 Task: Create visa object.
Action: Mouse moved to (642, 53)
Screenshot: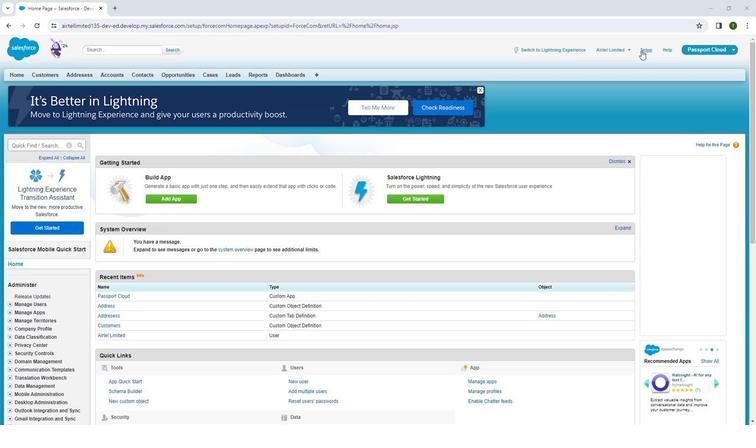 
Action: Mouse pressed left at (642, 53)
Screenshot: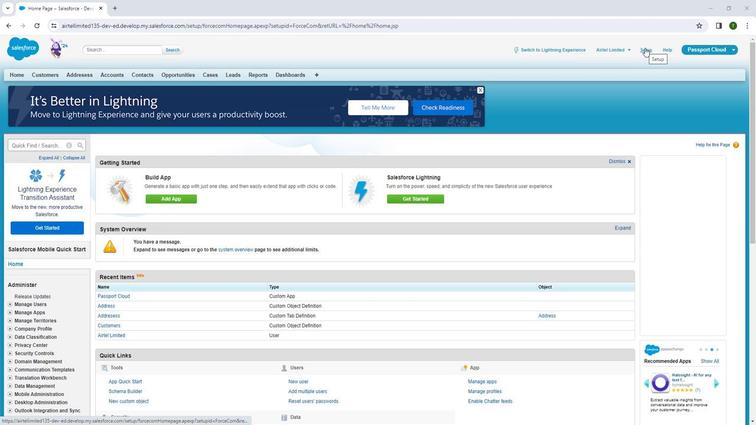 
Action: Mouse moved to (42, 149)
Screenshot: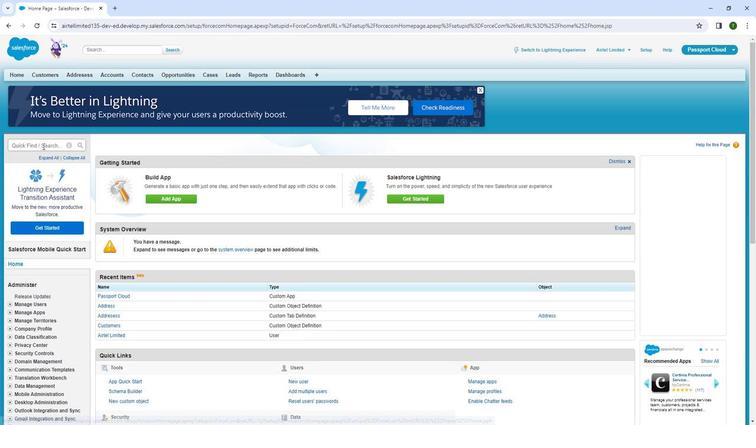 
Action: Mouse pressed left at (42, 149)
Screenshot: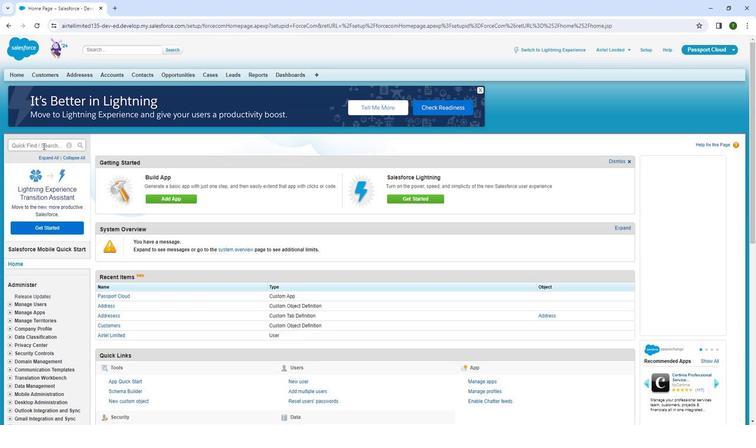 
Action: Mouse moved to (43, 147)
Screenshot: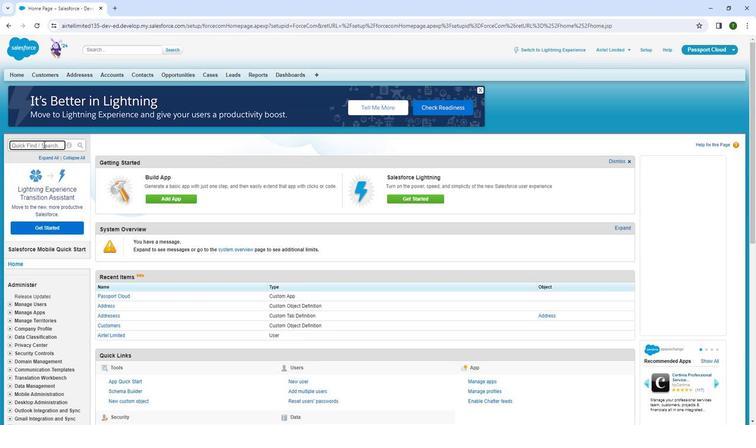 
Action: Key pressed o
Screenshot: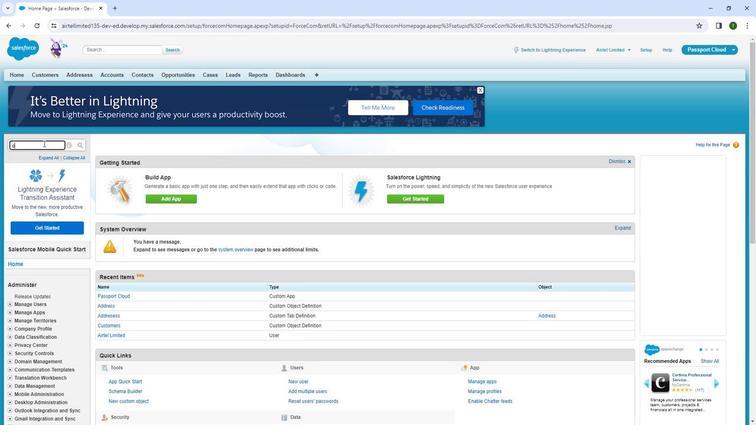 
Action: Mouse moved to (55, 135)
Screenshot: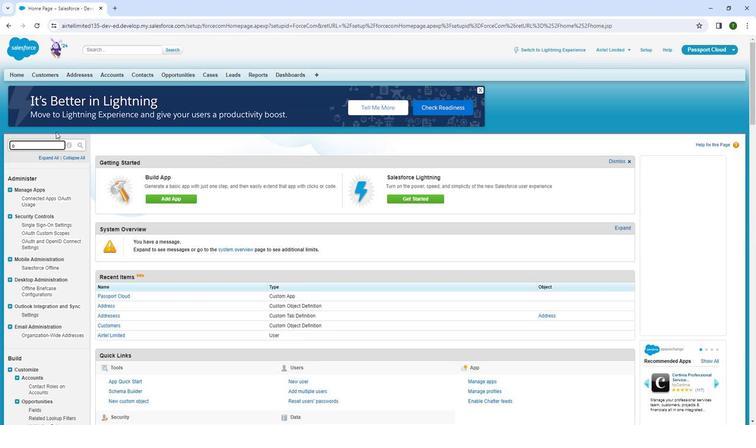 
Action: Key pressed b
Screenshot: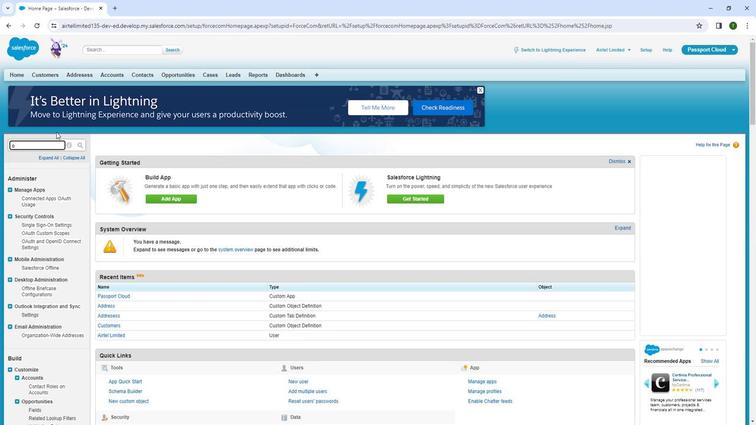 
Action: Mouse moved to (57, 133)
Screenshot: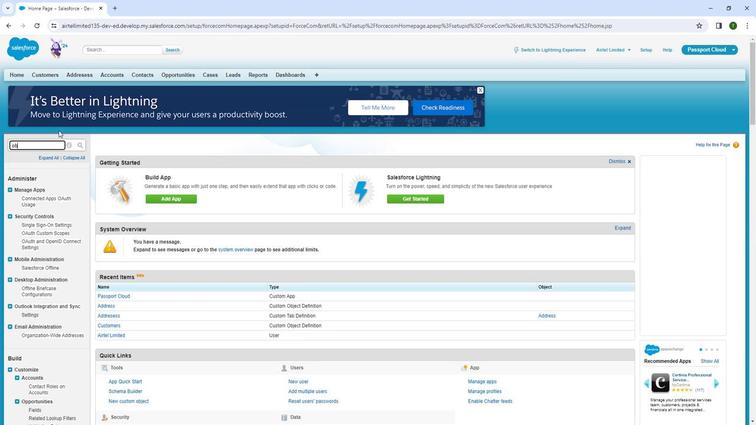 
Action: Key pressed ject
Screenshot: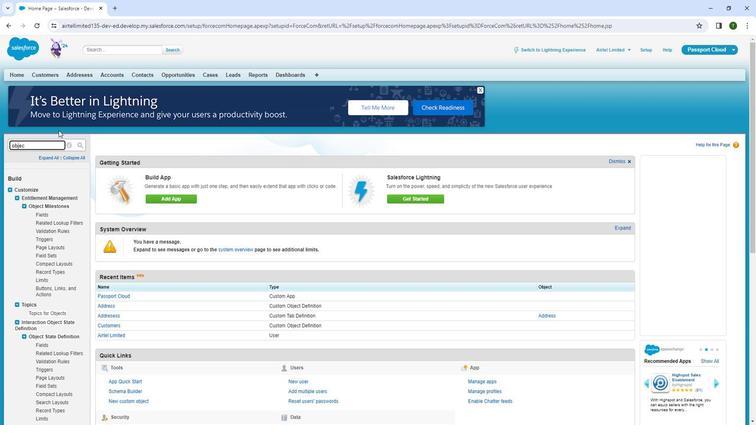 
Action: Mouse moved to (63, 164)
Screenshot: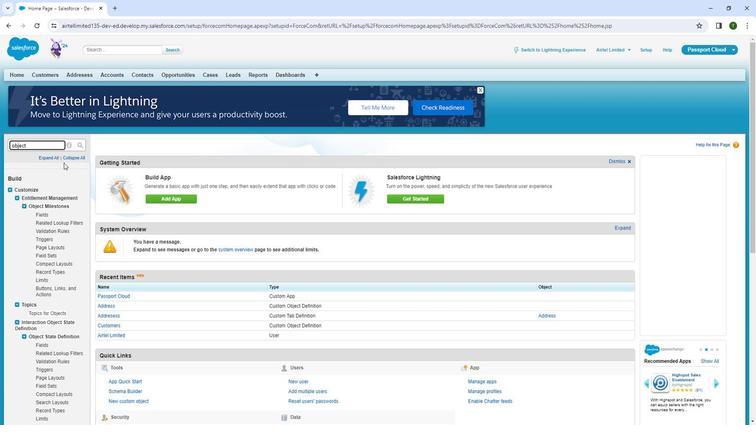 
Action: Mouse scrolled (63, 164) with delta (0, 0)
Screenshot: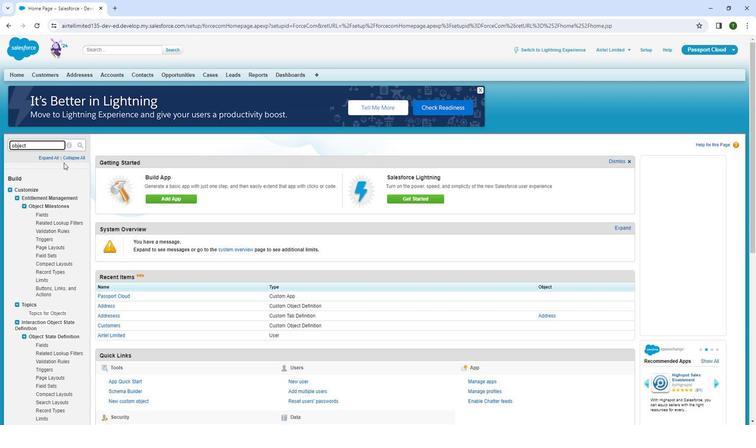 
Action: Mouse scrolled (63, 164) with delta (0, 0)
Screenshot: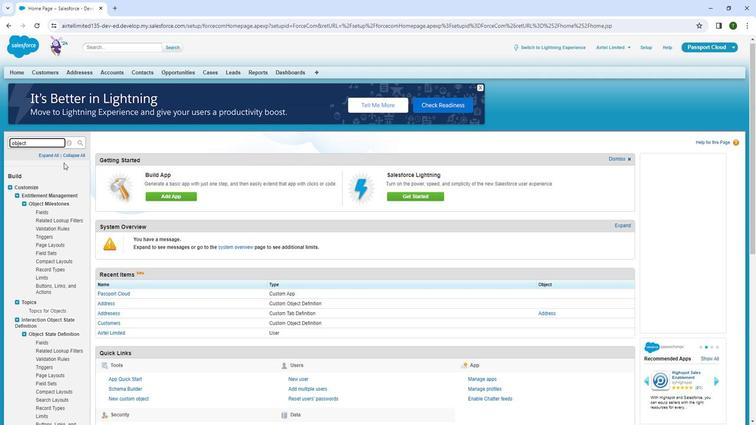 
Action: Mouse moved to (63, 164)
Screenshot: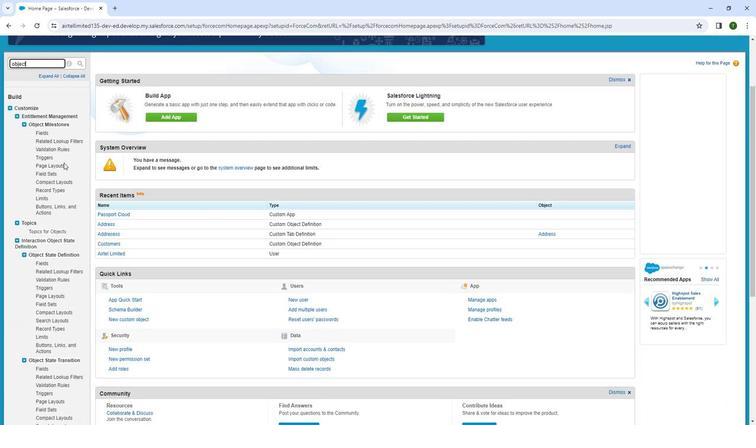 
Action: Mouse scrolled (63, 164) with delta (0, 0)
Screenshot: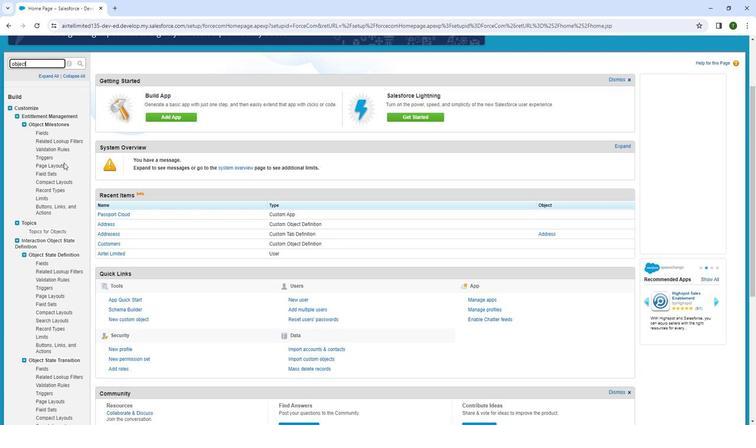 
Action: Mouse scrolled (63, 164) with delta (0, 0)
Screenshot: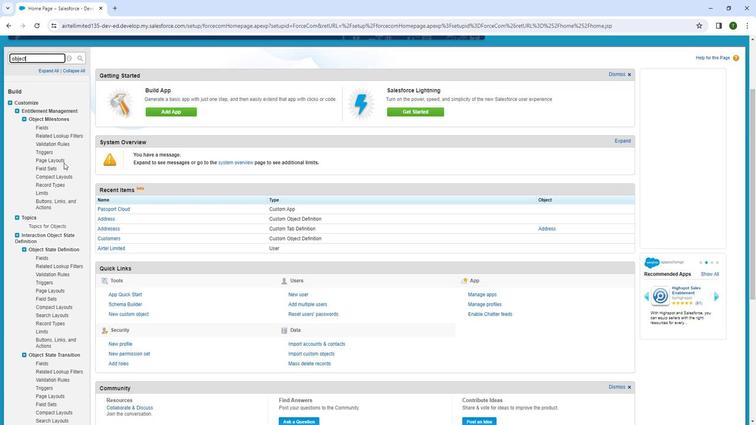 
Action: Mouse scrolled (63, 164) with delta (0, 0)
Screenshot: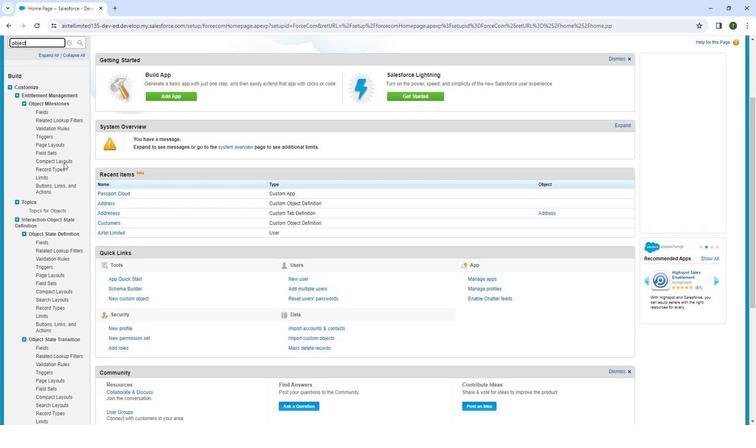 
Action: Mouse scrolled (63, 164) with delta (0, 0)
Screenshot: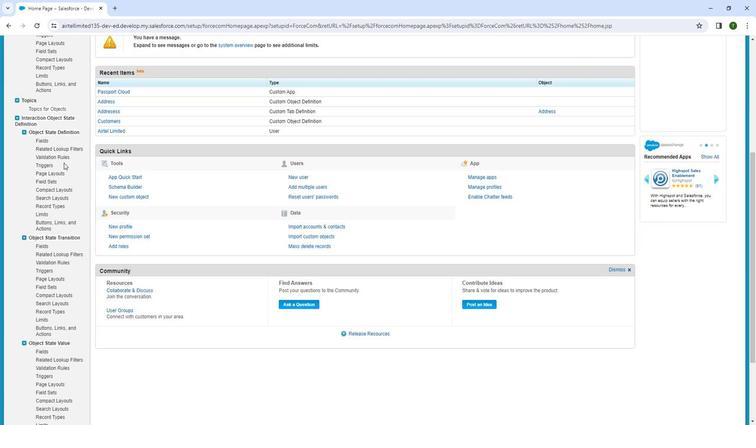 
Action: Mouse scrolled (63, 164) with delta (0, 0)
Screenshot: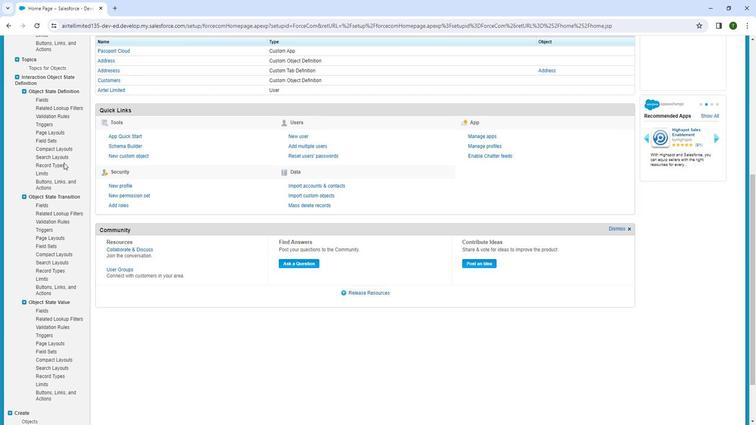 
Action: Mouse scrolled (63, 164) with delta (0, 0)
Screenshot: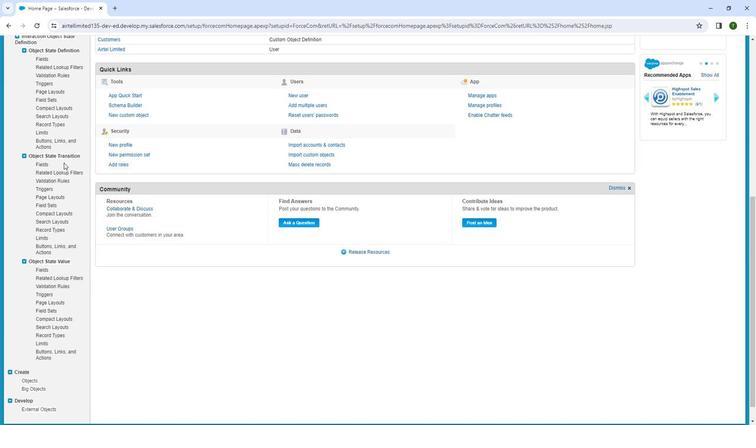 
Action: Mouse moved to (56, 173)
Screenshot: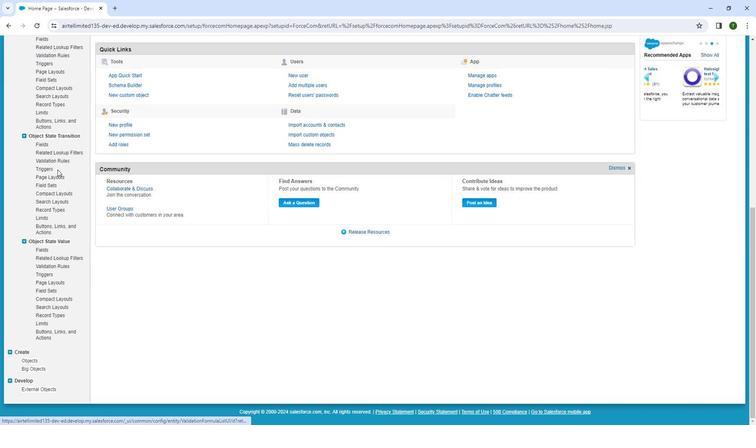 
Action: Mouse scrolled (56, 172) with delta (0, 0)
Screenshot: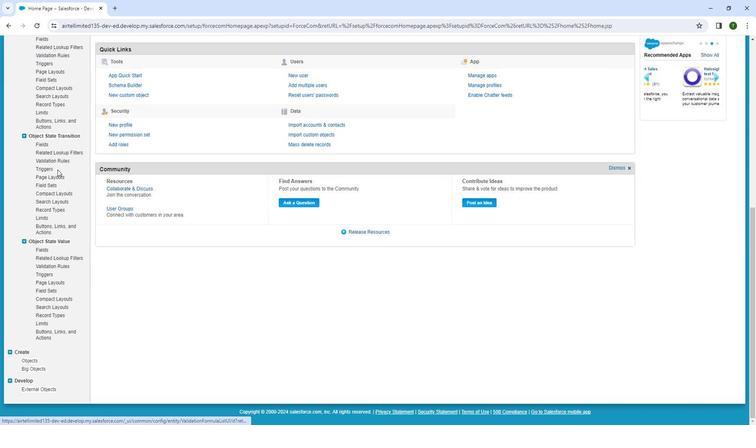 
Action: Mouse moved to (26, 355)
Screenshot: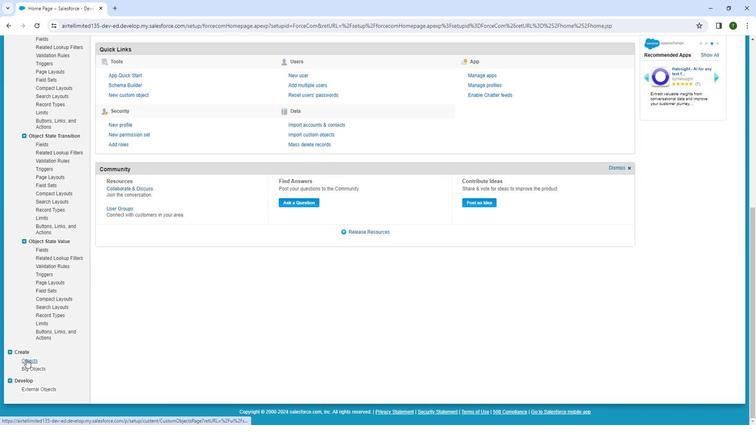 
Action: Mouse pressed left at (26, 355)
Screenshot: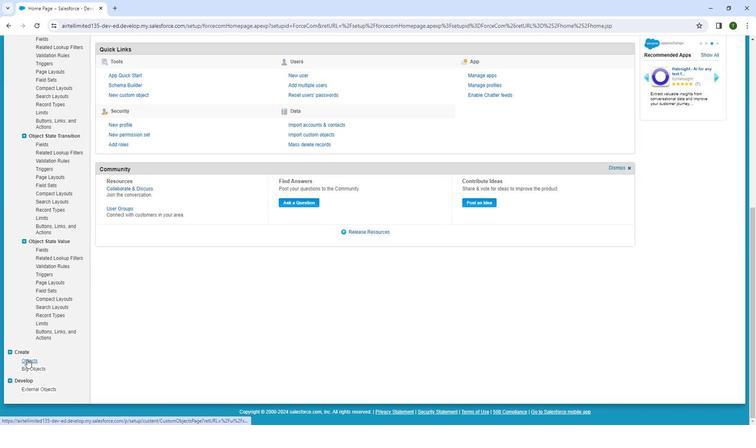 
Action: Mouse moved to (302, 192)
Screenshot: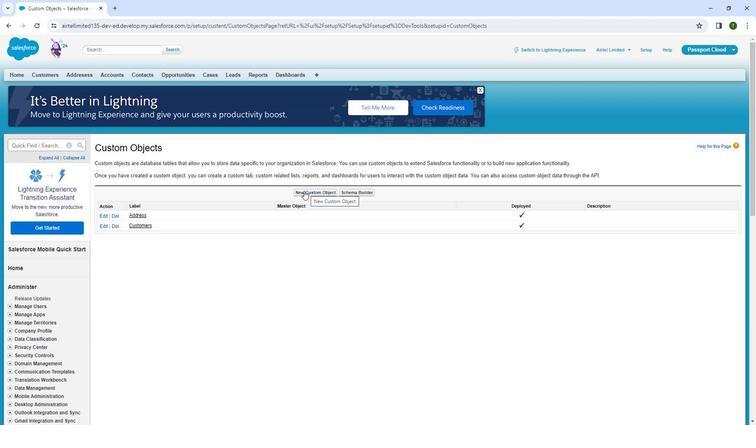 
Action: Mouse pressed left at (302, 192)
Screenshot: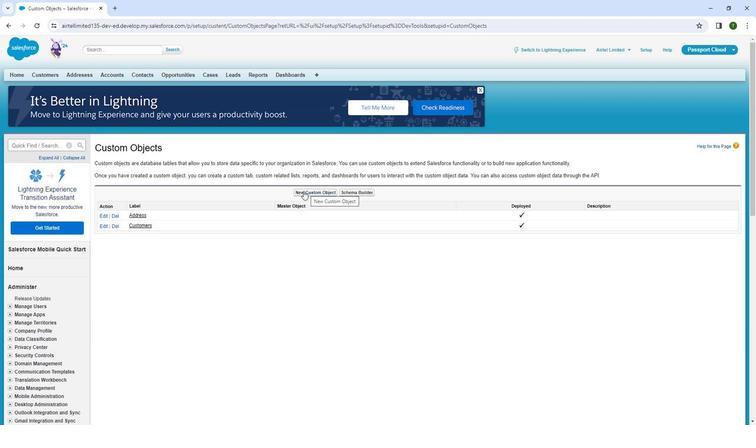 
Action: Mouse moved to (246, 219)
Screenshot: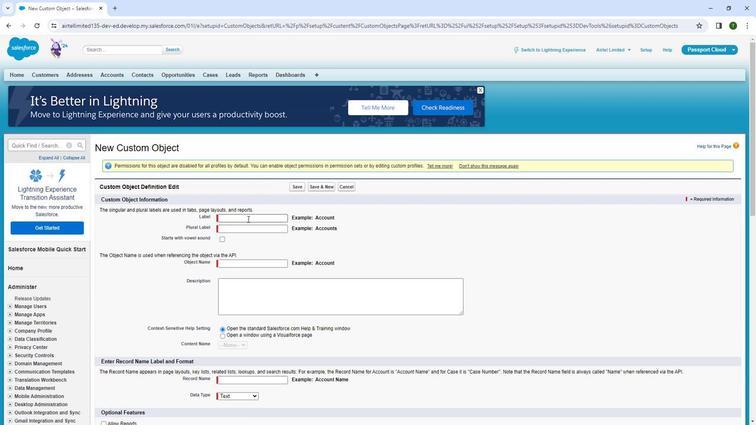 
Action: Mouse pressed left at (246, 219)
Screenshot: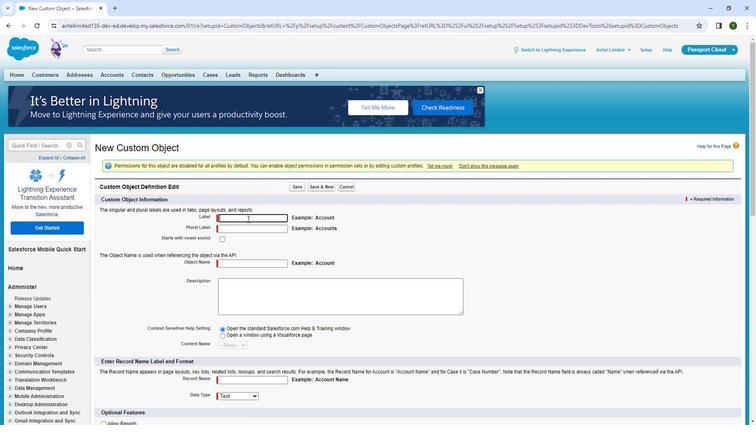 
Action: Mouse moved to (248, 214)
Screenshot: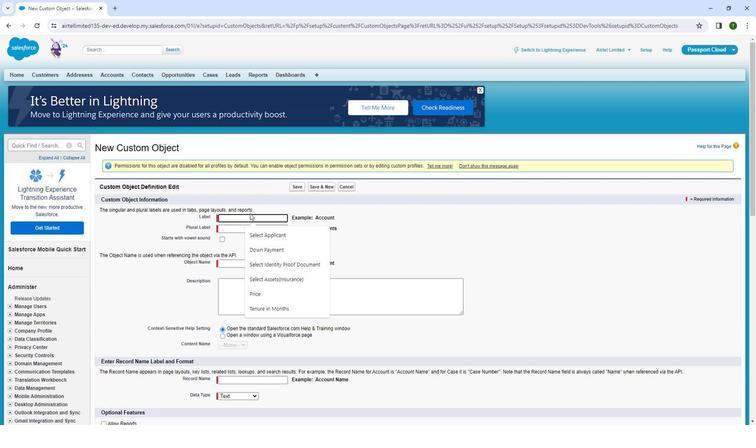 
Action: Key pressed <Key.shift>
Screenshot: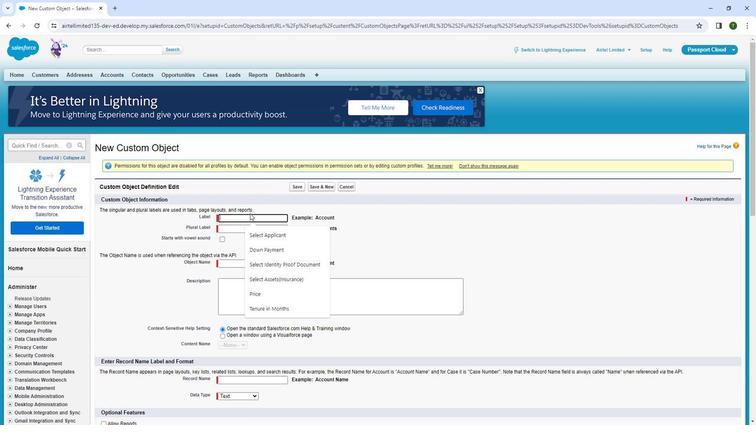 
Action: Mouse moved to (245, 211)
Screenshot: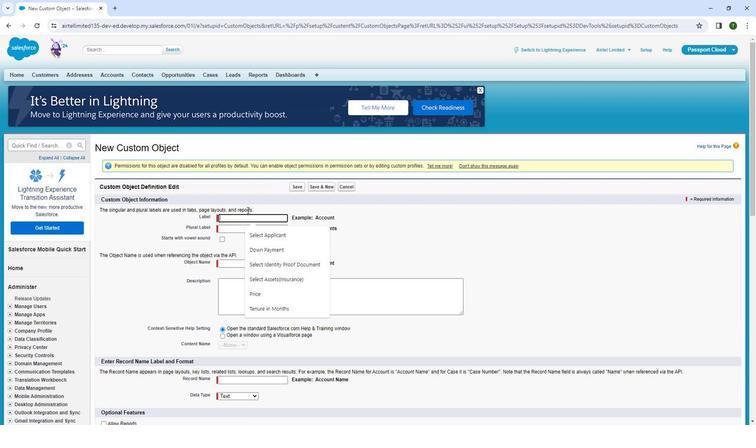 
Action: Key pressed V
Screenshot: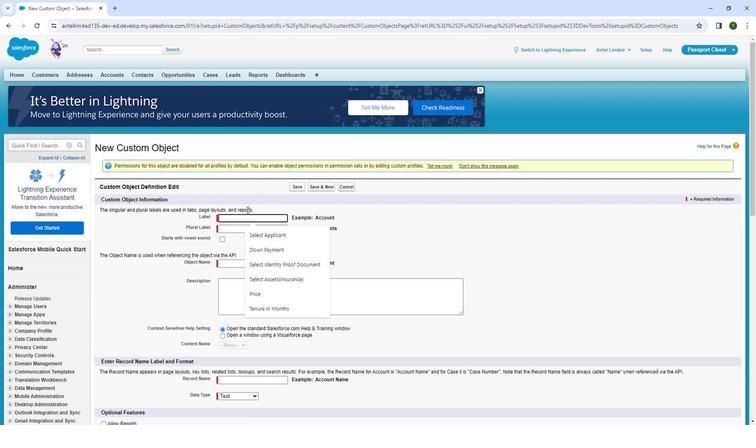
Action: Mouse moved to (247, 197)
Screenshot: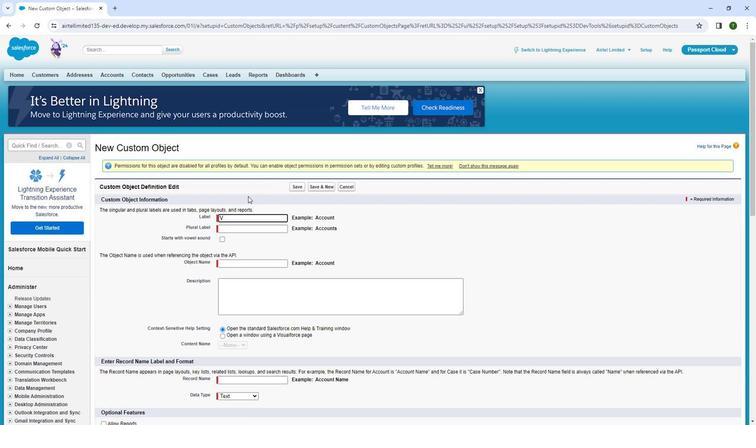 
Action: Key pressed i
Screenshot: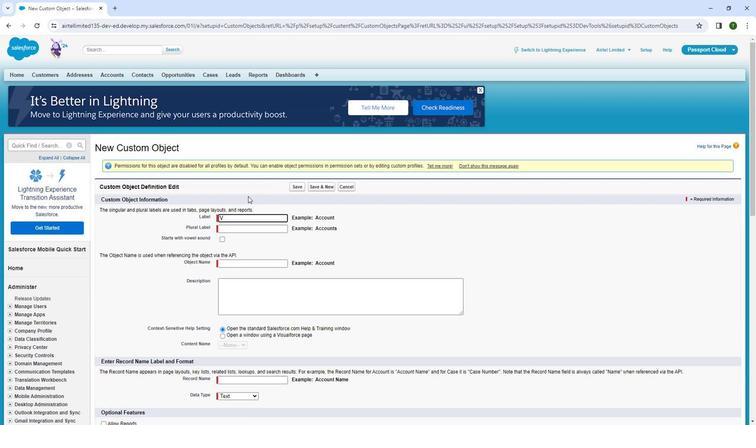 
Action: Mouse moved to (250, 192)
Screenshot: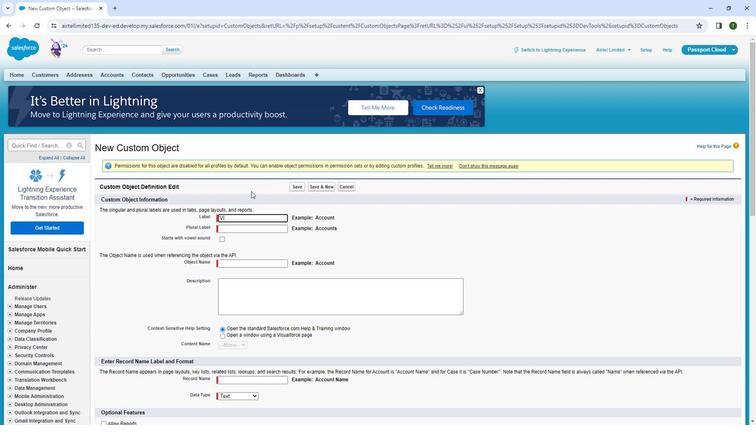 
Action: Key pressed s
Screenshot: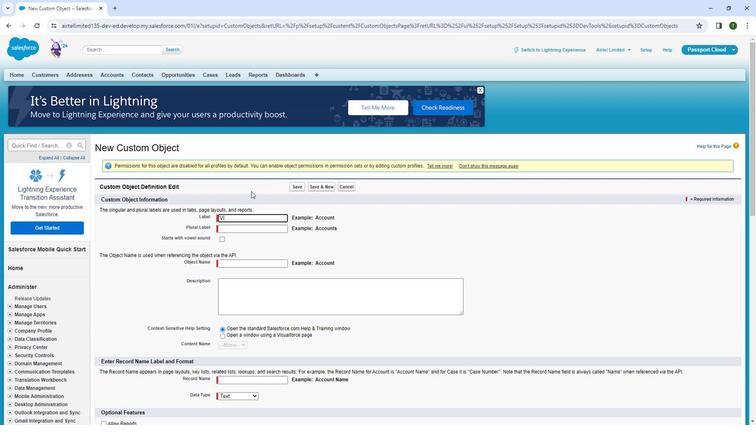 
Action: Mouse moved to (250, 192)
Screenshot: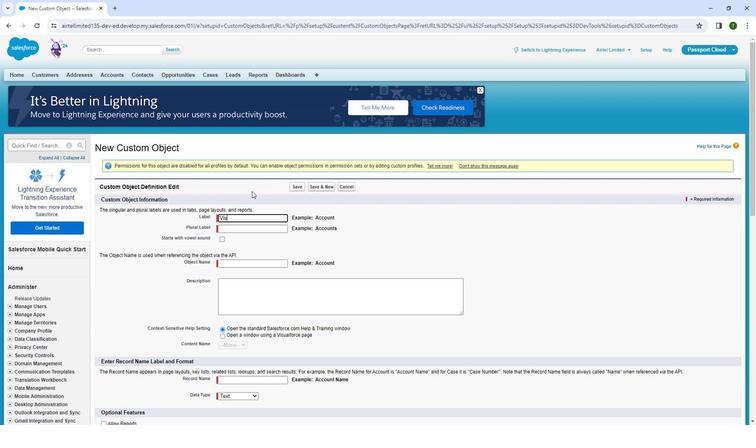 
Action: Key pressed a
Screenshot: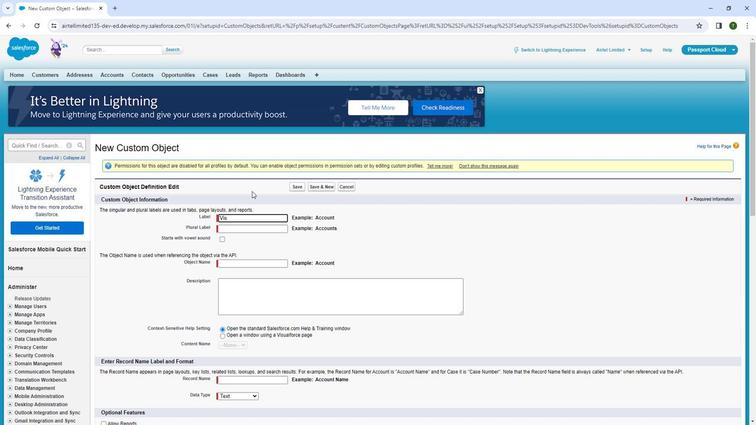 
Action: Mouse moved to (242, 243)
Screenshot: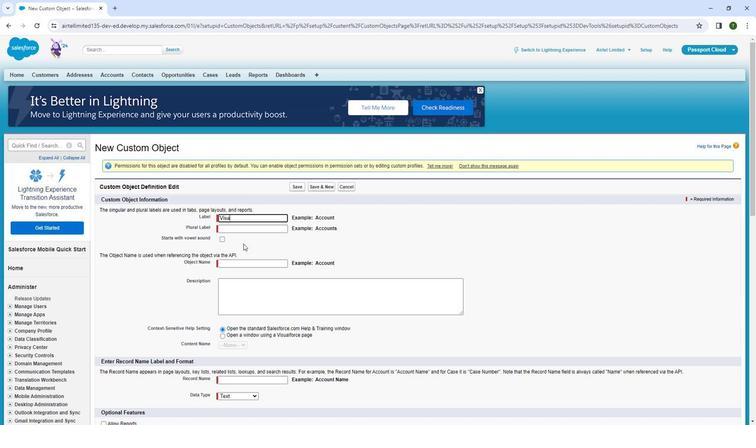 
Action: Mouse pressed left at (242, 243)
Screenshot: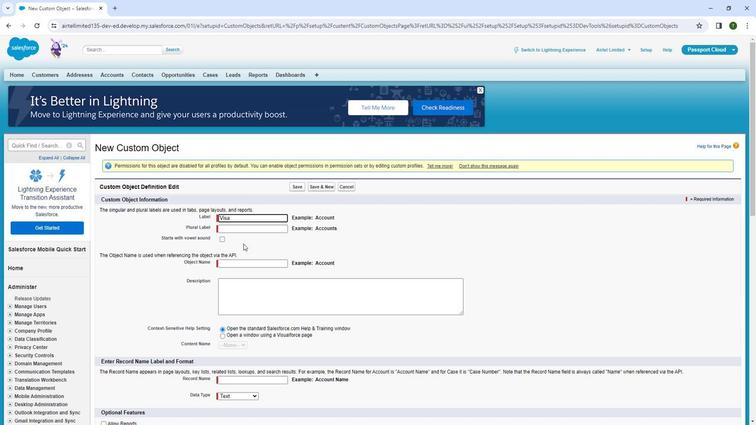 
Action: Mouse moved to (245, 228)
Screenshot: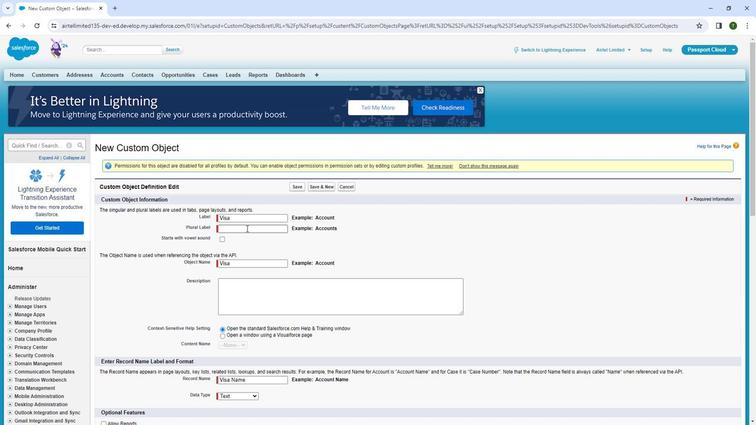 
Action: Mouse pressed left at (245, 228)
Screenshot: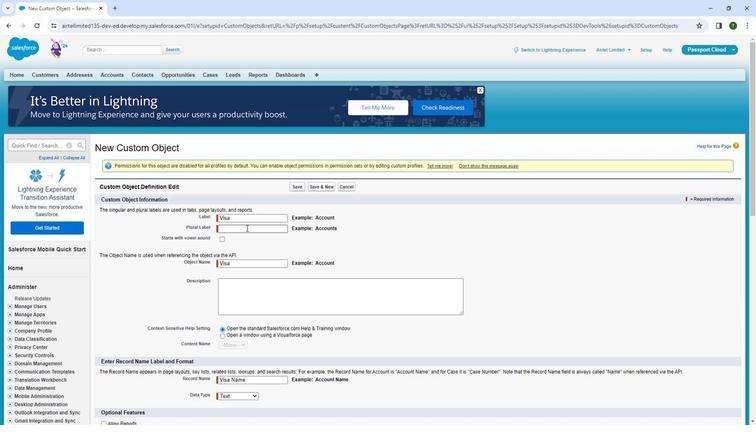 
Action: Key pressed <Key.shift>
Screenshot: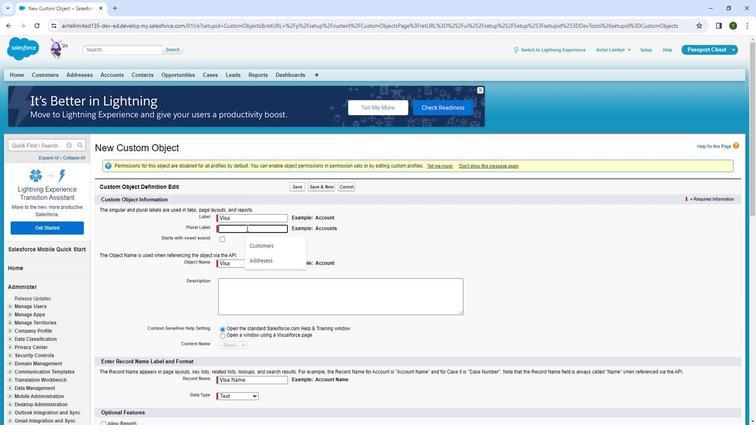 
Action: Mouse moved to (243, 226)
Screenshot: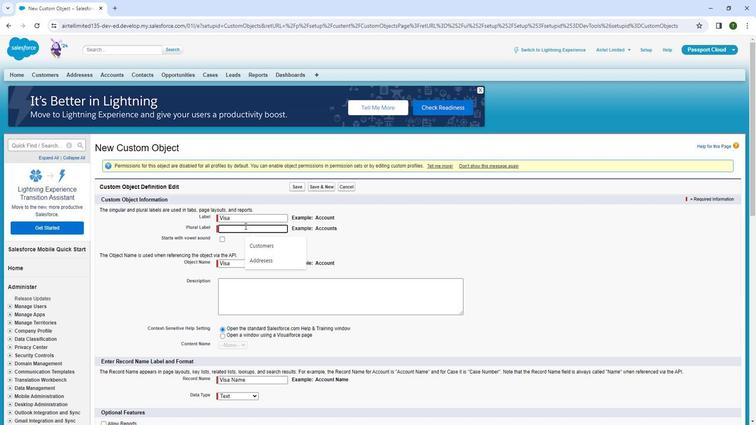 
Action: Key pressed V
Screenshot: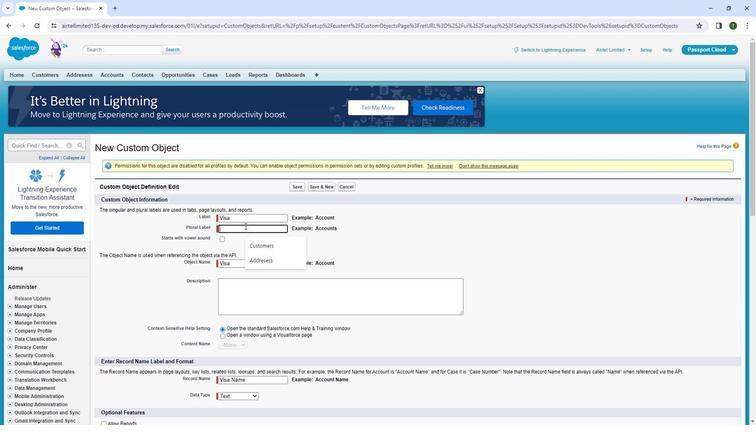 
Action: Mouse moved to (235, 216)
Screenshot: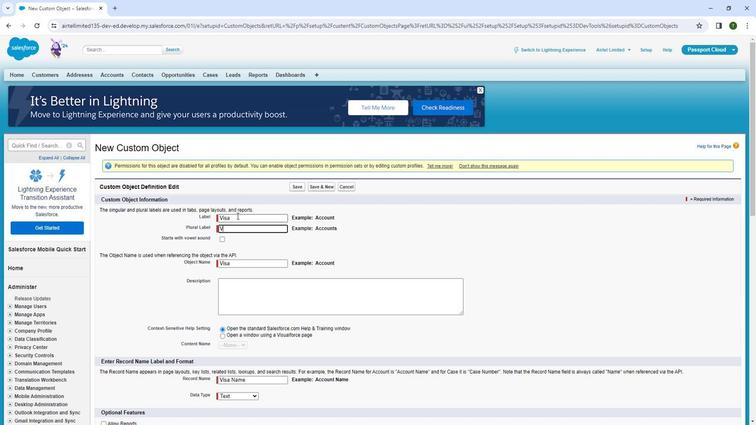 
Action: Key pressed i
Screenshot: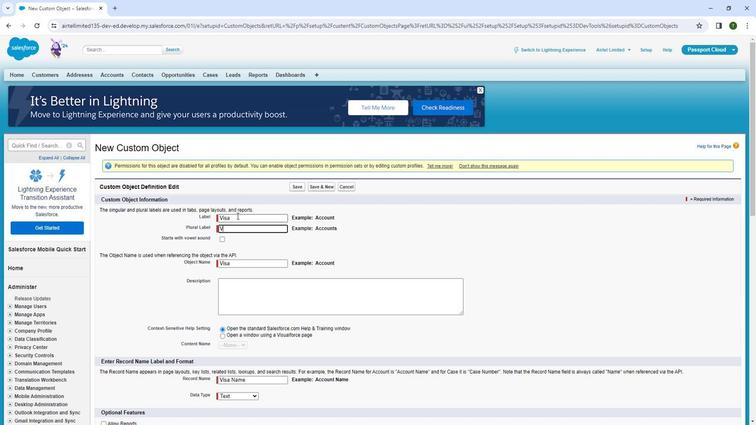 
Action: Mouse moved to (241, 216)
Screenshot: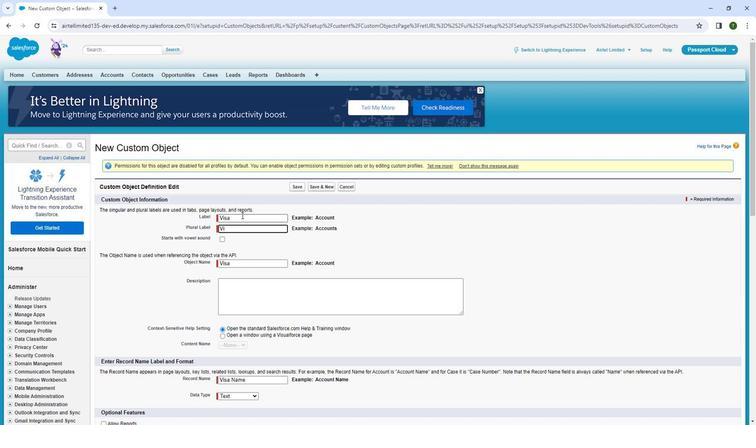 
Action: Key pressed sa
Screenshot: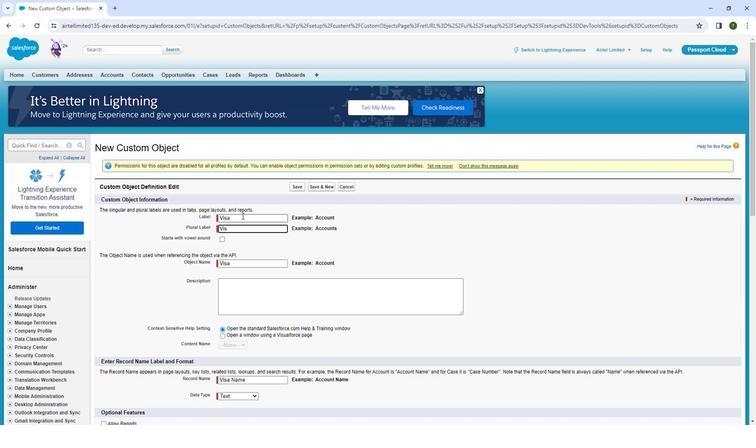 
Action: Mouse moved to (219, 284)
Screenshot: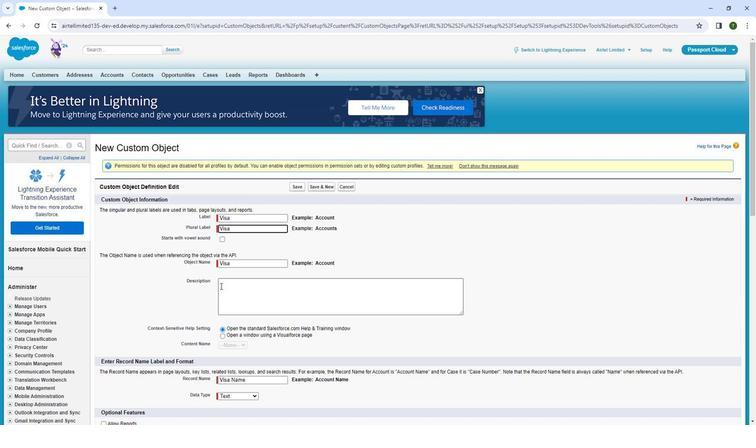 
Action: Mouse pressed left at (219, 284)
Screenshot: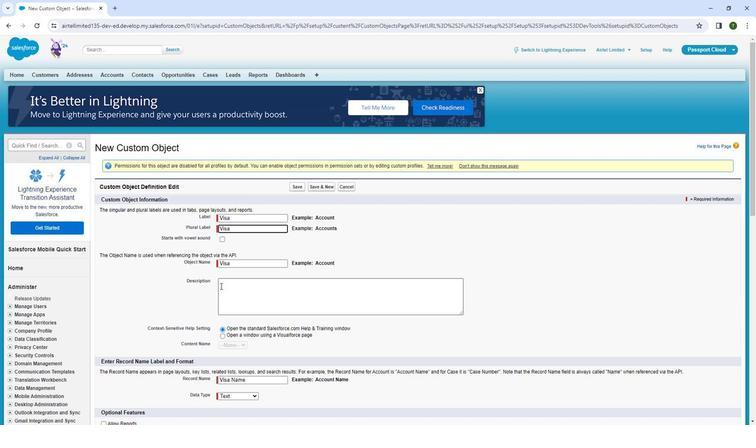 
Action: Mouse moved to (249, 256)
Screenshot: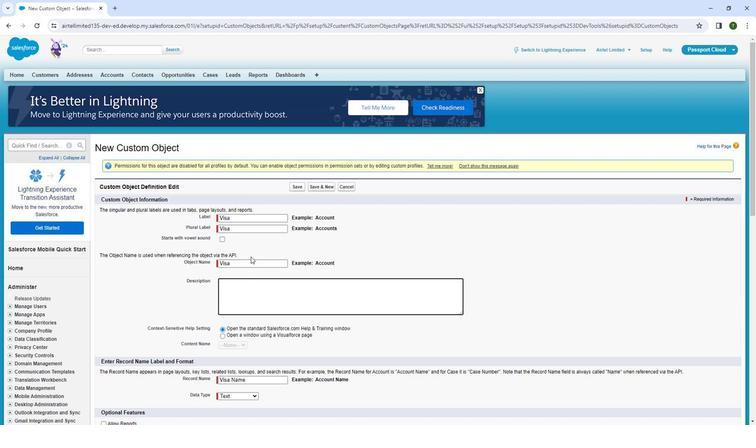 
Action: Mouse scrolled (249, 256) with delta (0, 0)
Screenshot: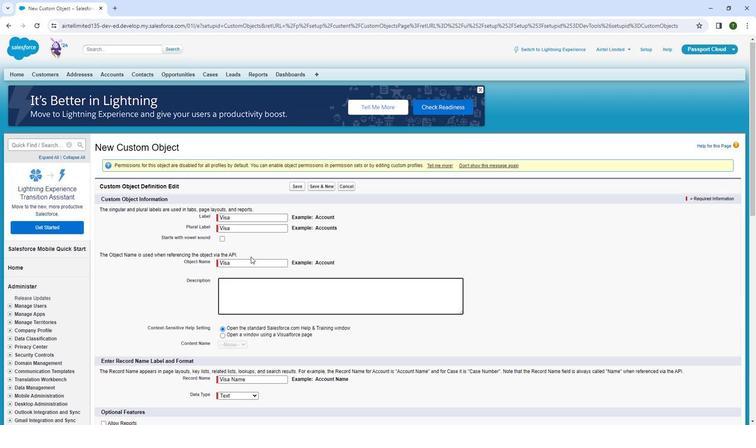 
Action: Mouse moved to (250, 256)
Screenshot: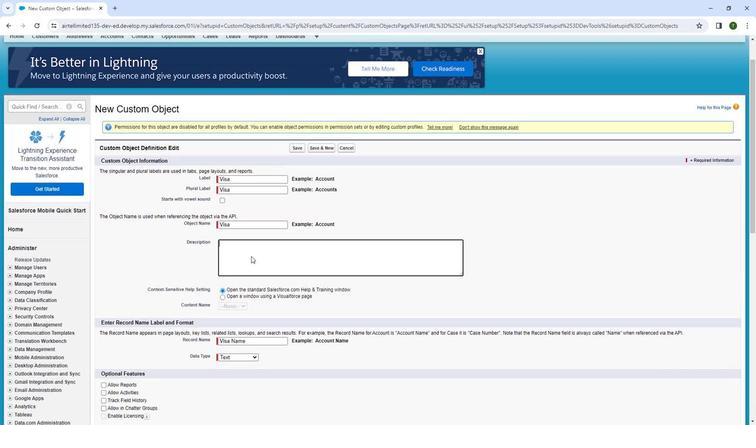 
Action: Mouse scrolled (250, 255) with delta (0, 0)
Screenshot: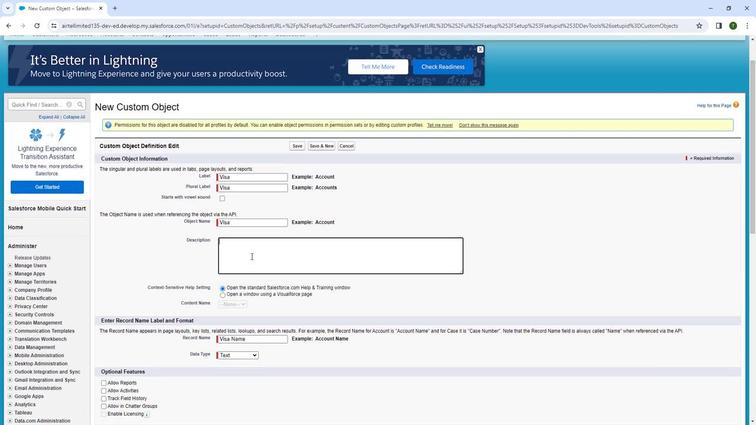 
Action: Mouse moved to (235, 312)
Screenshot: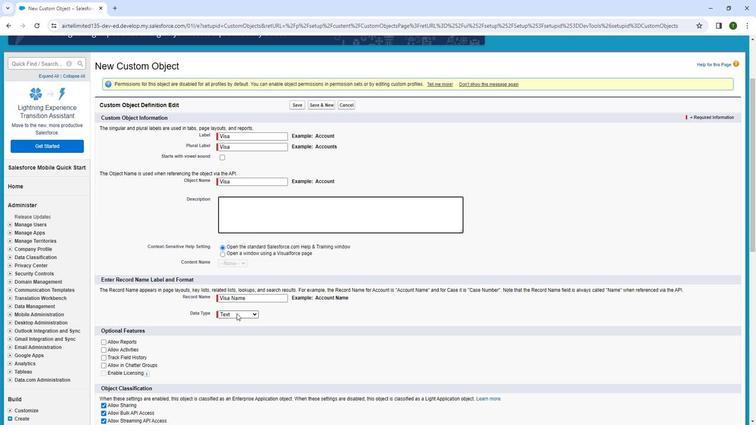 
Action: Mouse pressed left at (235, 312)
Screenshot: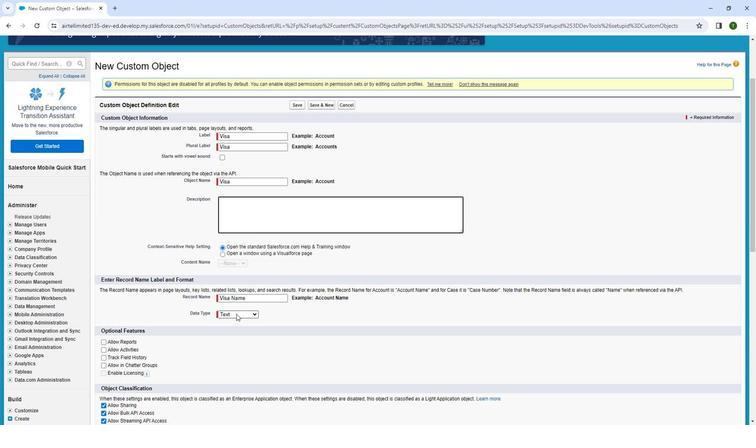 
Action: Mouse moved to (242, 325)
Screenshot: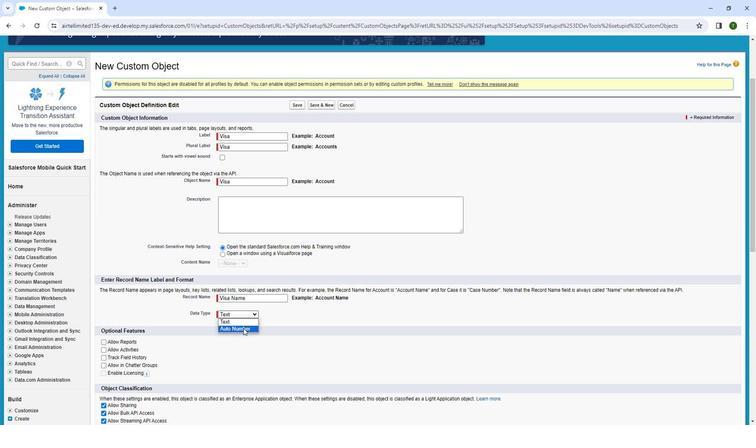 
Action: Mouse pressed left at (242, 325)
Screenshot: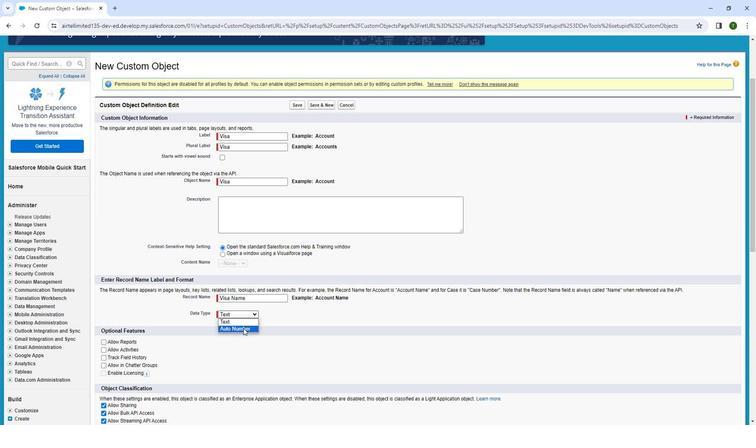 
Action: Mouse moved to (242, 324)
Screenshot: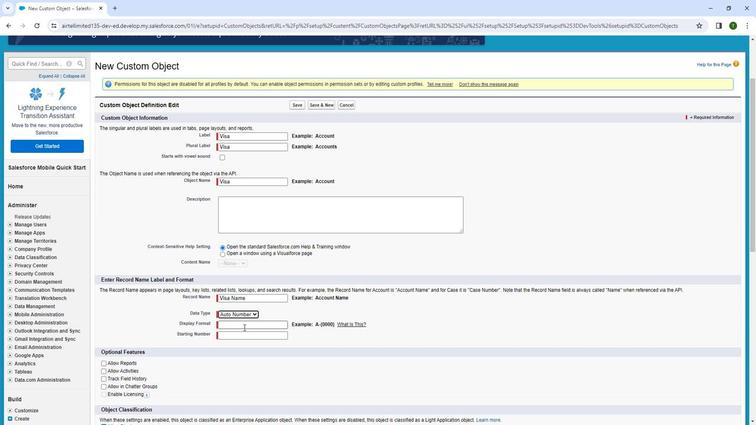
Action: Mouse pressed left at (242, 324)
Screenshot: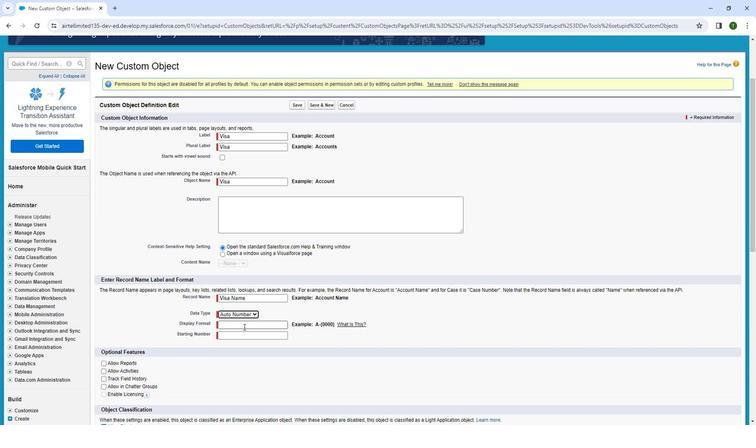 
Action: Mouse moved to (230, 295)
Screenshot: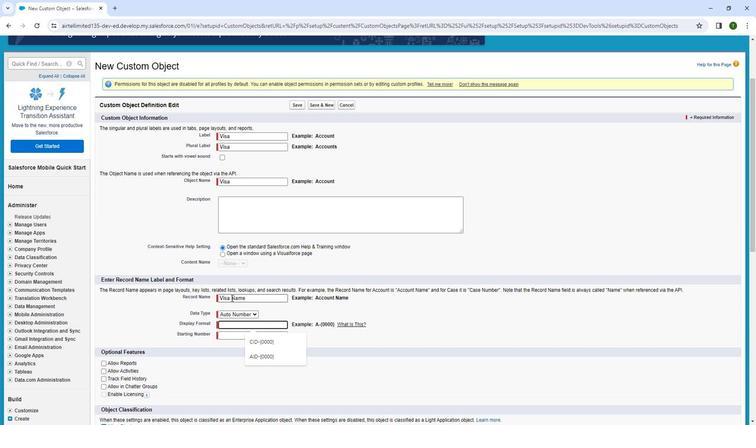 
Action: Key pressed <Key.shift>
Screenshot: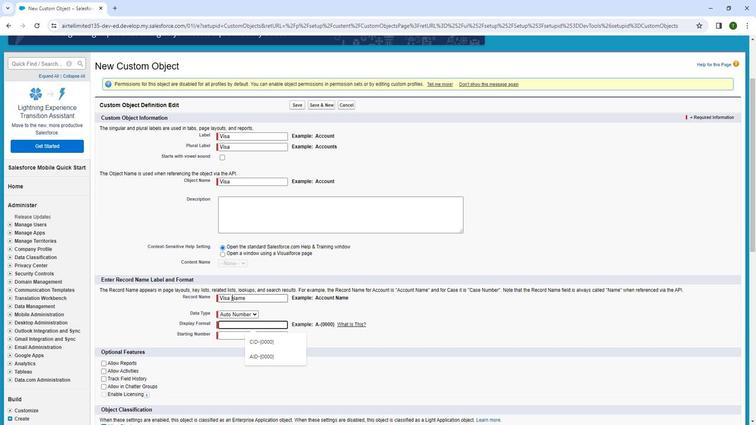 
Action: Mouse moved to (226, 292)
Screenshot: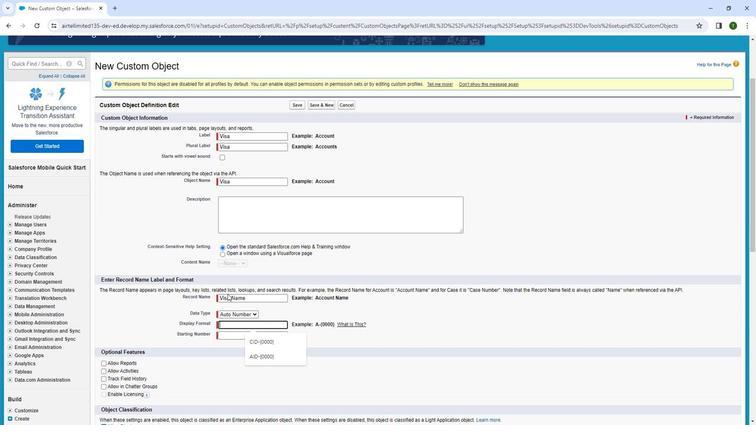 
Action: Key pressed <Key.shift>V
Screenshot: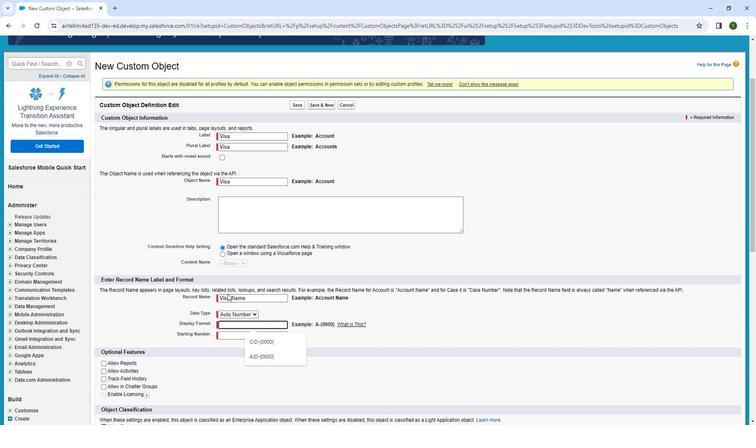 
Action: Mouse moved to (224, 290)
Screenshot: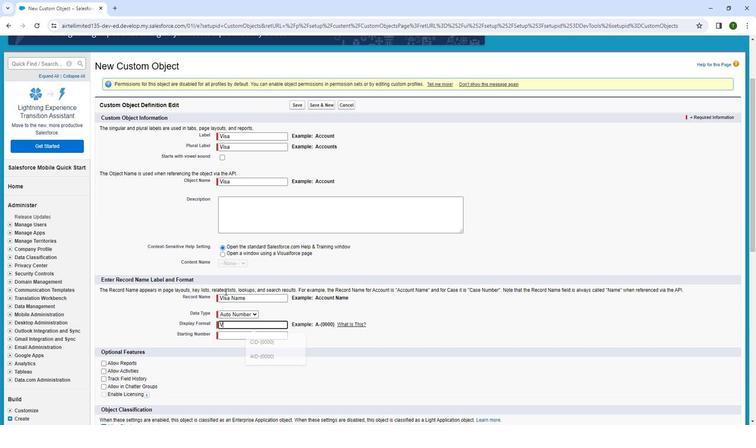 
Action: Key pressed ID-<Key.shift_r>{<Key.shift_r><Key.shift_r><Key.shift_r><Key.shift_r><Key.shift_r><Key.shift_r><Key.shift_r><Key.shift_r><Key.shift_r><Key.shift_r>}<Key.down><Key.left>0000
Screenshot: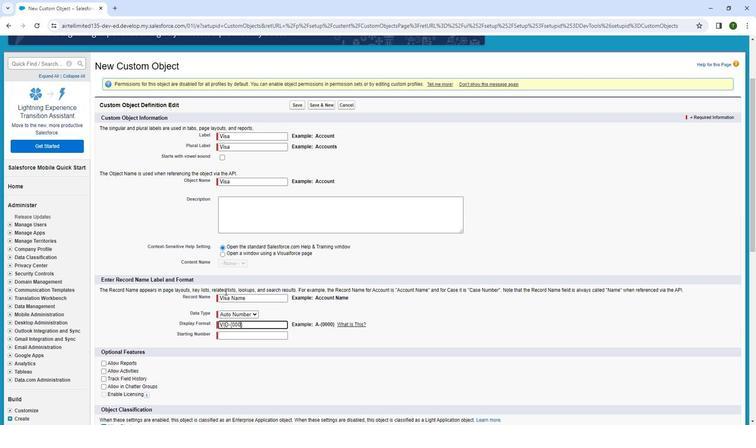 
Action: Mouse moved to (263, 327)
Screenshot: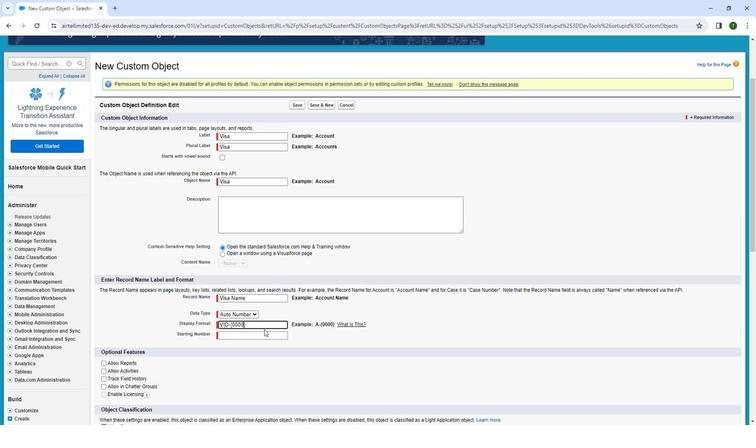 
Action: Mouse scrolled (263, 326) with delta (0, 0)
Screenshot: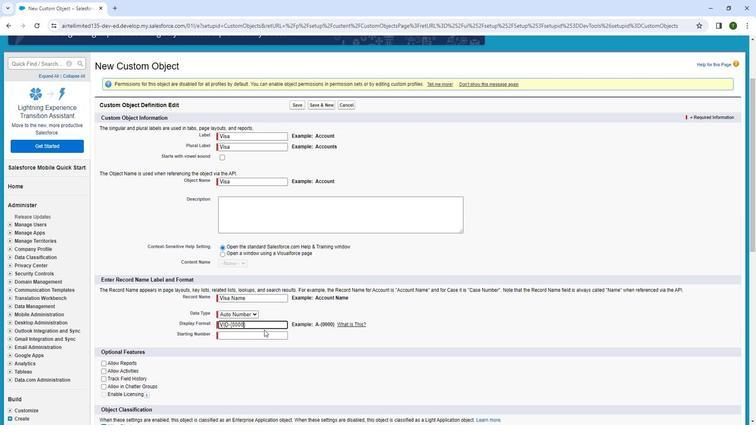 
Action: Mouse moved to (248, 290)
Screenshot: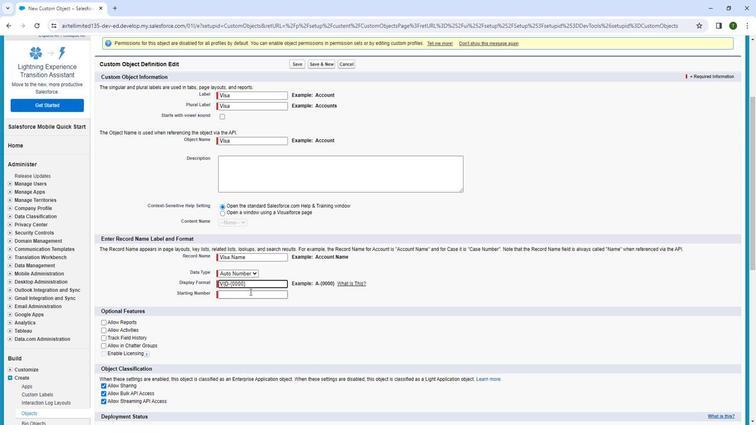 
Action: Mouse pressed left at (248, 290)
Screenshot: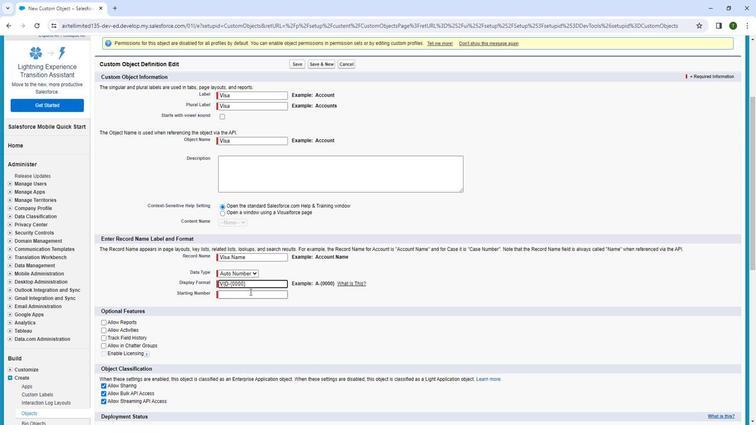 
Action: Key pressed 1
Screenshot: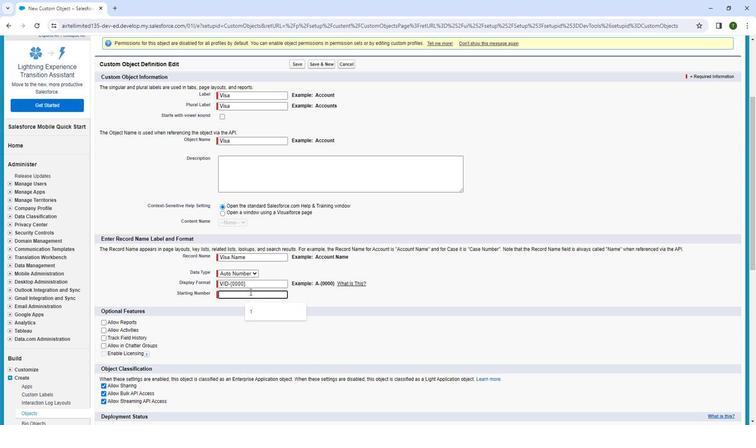 
Action: Mouse moved to (232, 319)
Screenshot: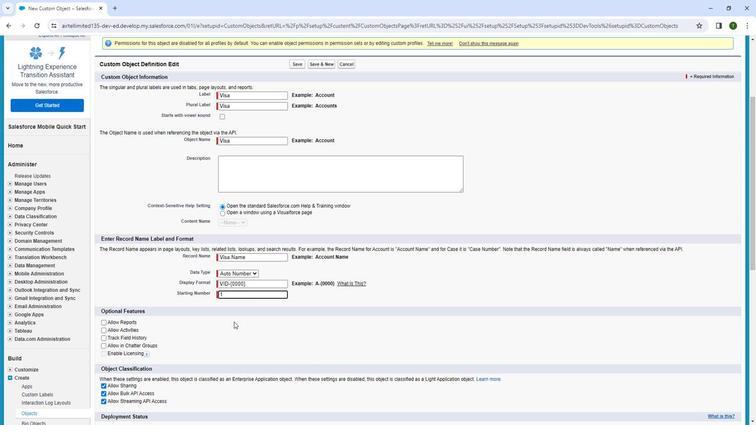 
Action: Mouse pressed left at (232, 319)
Screenshot: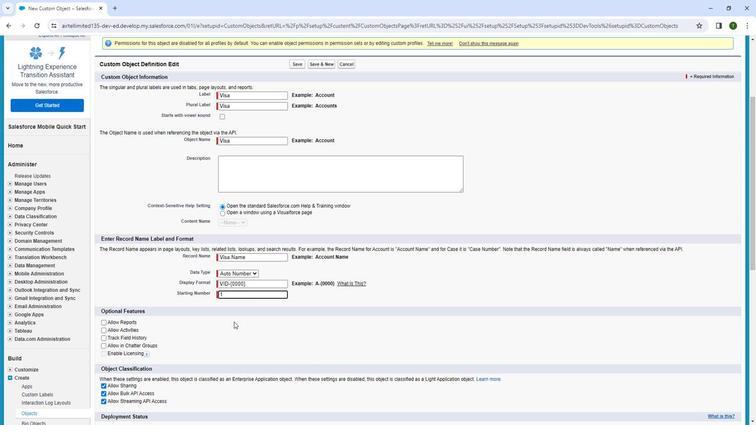 
Action: Mouse moved to (231, 313)
Screenshot: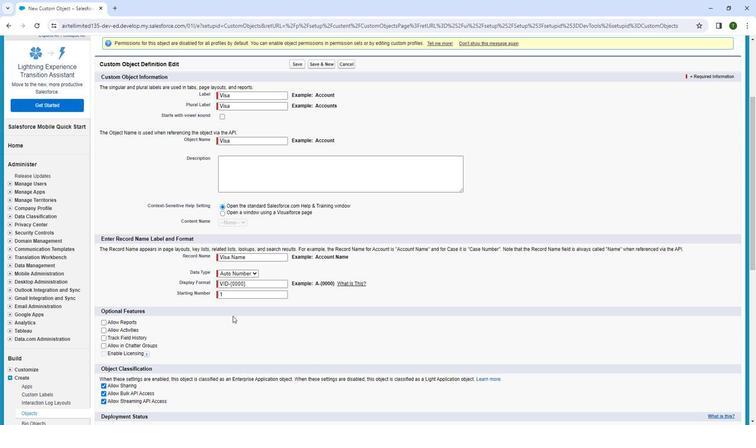 
Action: Mouse scrolled (231, 313) with delta (0, 0)
Screenshot: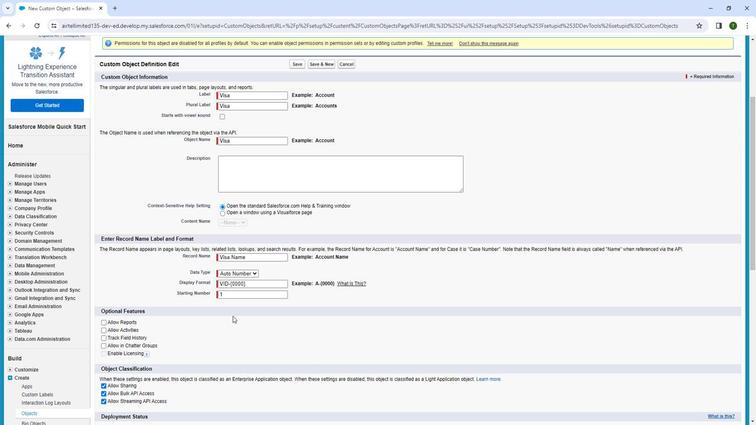 
Action: Mouse scrolled (231, 313) with delta (0, 0)
Screenshot: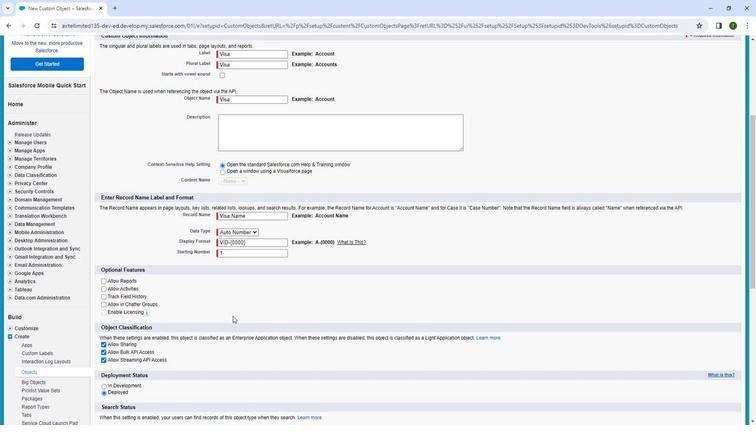
Action: Mouse moved to (102, 240)
Screenshot: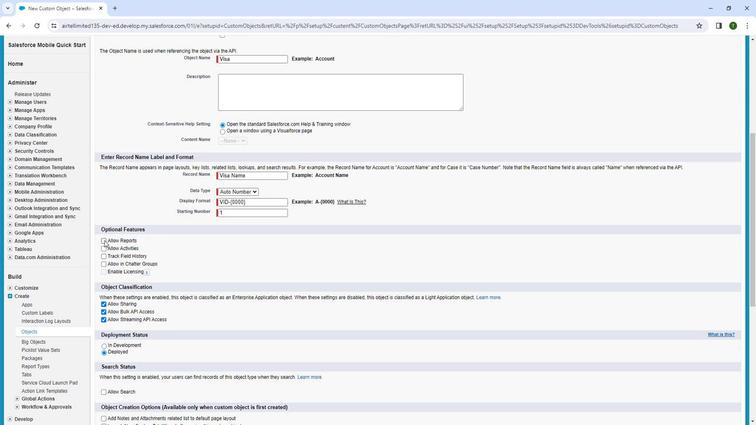 
Action: Mouse pressed left at (102, 240)
Screenshot: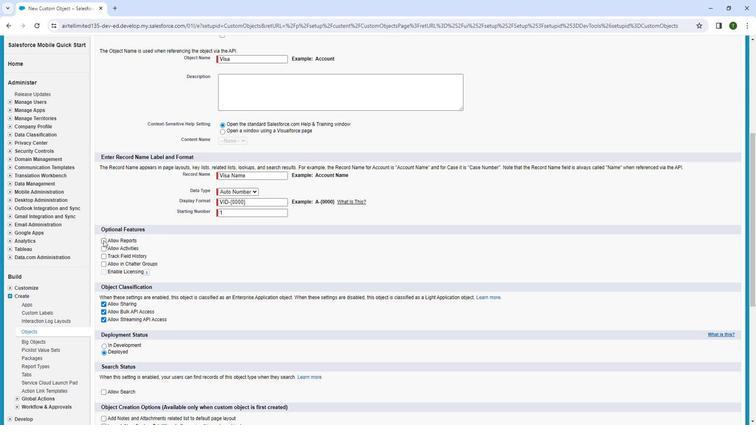 
Action: Mouse moved to (103, 250)
Screenshot: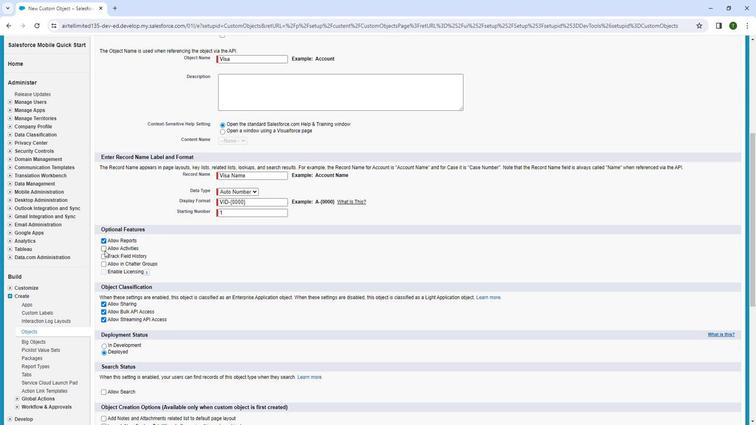 
Action: Mouse pressed left at (103, 250)
Screenshot: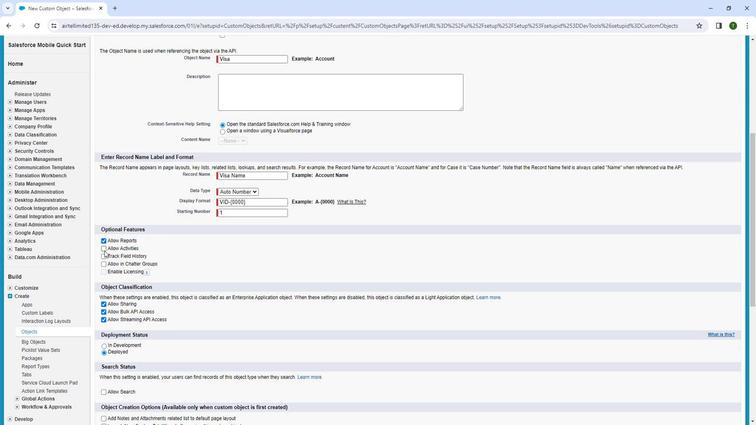
Action: Mouse moved to (102, 257)
Screenshot: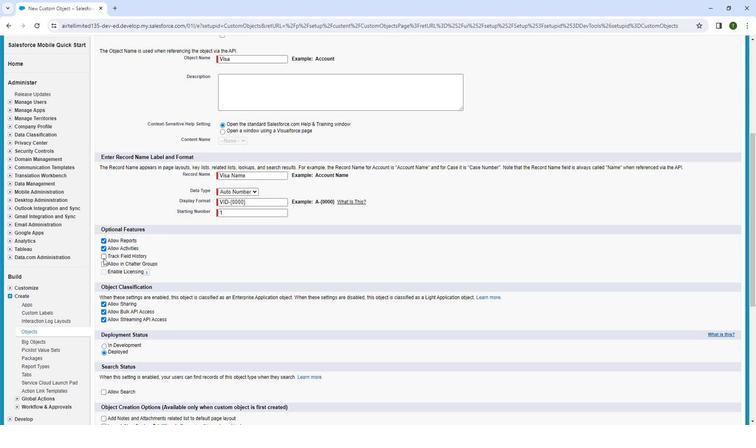 
Action: Mouse pressed left at (102, 257)
Screenshot: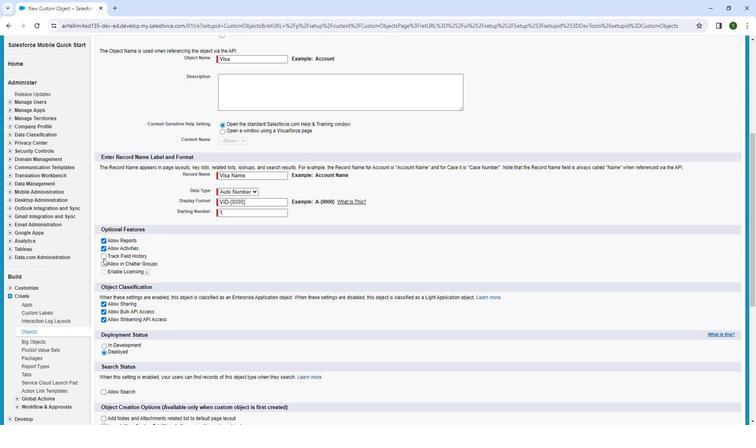 
Action: Mouse moved to (102, 264)
Screenshot: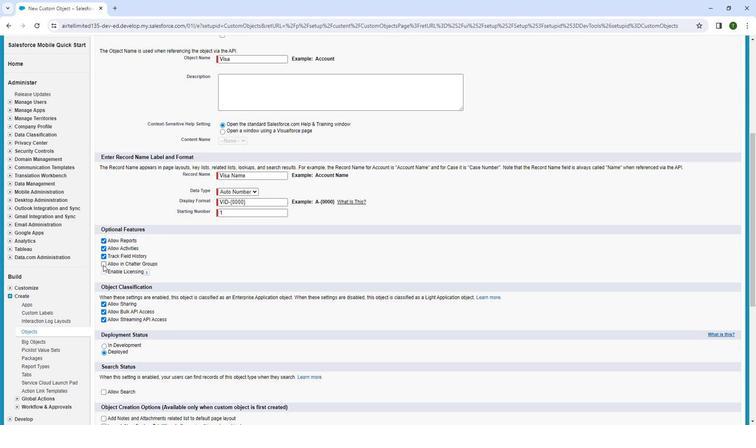 
Action: Mouse pressed left at (102, 264)
Screenshot: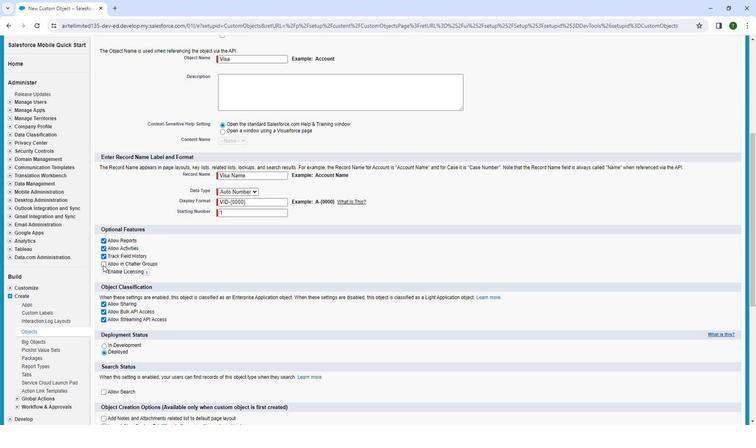 
Action: Mouse moved to (119, 267)
Screenshot: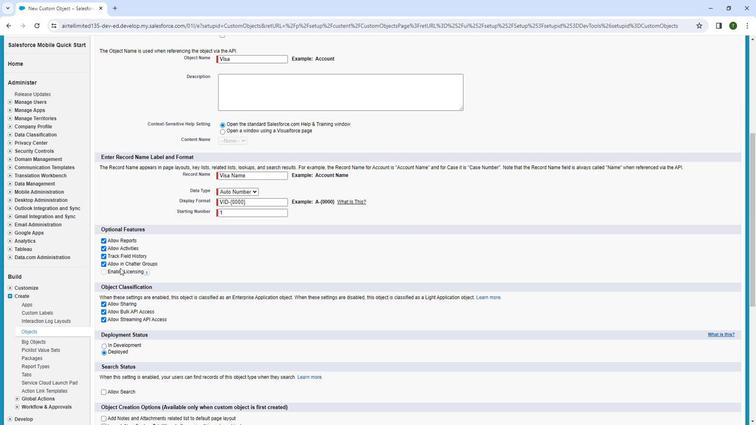 
Action: Mouse scrolled (119, 267) with delta (0, 0)
Screenshot: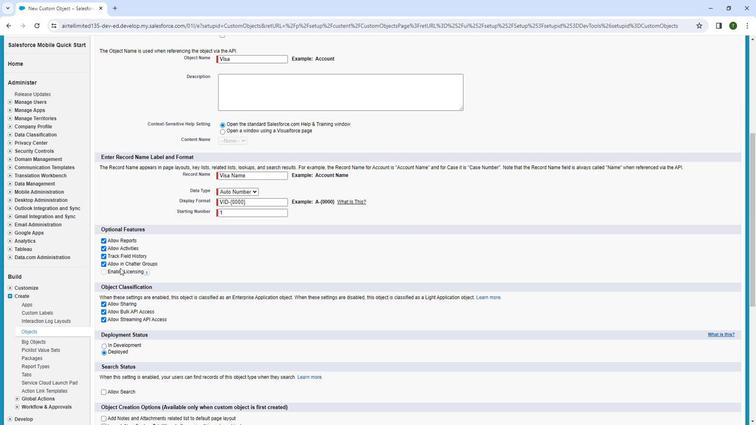 
Action: Mouse moved to (120, 267)
Screenshot: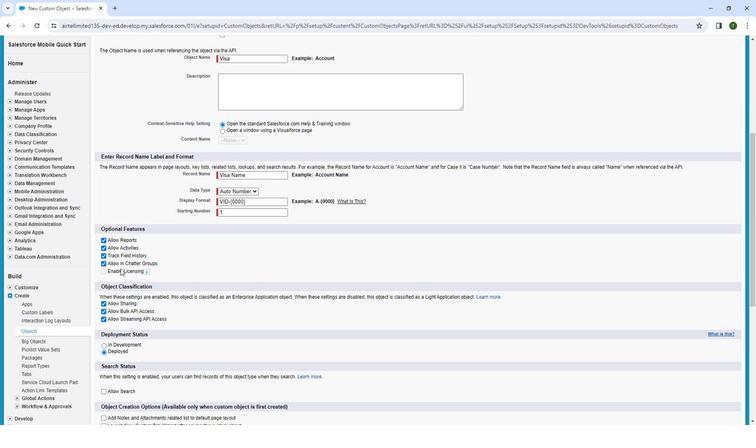 
Action: Mouse scrolled (120, 267) with delta (0, 0)
Screenshot: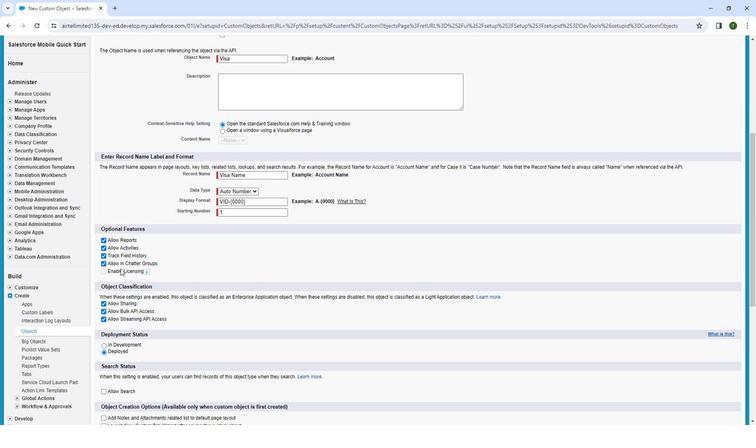 
Action: Mouse scrolled (120, 267) with delta (0, 0)
Screenshot: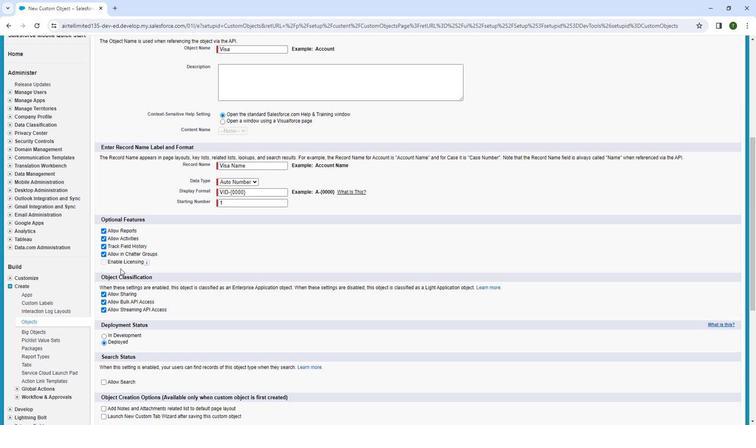 
Action: Mouse moved to (102, 269)
Screenshot: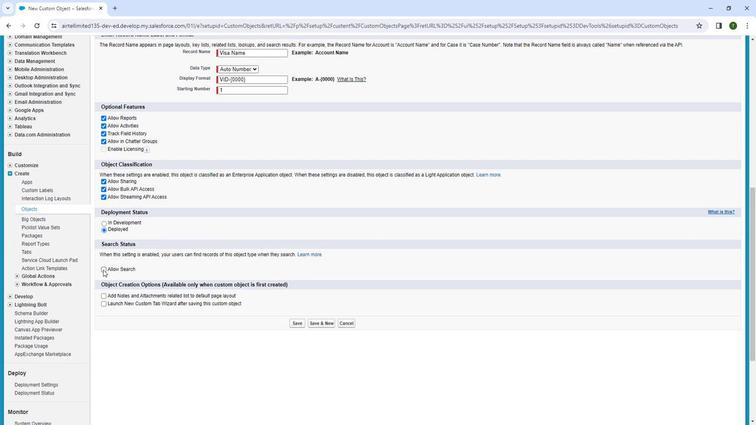 
Action: Mouse pressed left at (102, 269)
Screenshot: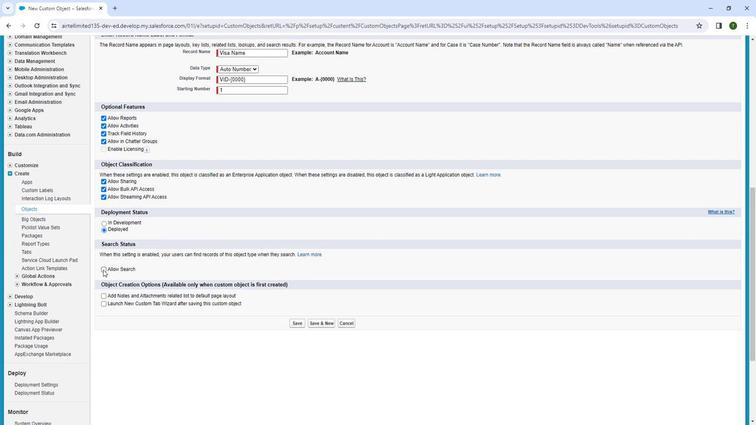 
Action: Mouse moved to (102, 295)
Screenshot: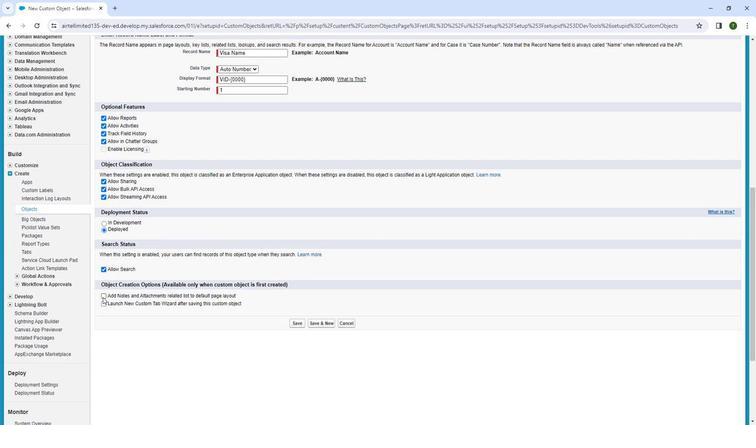 
Action: Mouse pressed left at (102, 295)
Screenshot: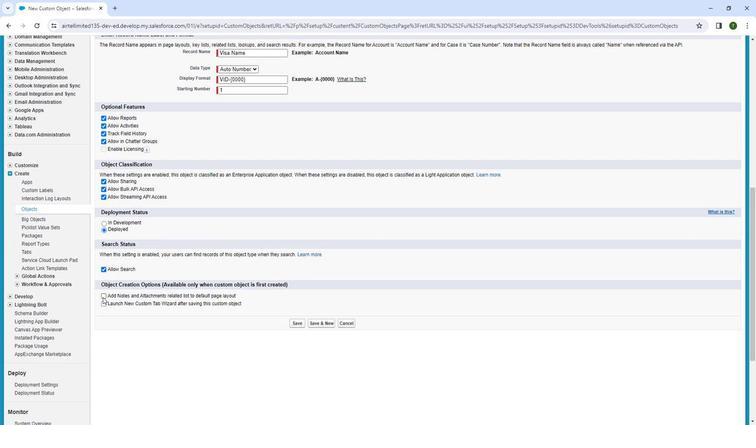 
Action: Mouse moved to (103, 300)
Screenshot: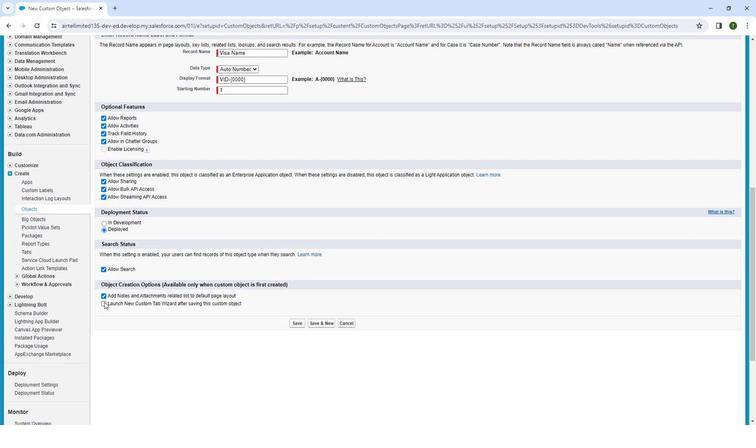 
Action: Mouse pressed left at (103, 300)
Screenshot: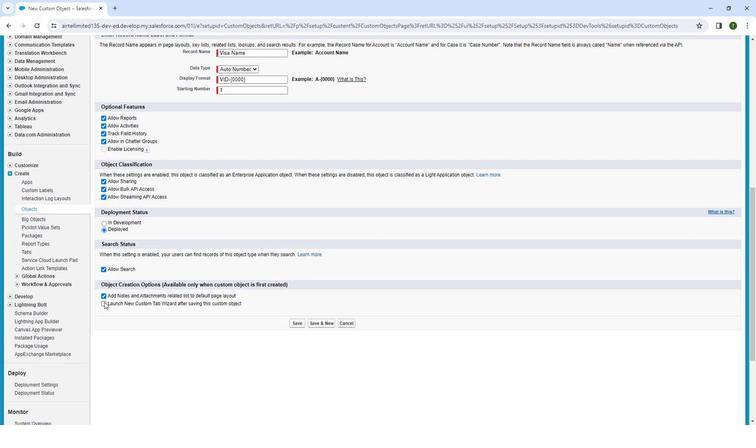 
Action: Mouse moved to (280, 328)
Screenshot: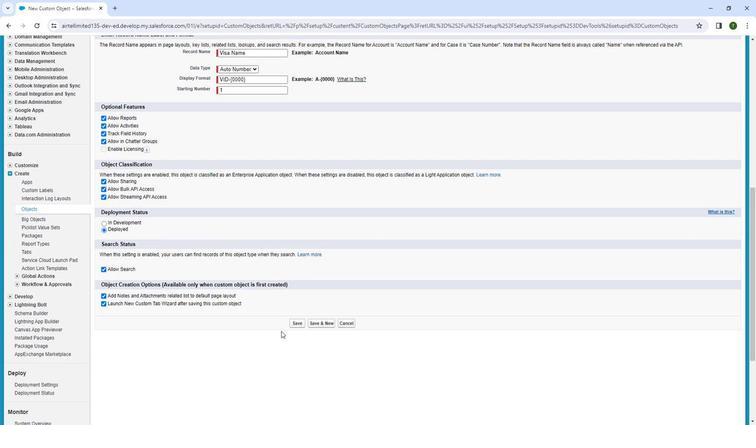 
Action: Mouse pressed left at (280, 328)
Screenshot: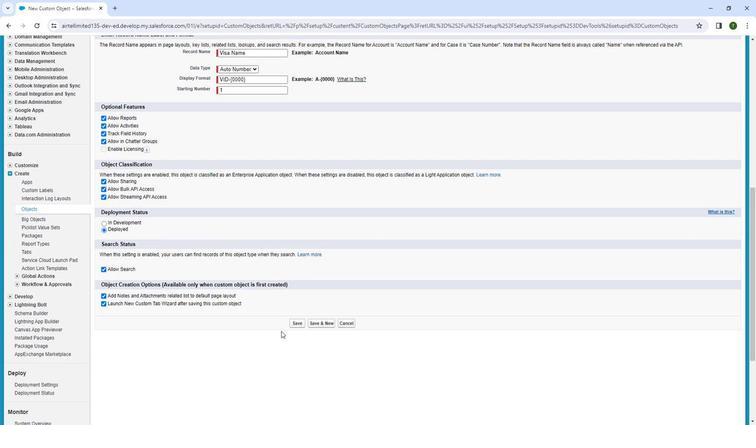 
Action: Mouse moved to (296, 321)
Screenshot: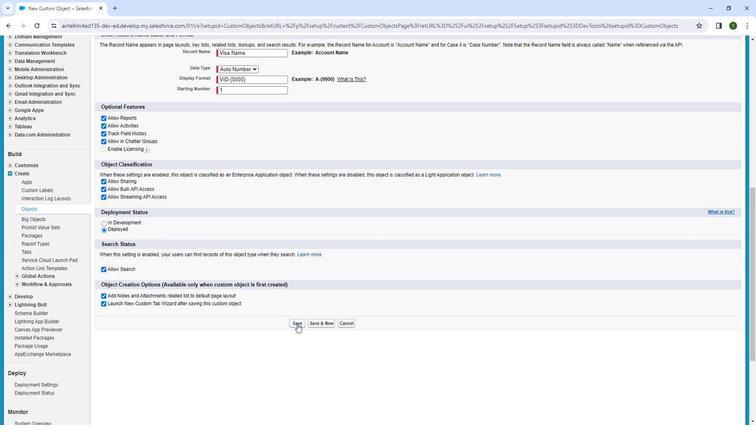 
Action: Mouse pressed left at (296, 321)
Screenshot: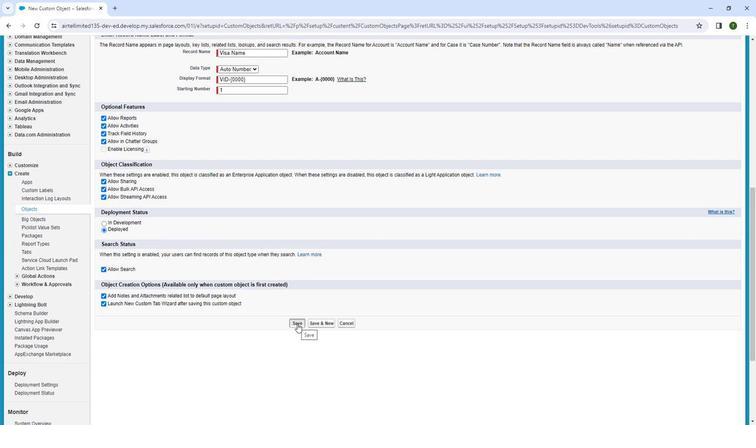 
Action: Mouse moved to (313, 256)
Screenshot: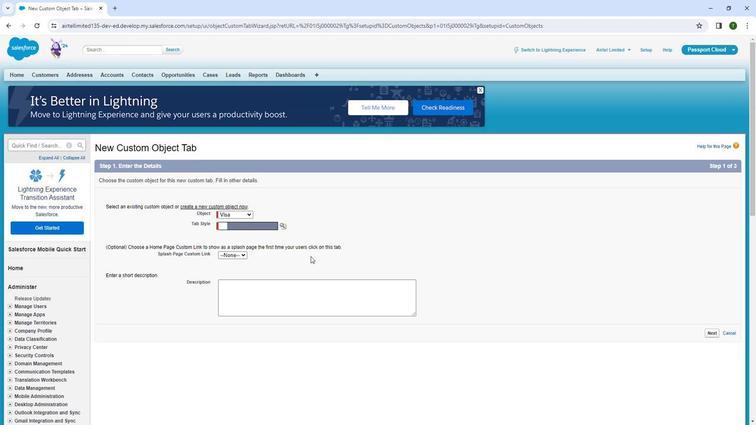 
Action: Mouse pressed left at (313, 256)
Screenshot: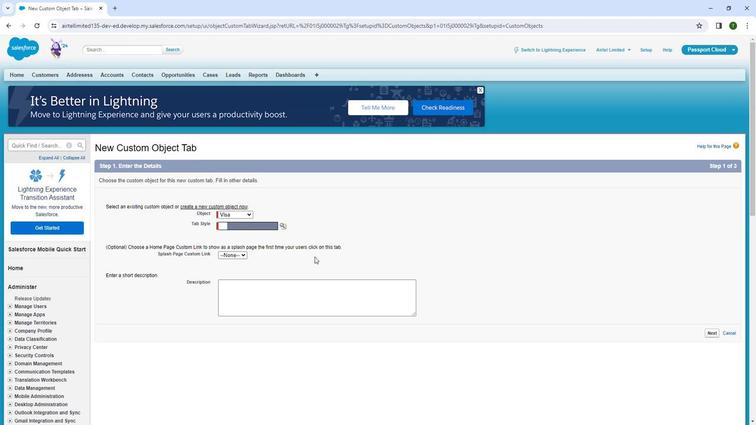 
Action: Mouse moved to (713, 332)
Screenshot: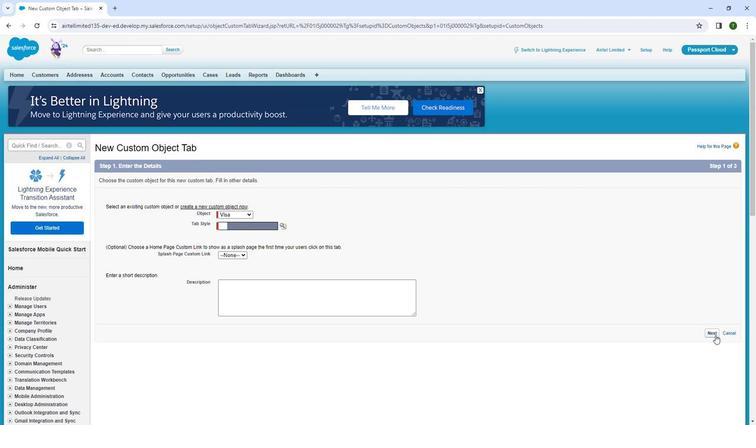 
Action: Mouse pressed left at (713, 332)
Screenshot: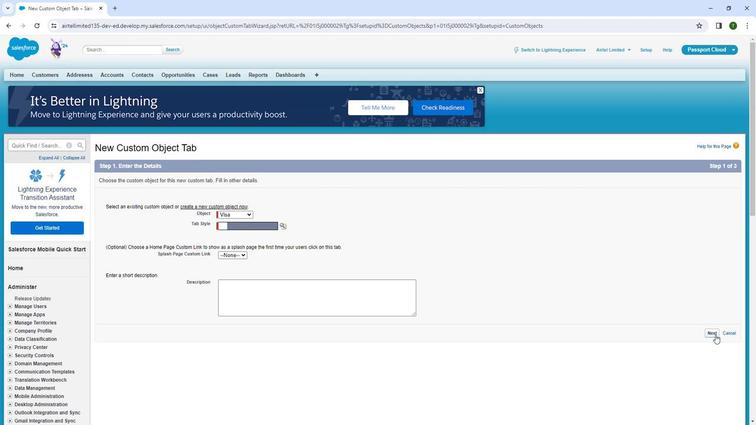 
Action: Mouse moved to (251, 240)
Screenshot: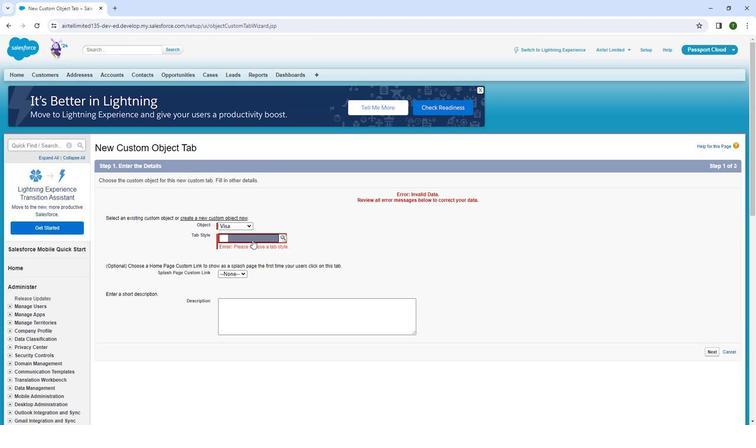 
Action: Mouse pressed left at (251, 240)
Screenshot: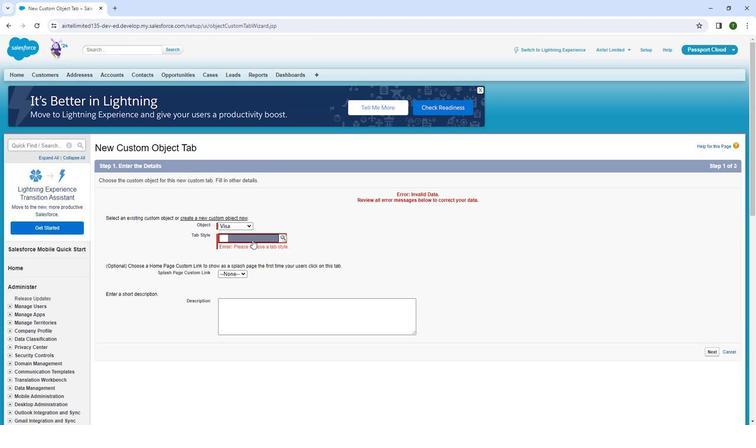 
Action: Mouse moved to (622, 217)
Screenshot: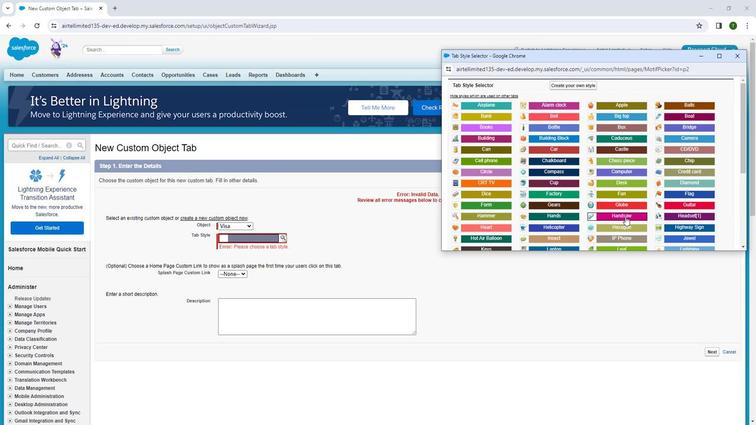 
Action: Mouse pressed left at (622, 217)
Screenshot: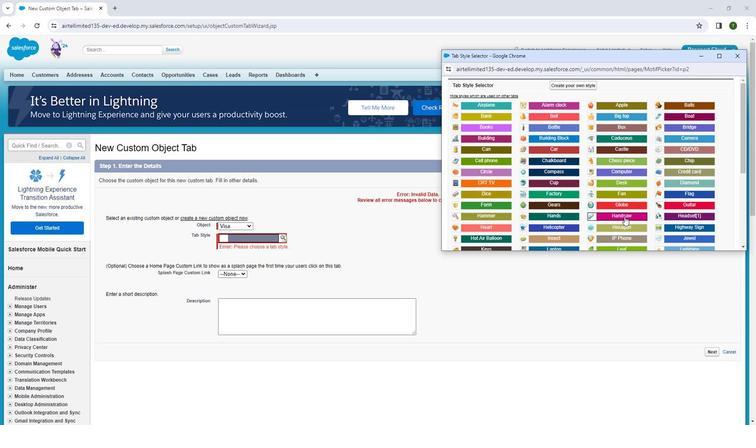 
Action: Mouse moved to (619, 321)
Screenshot: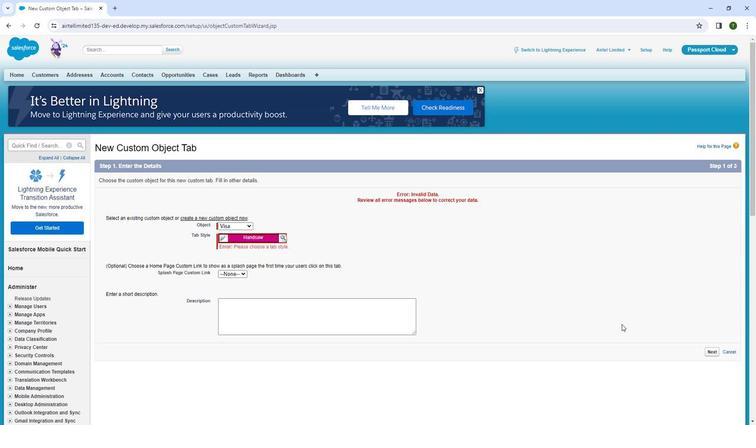 
Action: Mouse pressed left at (619, 321)
Screenshot: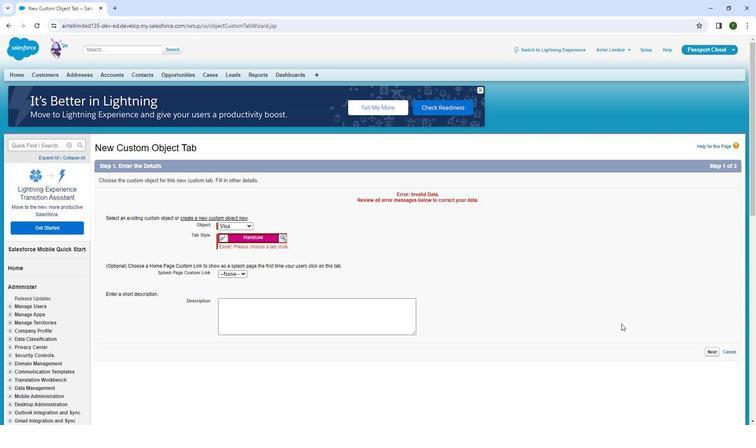
Action: Mouse moved to (710, 347)
Screenshot: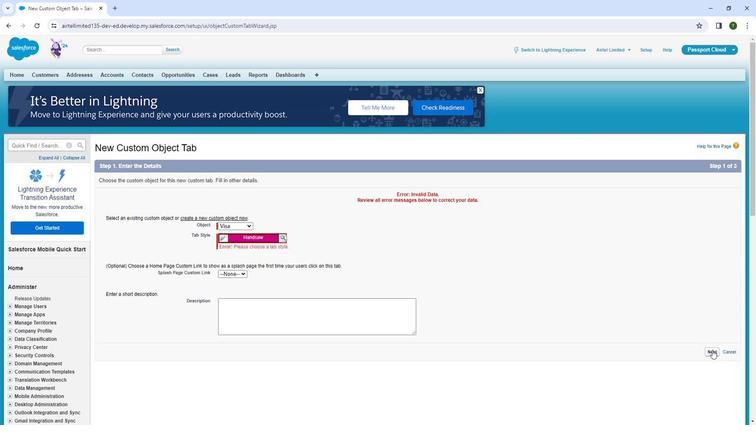 
Action: Mouse pressed left at (710, 347)
Screenshot: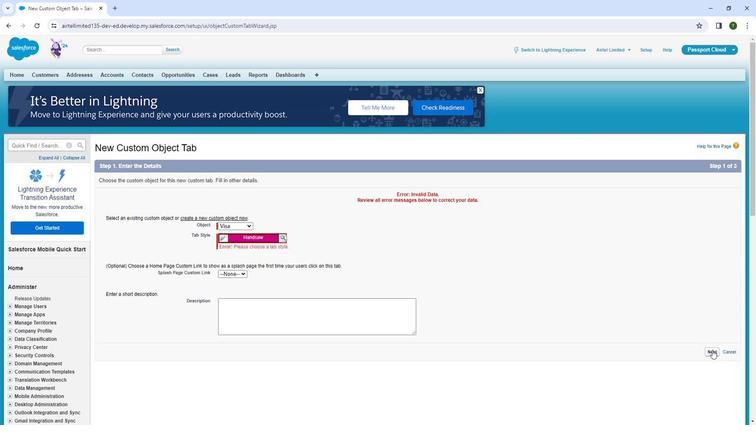 
Action: Mouse moved to (304, 212)
Screenshot: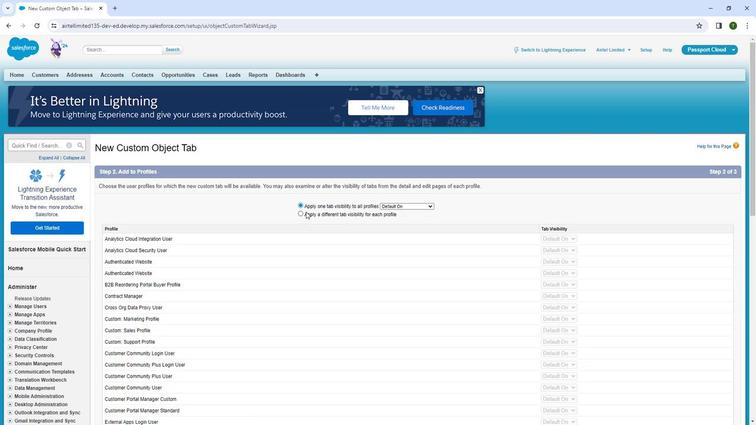 
Action: Mouse scrolled (304, 212) with delta (0, 0)
Screenshot: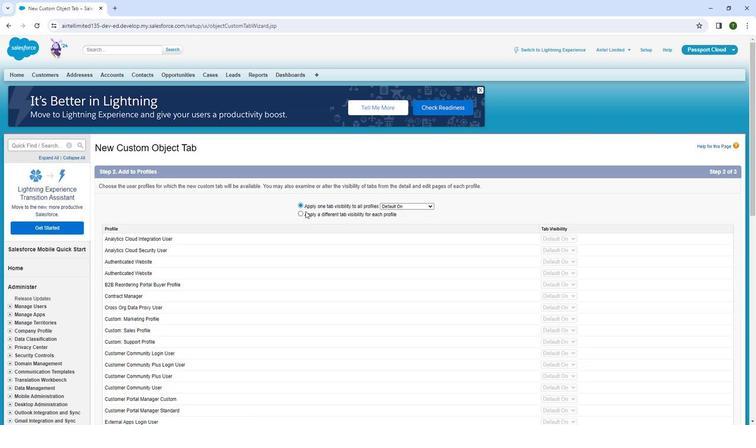 
Action: Mouse moved to (297, 204)
Screenshot: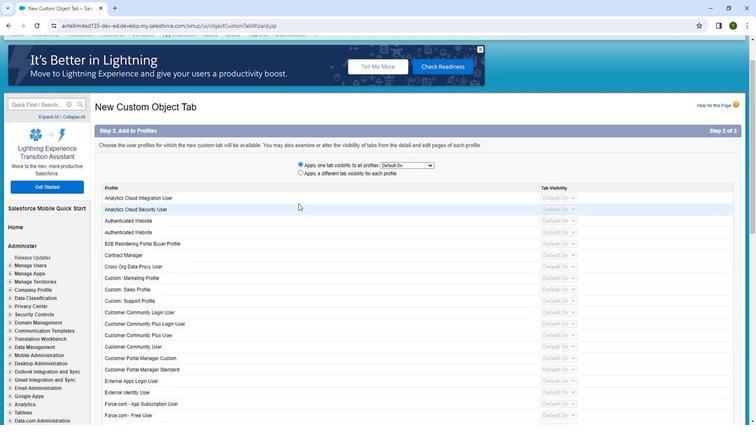 
Action: Mouse scrolled (297, 203) with delta (0, 0)
Screenshot: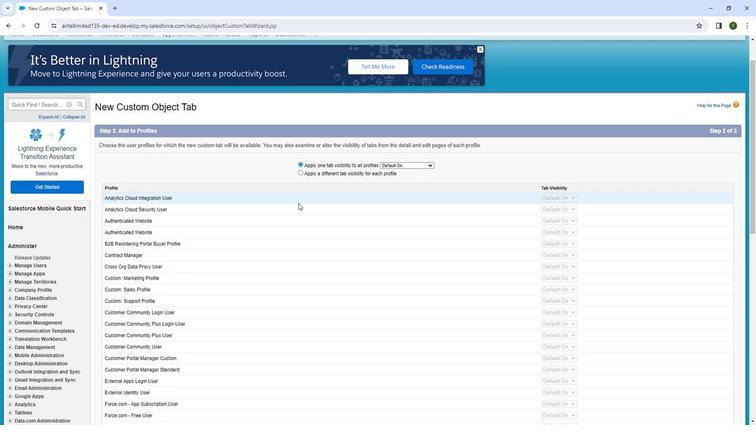 
Action: Mouse moved to (297, 202)
Screenshot: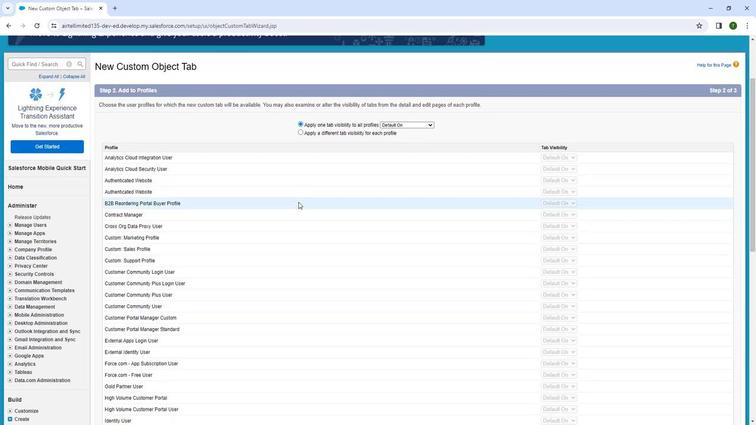 
Action: Mouse scrolled (297, 202) with delta (0, 0)
Screenshot: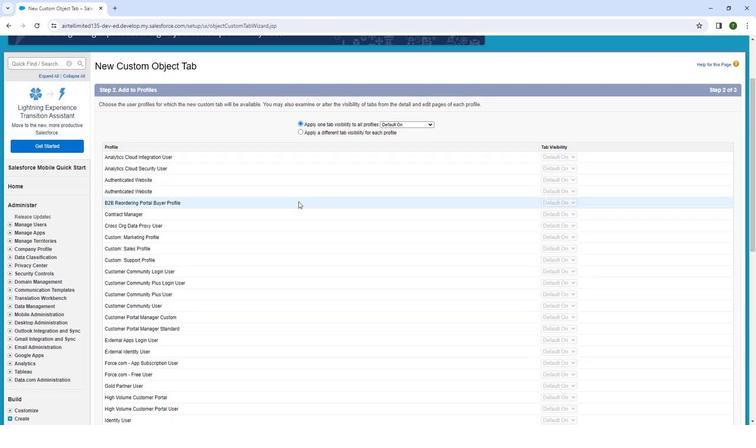 
Action: Mouse moved to (295, 199)
Screenshot: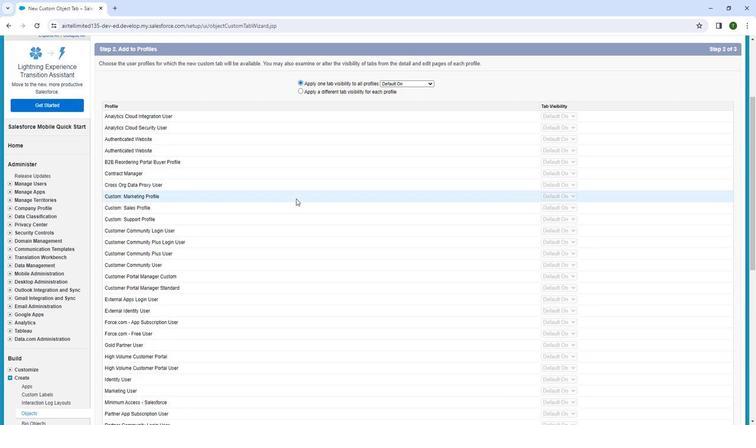
Action: Mouse scrolled (295, 198) with delta (0, 0)
Screenshot: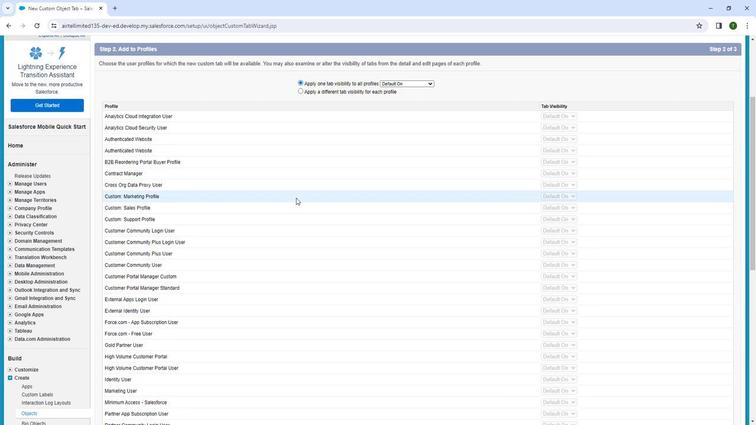 
Action: Mouse scrolled (295, 198) with delta (0, 0)
Screenshot: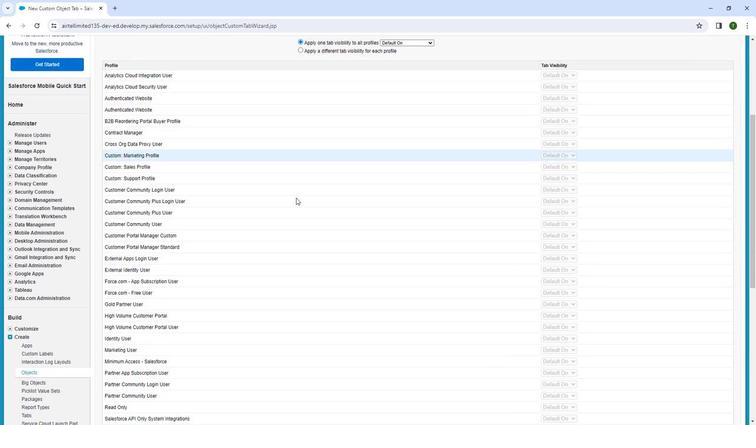
Action: Mouse scrolled (295, 198) with delta (0, 0)
Screenshot: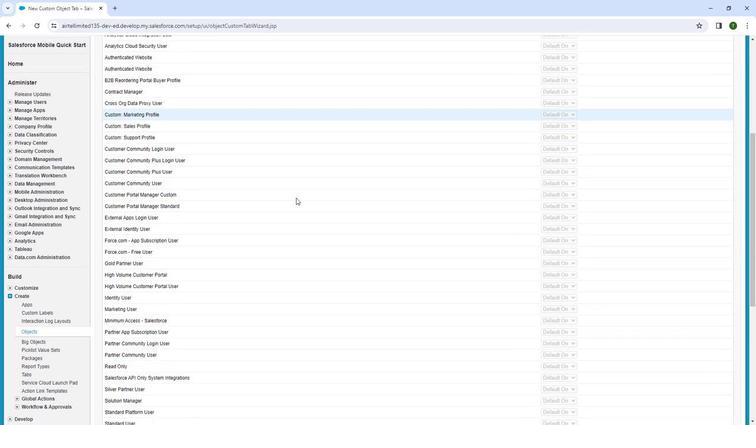 
Action: Mouse moved to (309, 162)
Screenshot: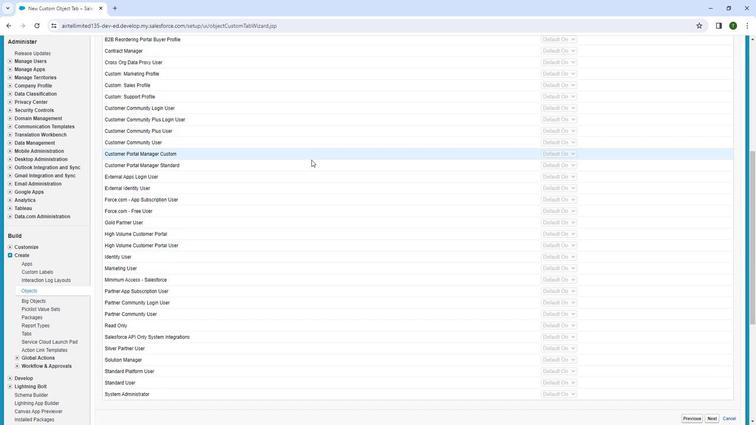
Action: Mouse scrolled (309, 162) with delta (0, 0)
Screenshot: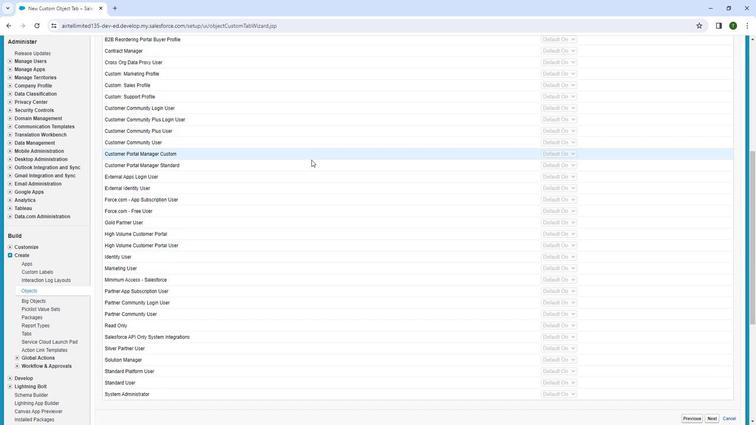 
Action: Mouse moved to (306, 164)
Screenshot: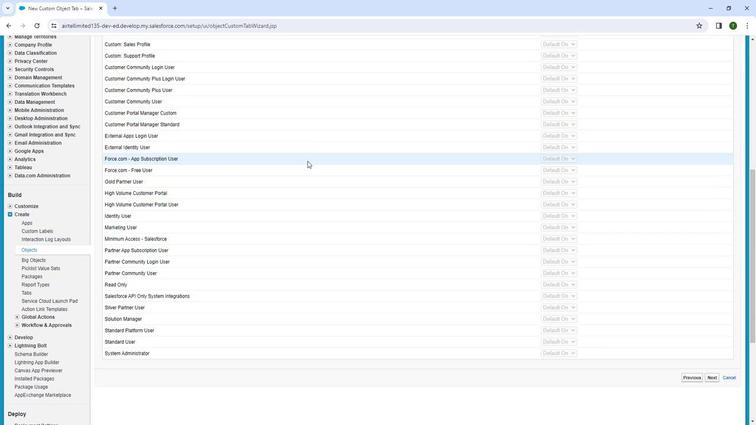 
Action: Mouse scrolled (306, 163) with delta (0, 0)
Screenshot: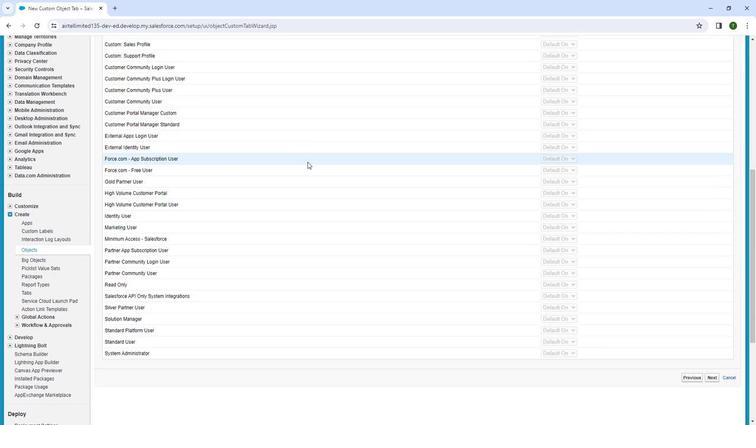 
Action: Mouse scrolled (306, 163) with delta (0, 0)
Screenshot: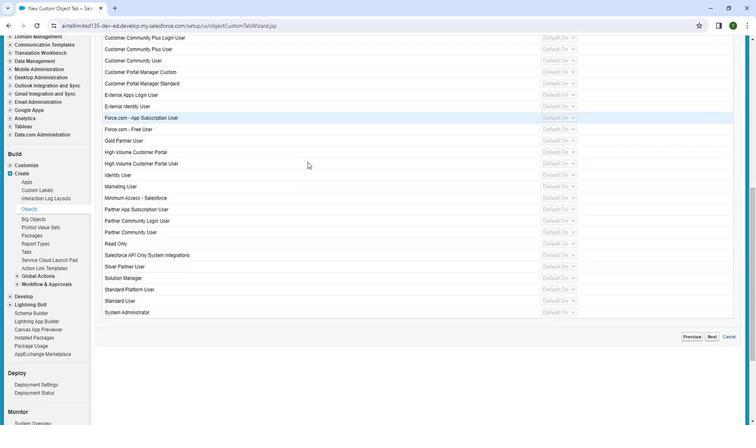 
Action: Mouse moved to (306, 164)
Screenshot: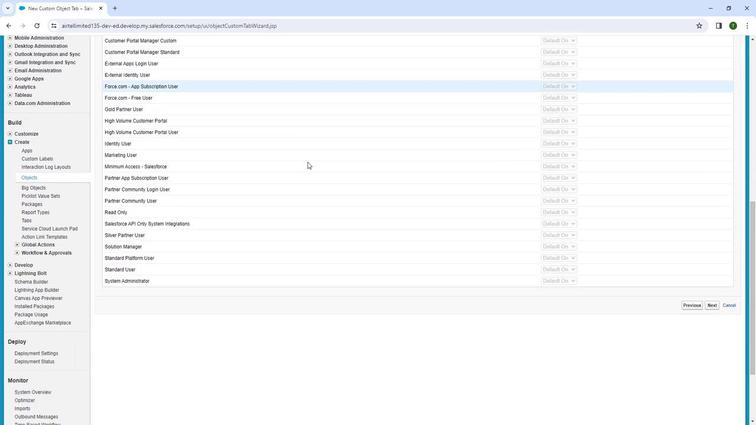 
Action: Mouse scrolled (306, 163) with delta (0, 0)
Screenshot: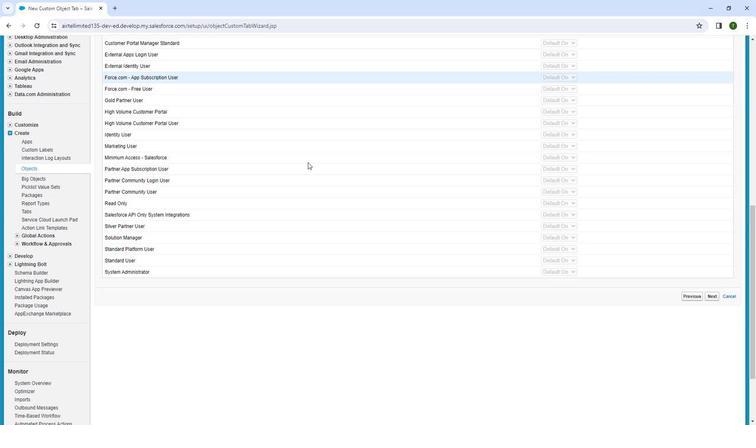 
Action: Mouse moved to (308, 167)
Screenshot: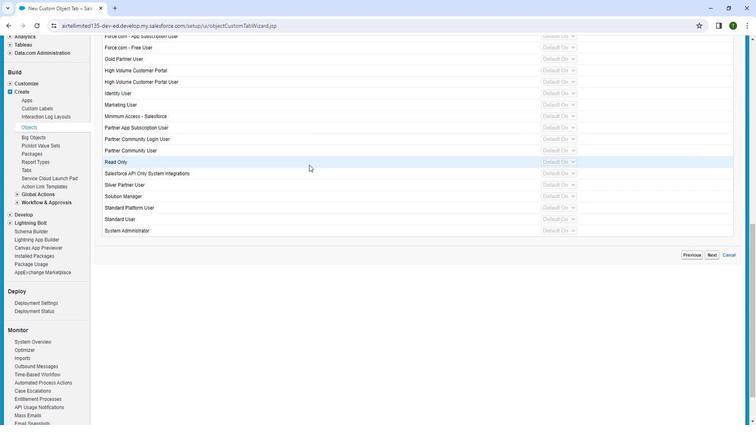 
Action: Mouse scrolled (308, 167) with delta (0, 0)
Screenshot: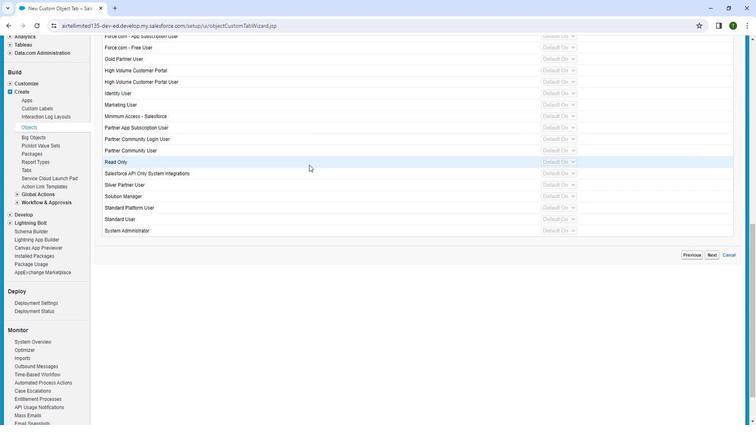 
Action: Mouse moved to (306, 169)
Screenshot: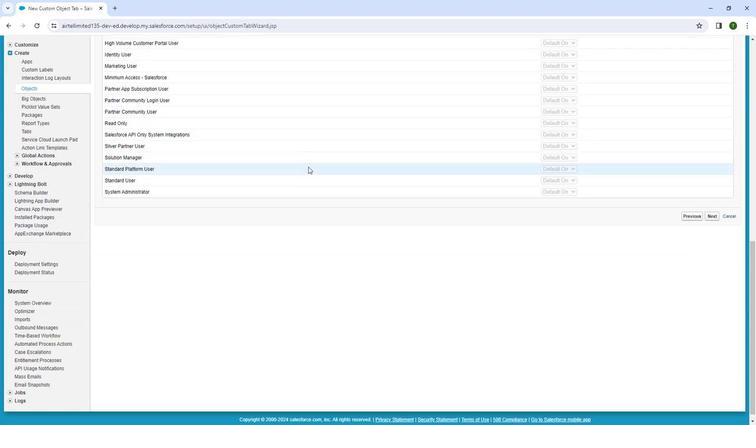 
Action: Mouse scrolled (306, 168) with delta (0, 0)
Screenshot: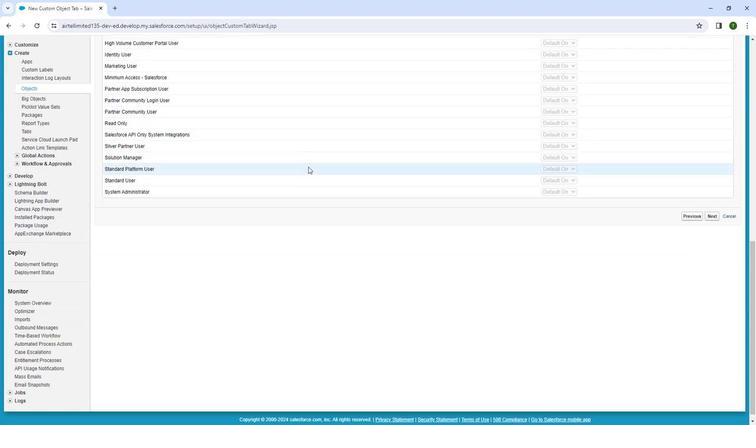 
Action: Mouse moved to (306, 170)
Screenshot: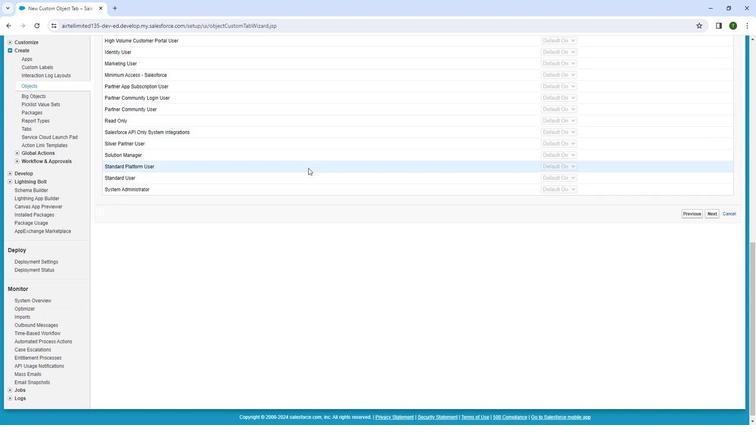 
Action: Mouse scrolled (306, 170) with delta (0, 0)
Screenshot: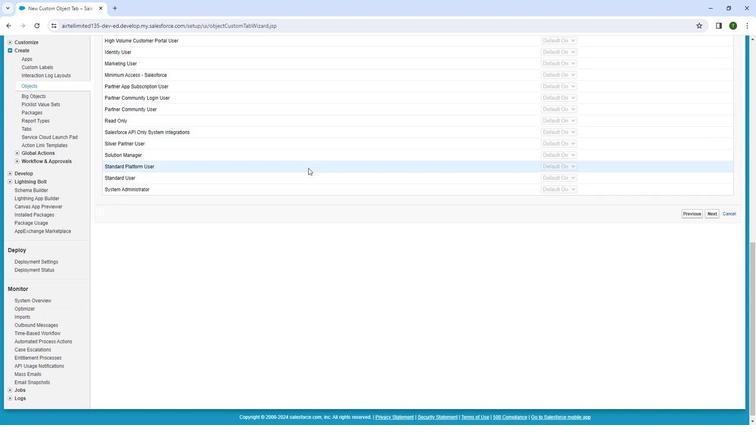 
Action: Mouse moved to (707, 212)
Screenshot: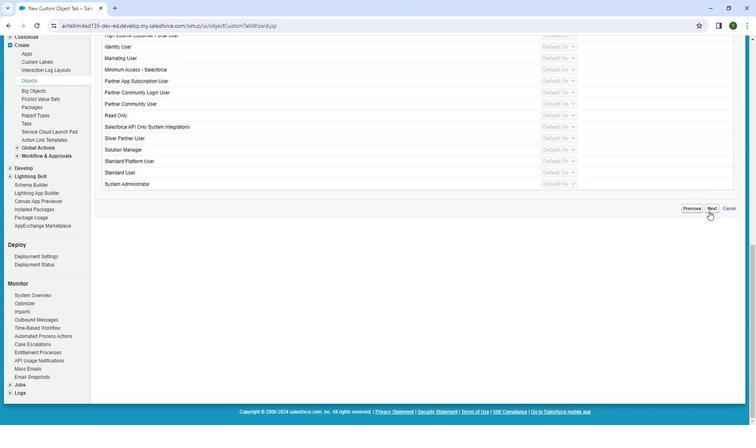 
Action: Mouse pressed left at (707, 212)
Screenshot: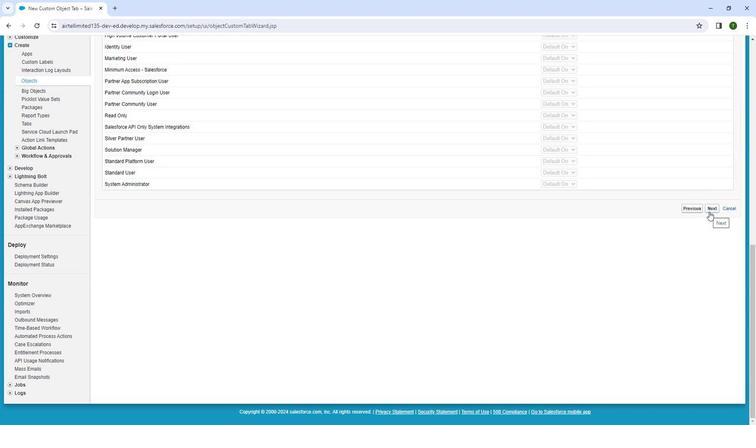 
Action: Mouse moved to (462, 194)
Screenshot: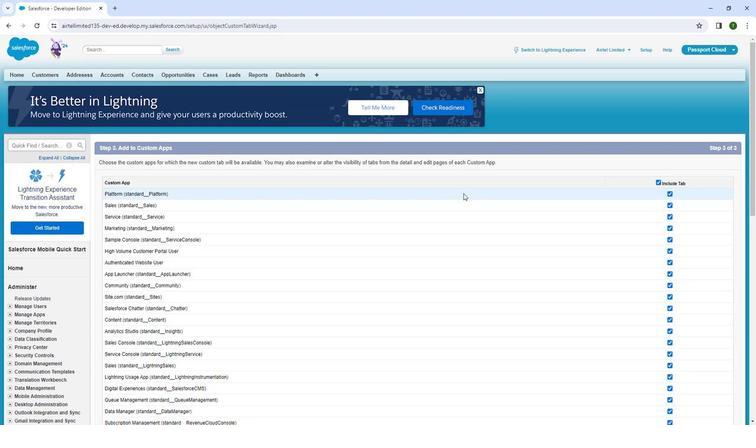 
Action: Mouse scrolled (462, 193) with delta (0, 0)
Screenshot: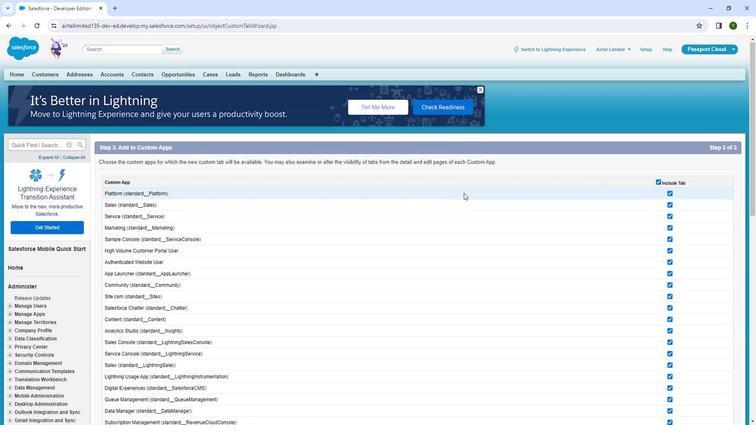 
Action: Mouse scrolled (462, 193) with delta (0, 0)
Screenshot: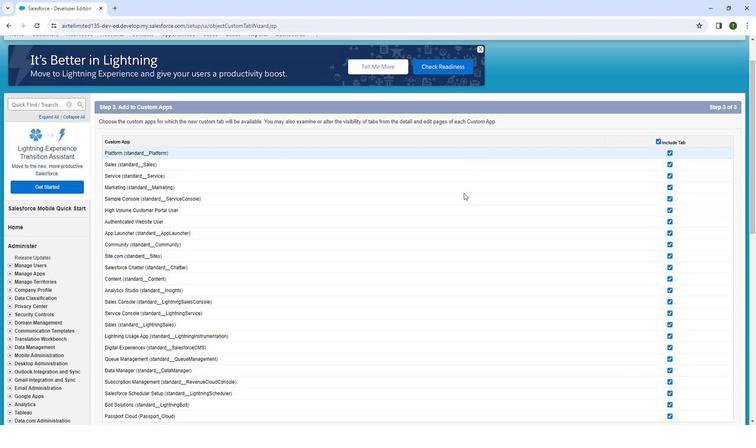 
Action: Mouse moved to (462, 192)
Screenshot: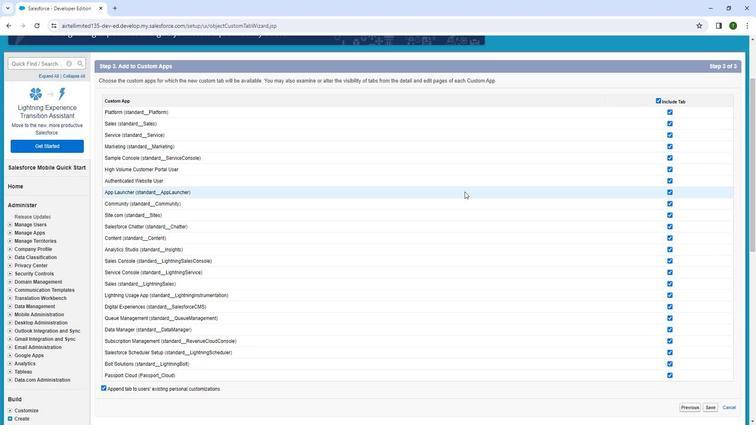 
Action: Mouse scrolled (462, 192) with delta (0, 0)
Screenshot: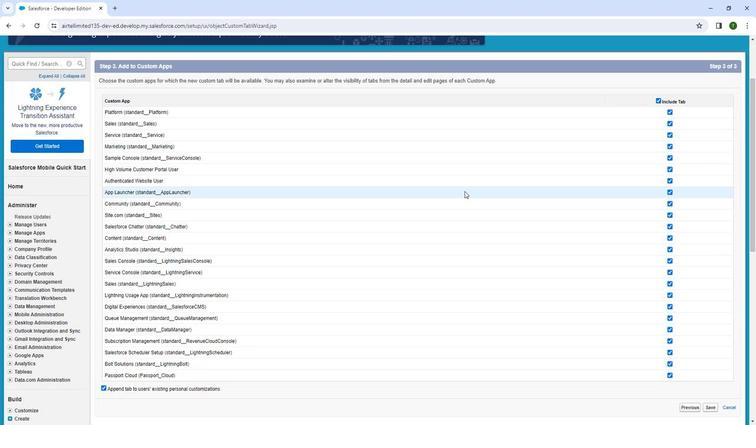 
Action: Mouse scrolled (462, 192) with delta (0, 0)
Screenshot: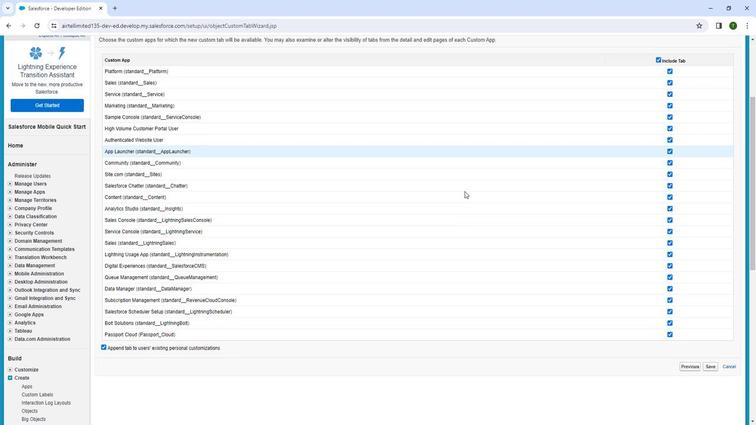 
Action: Mouse moved to (464, 192)
Screenshot: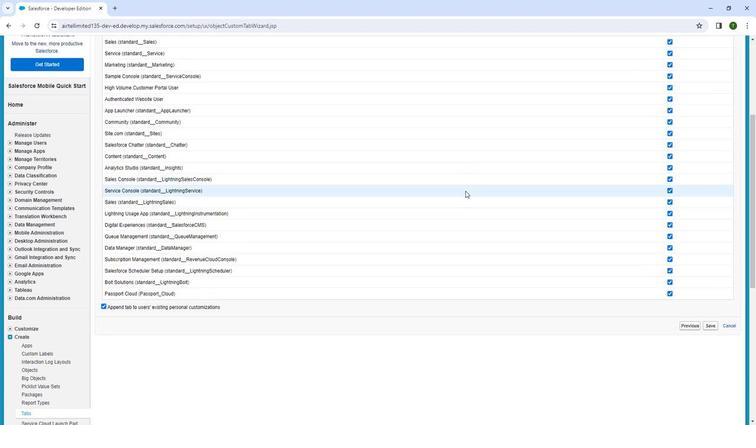 
Action: Mouse scrolled (464, 191) with delta (0, 0)
Screenshot: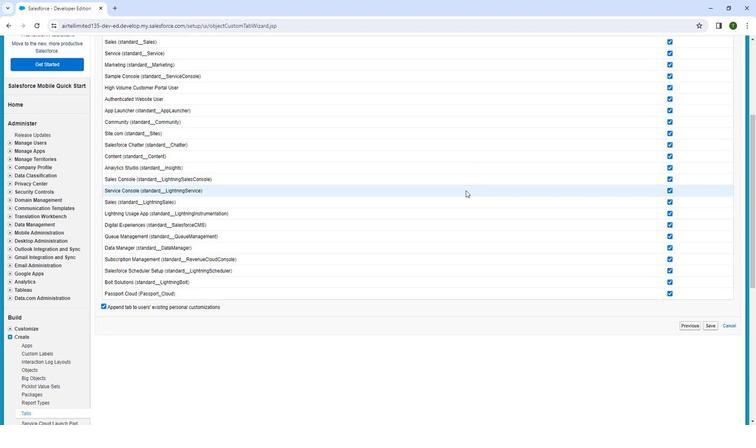 
Action: Mouse moved to (466, 190)
Screenshot: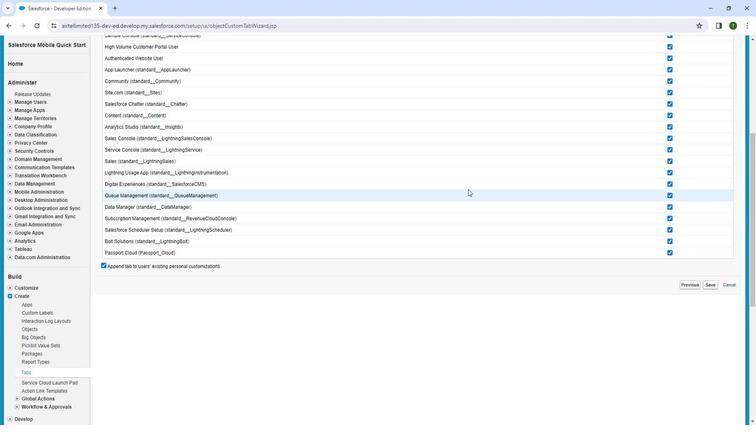 
Action: Mouse scrolled (466, 189) with delta (0, 0)
Screenshot: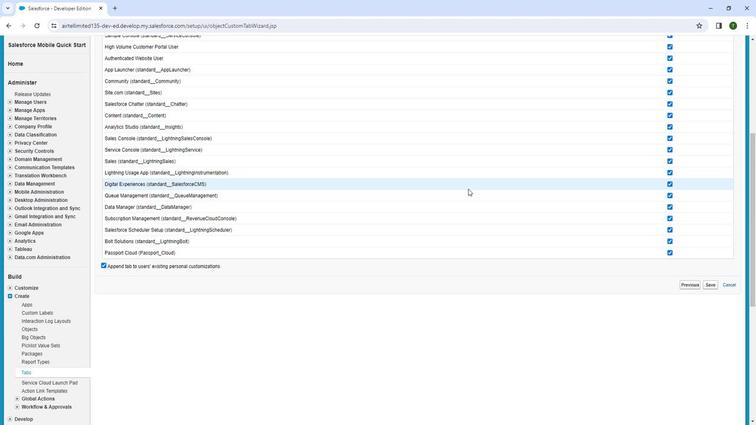 
Action: Mouse moved to (710, 244)
Screenshot: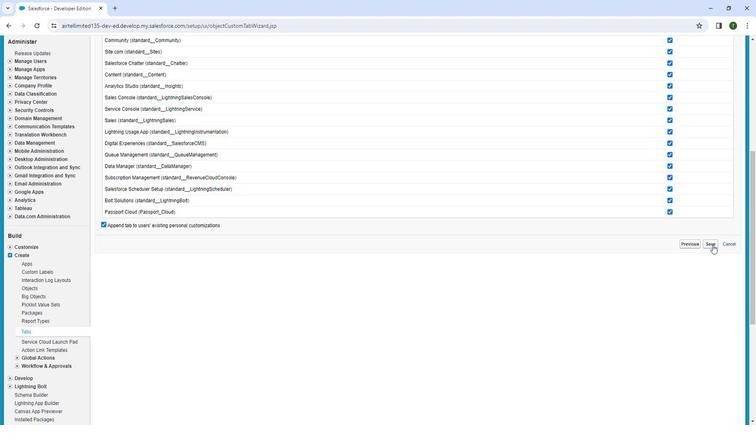 
Action: Mouse pressed left at (710, 244)
Screenshot: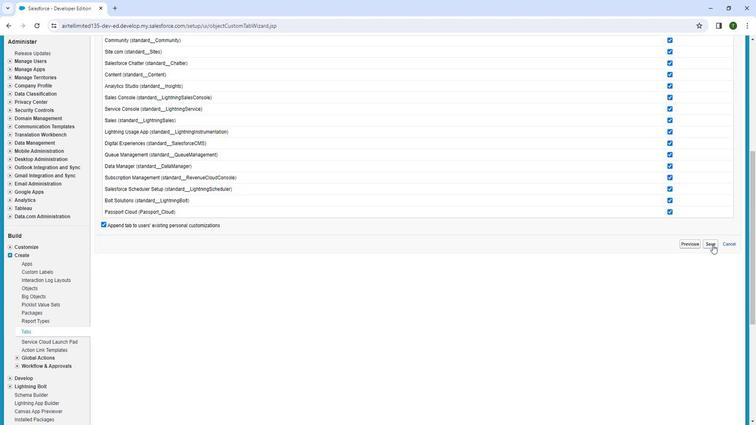 
Action: Mouse moved to (27, 148)
Screenshot: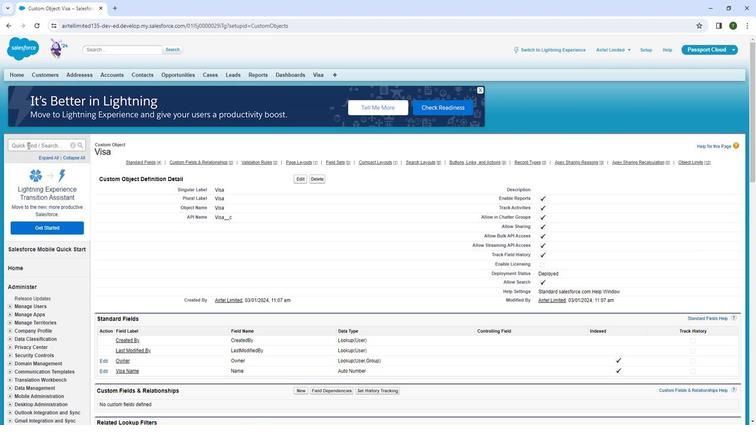 
Action: Mouse pressed left at (27, 148)
Screenshot: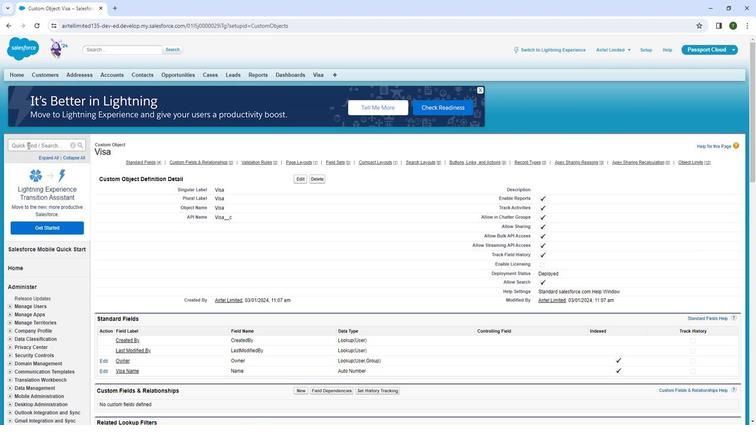 
Action: Mouse moved to (31, 141)
Screenshot: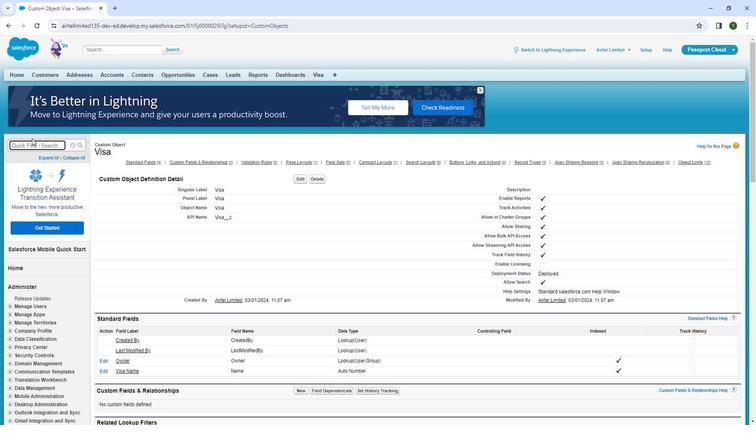 
Action: Key pressed a
Screenshot: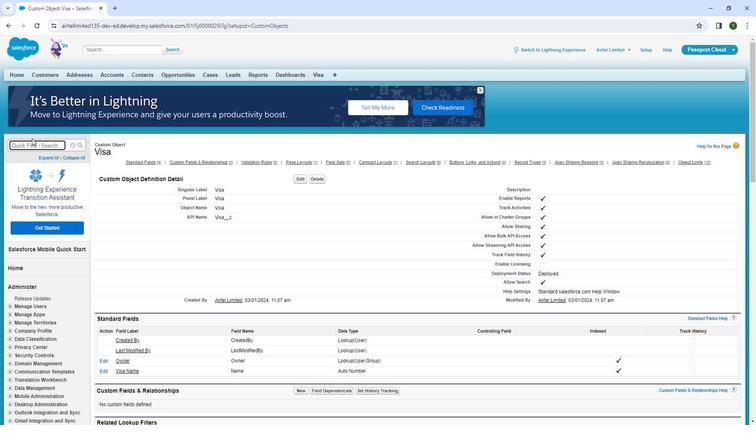 
Action: Mouse moved to (34, 135)
Screenshot: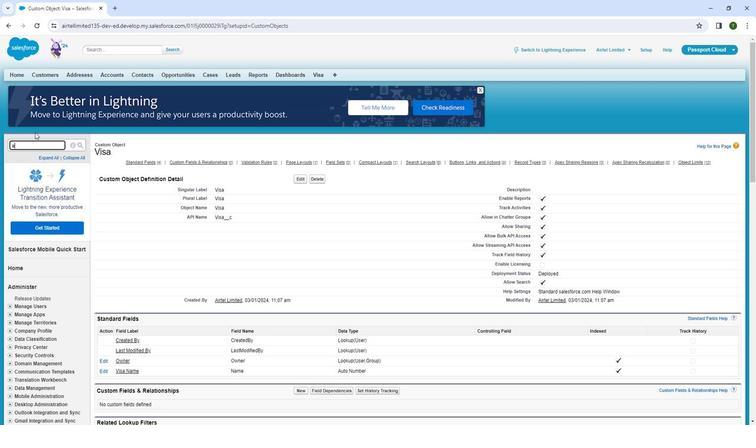 
Action: Key pressed pp
Screenshot: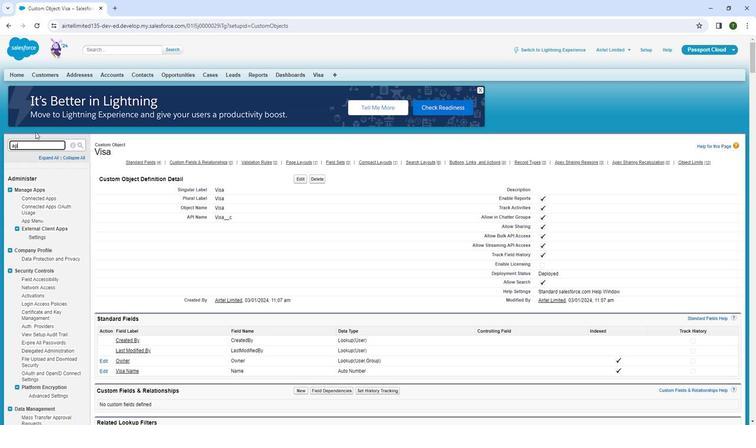 
Action: Mouse moved to (34, 134)
Screenshot: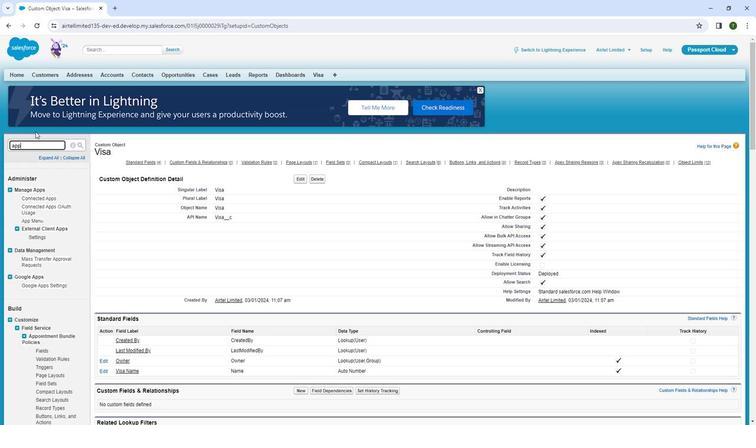 
Action: Key pressed s
Screenshot: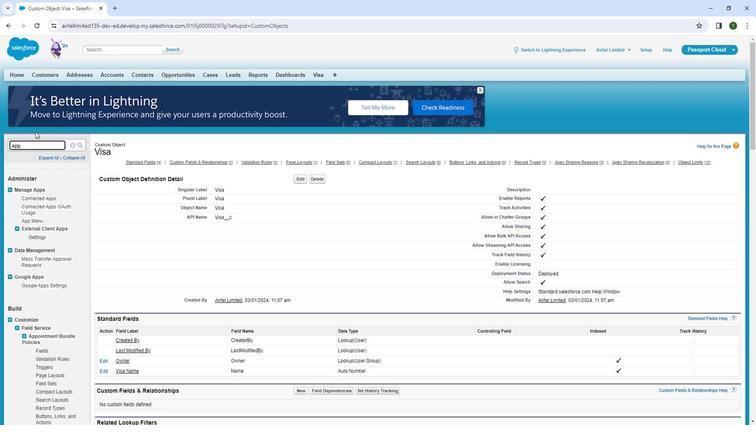 
Action: Mouse moved to (25, 297)
Screenshot: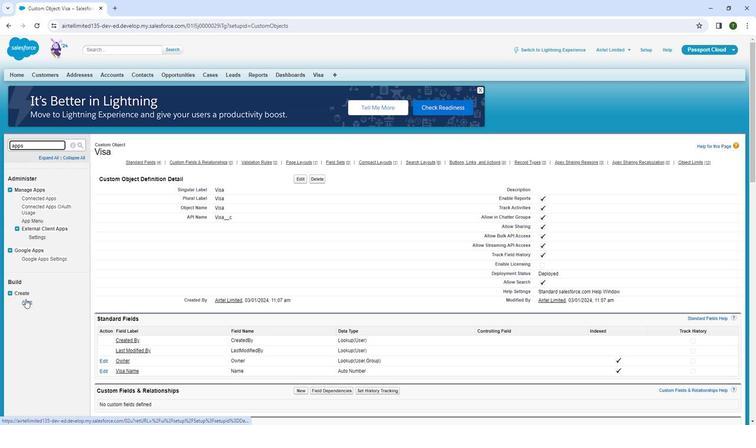 
Action: Mouse pressed left at (25, 297)
Screenshot: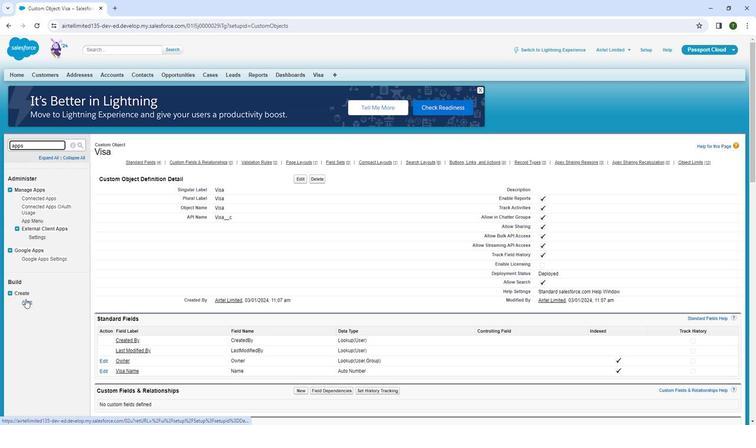 
Action: Mouse moved to (253, 277)
Screenshot: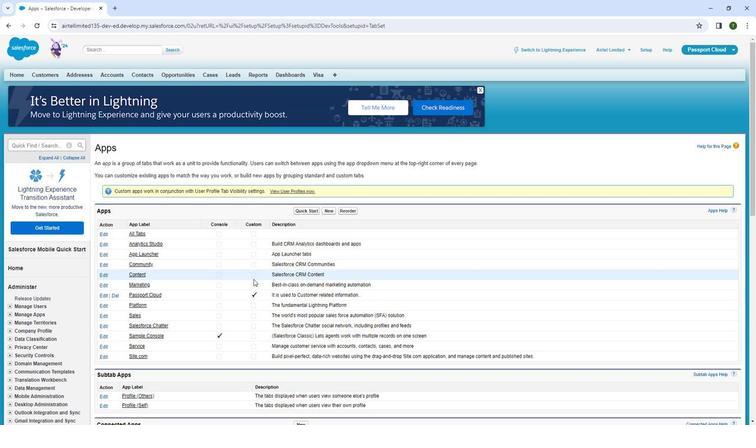 
Action: Mouse scrolled (253, 276) with delta (0, 0)
Screenshot: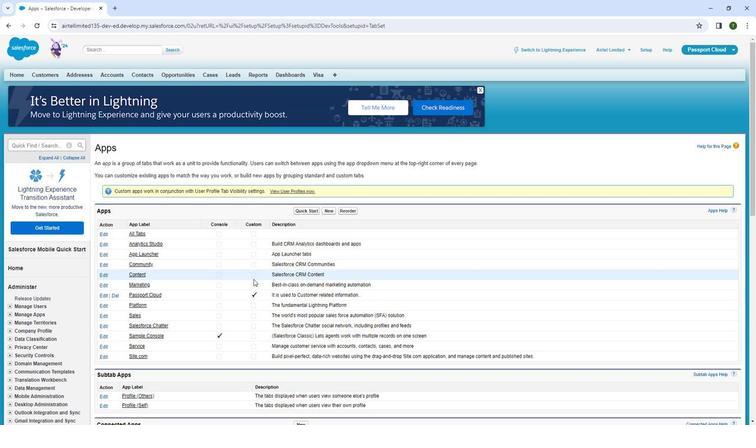 
Action: Mouse moved to (141, 253)
Screenshot: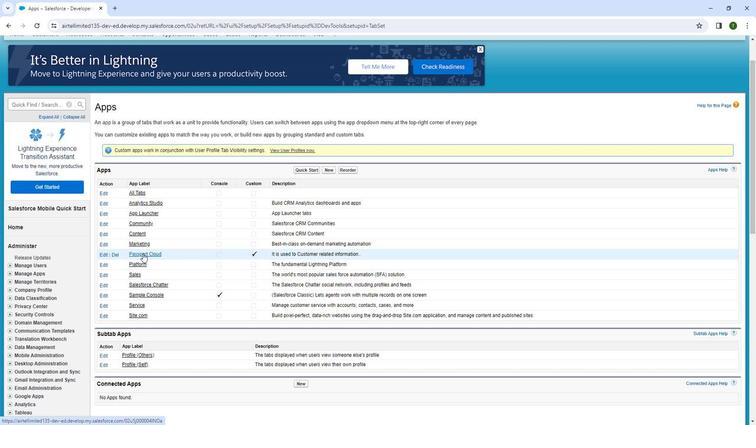 
Action: Mouse pressed left at (141, 253)
Screenshot: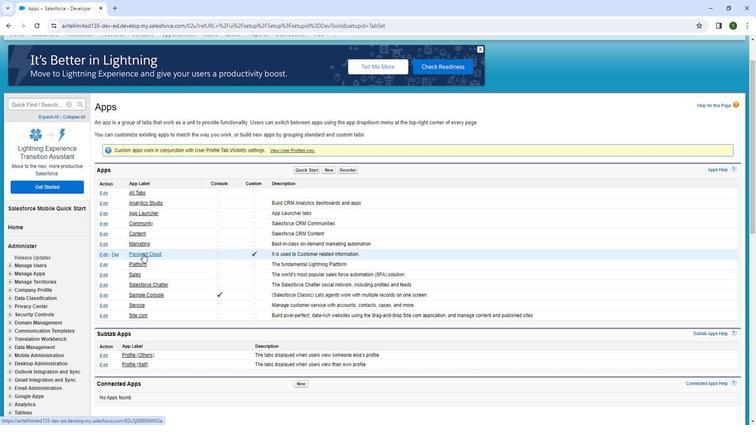 
Action: Mouse moved to (299, 203)
Screenshot: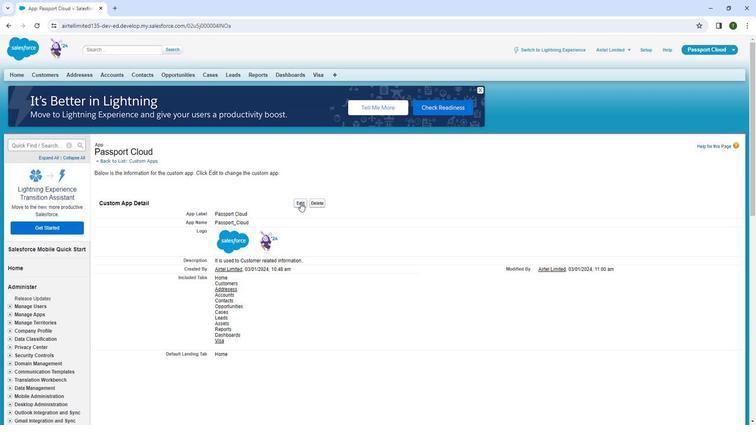 
Action: Mouse pressed left at (299, 203)
Screenshot: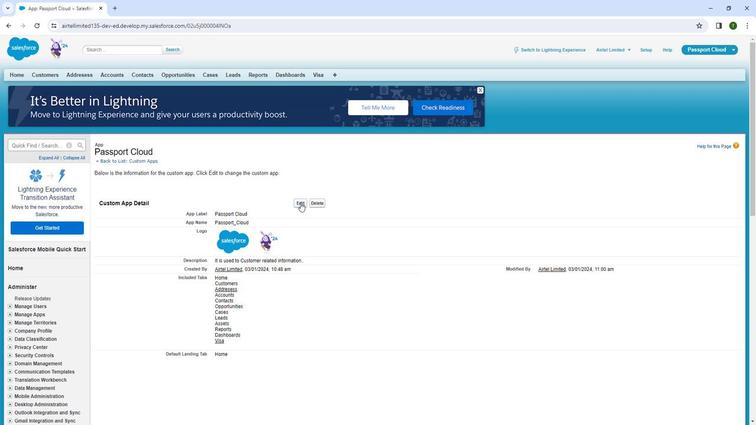 
Action: Mouse moved to (292, 201)
Screenshot: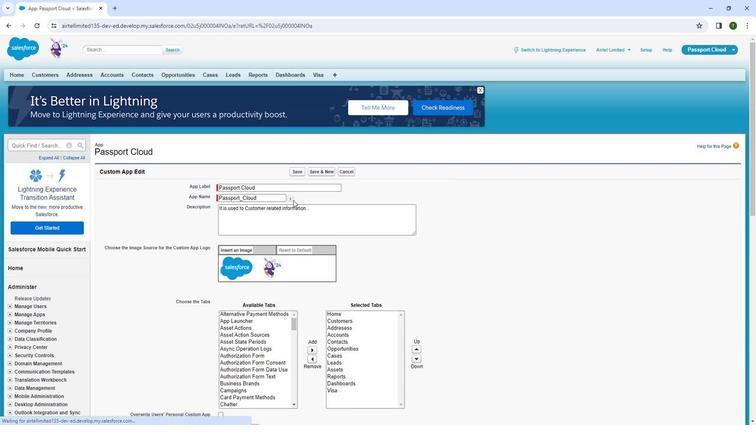 
Action: Mouse scrolled (292, 201) with delta (0, 0)
Screenshot: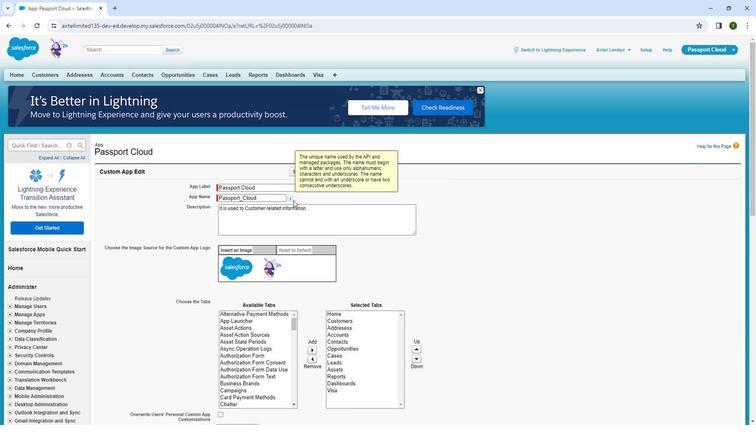 
Action: Mouse moved to (292, 204)
Screenshot: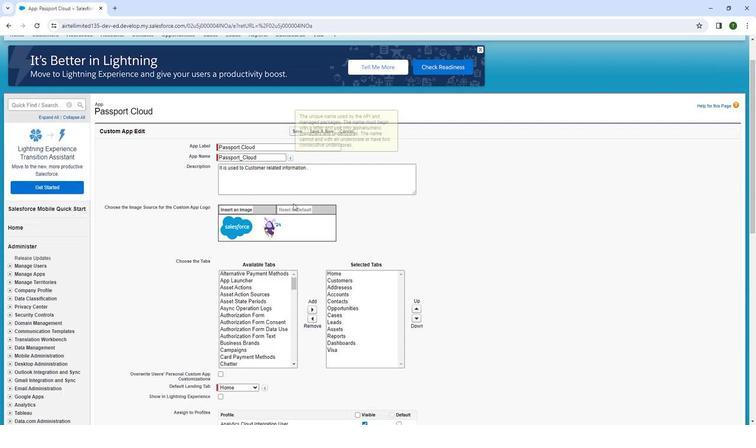 
Action: Mouse scrolled (292, 204) with delta (0, 0)
Screenshot: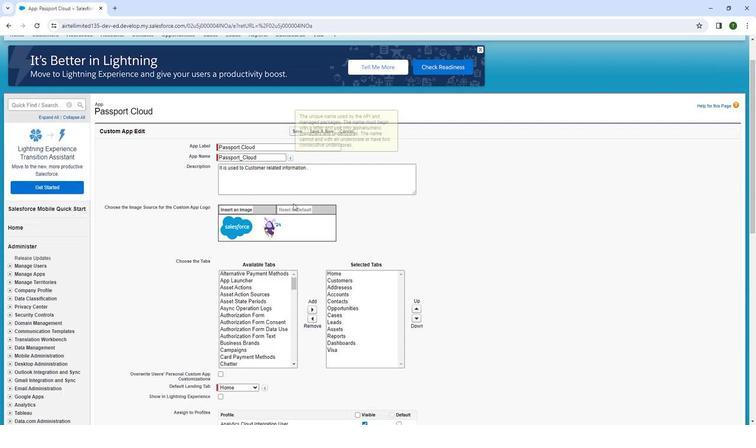 
Action: Mouse moved to (292, 208)
Screenshot: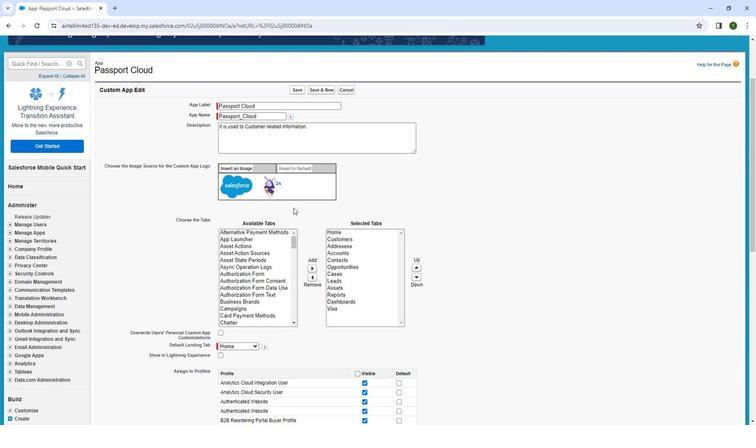 
Action: Mouse scrolled (292, 208) with delta (0, 0)
Screenshot: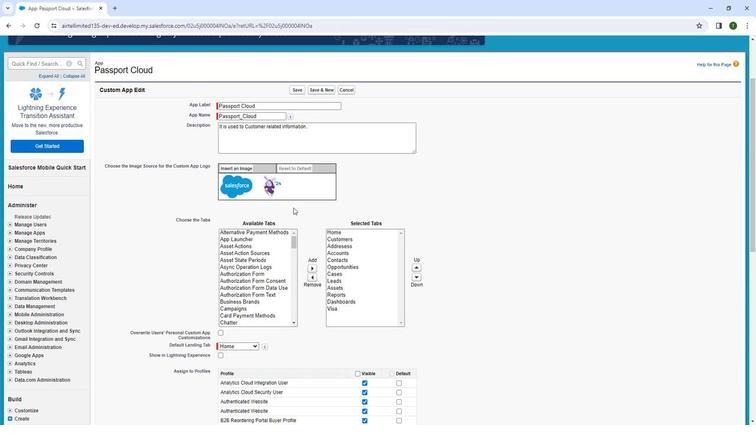 
Action: Mouse moved to (328, 267)
Screenshot: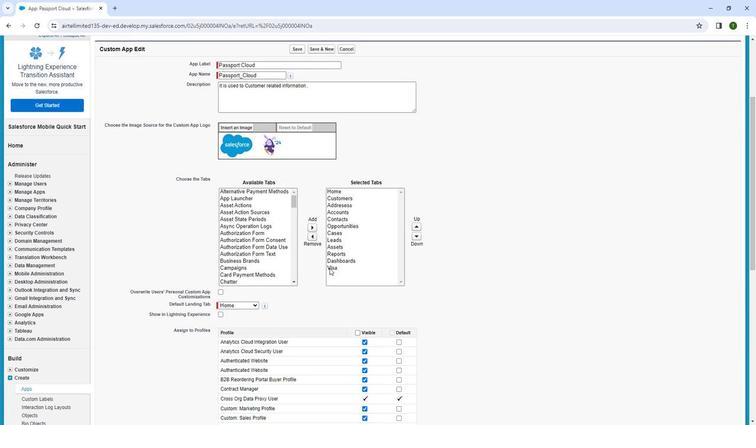 
Action: Mouse pressed left at (328, 267)
Screenshot: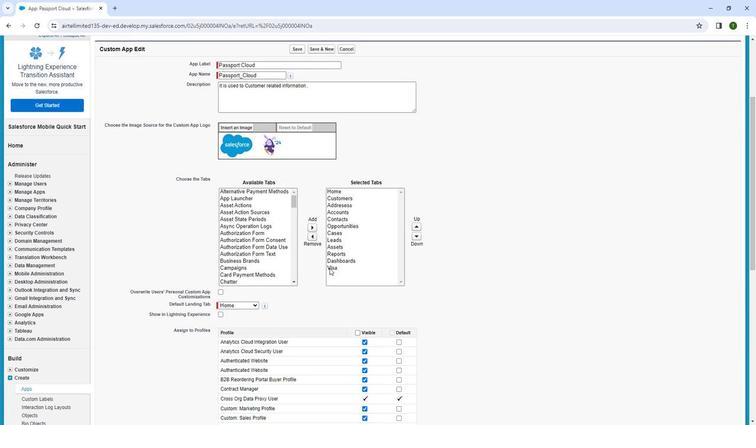 
Action: Mouse moved to (414, 227)
Screenshot: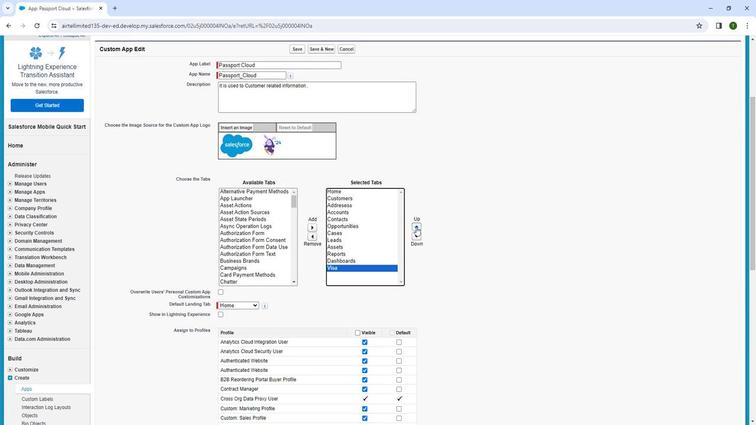 
Action: Mouse pressed left at (414, 227)
Screenshot: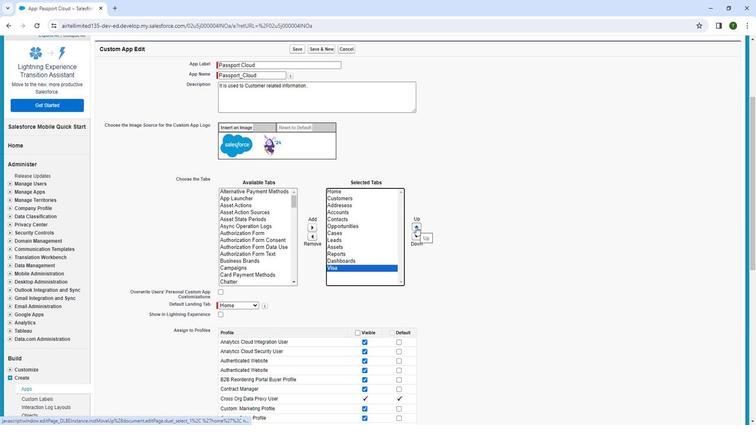 
Action: Mouse pressed left at (414, 227)
Screenshot: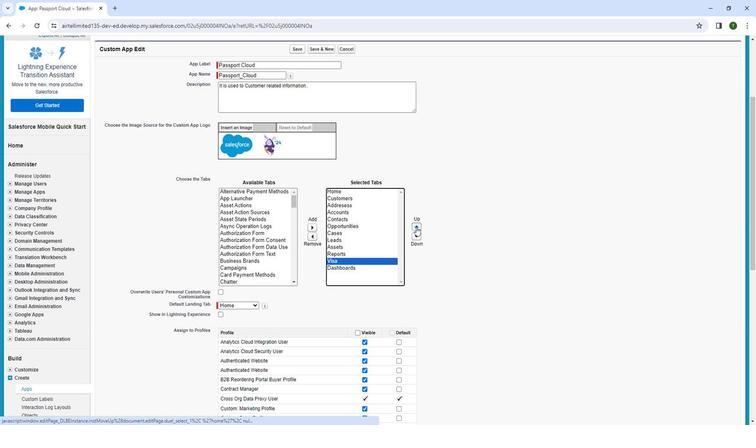 
Action: Mouse pressed left at (414, 227)
Screenshot: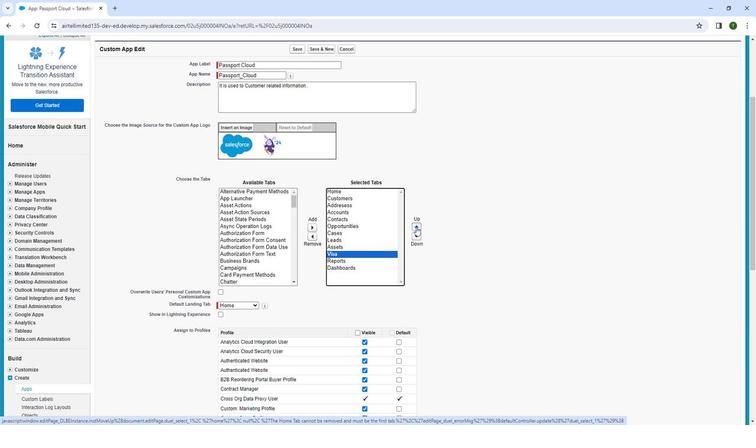 
Action: Mouse pressed left at (414, 227)
Screenshot: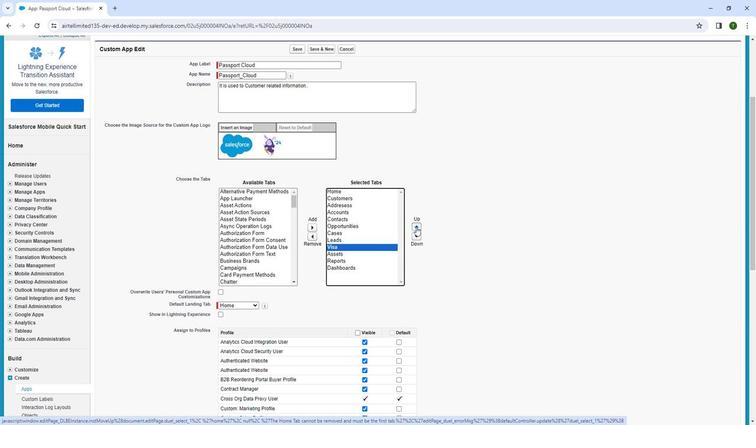 
Action: Mouse pressed left at (414, 227)
Screenshot: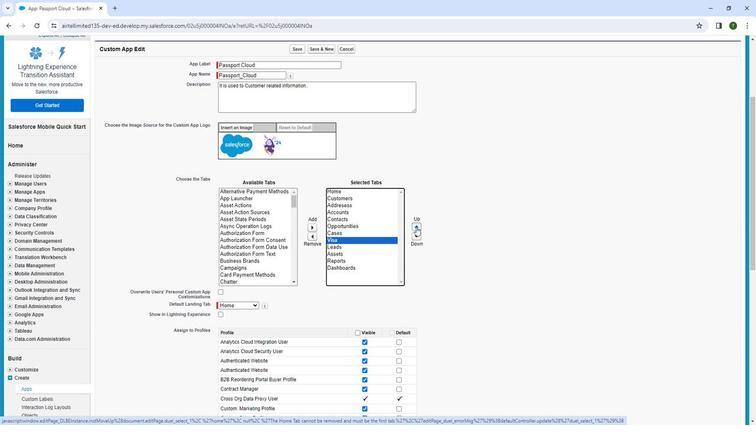 
Action: Mouse pressed left at (414, 227)
Screenshot: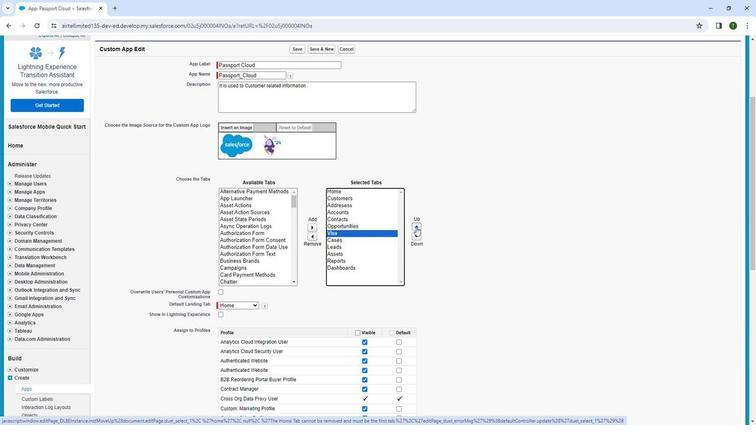 
Action: Mouse pressed left at (414, 227)
Screenshot: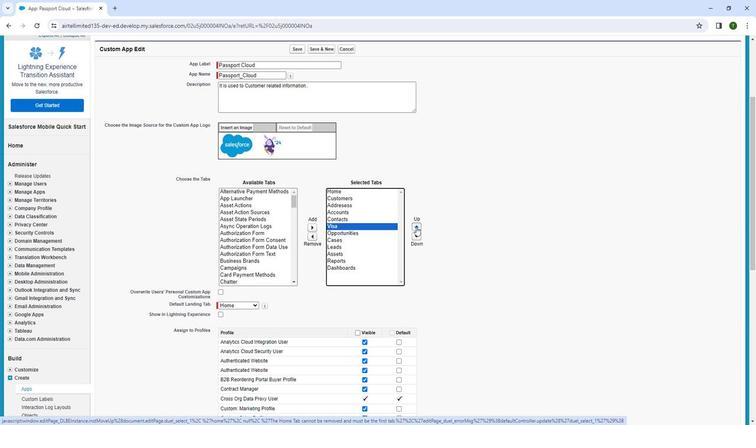 
Action: Mouse pressed left at (414, 227)
Screenshot: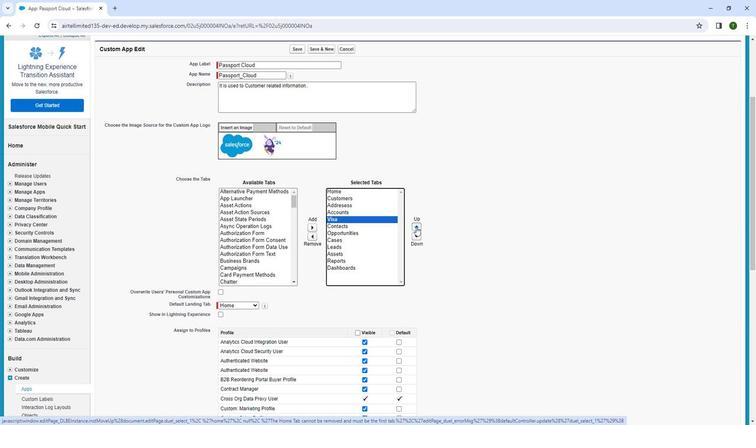 
Action: Mouse moved to (485, 203)
Screenshot: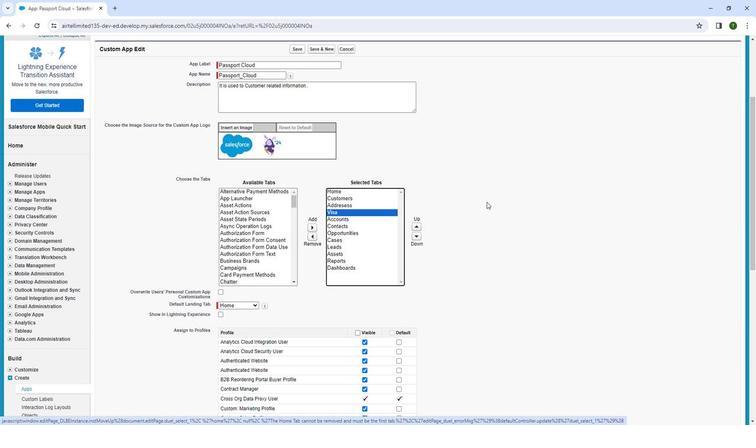 
Action: Mouse pressed left at (485, 203)
Screenshot: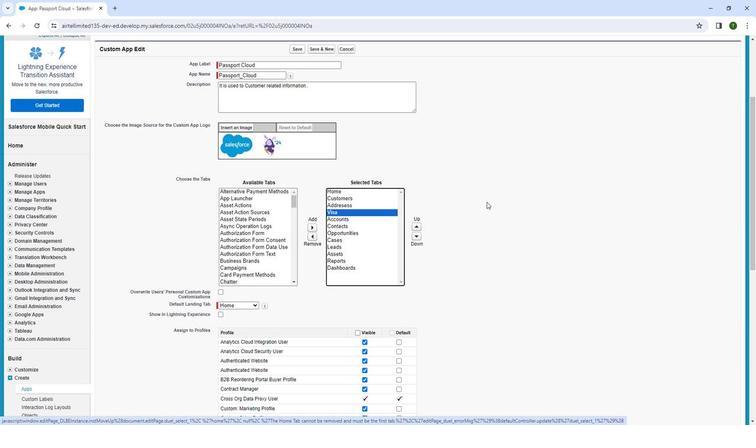 
Action: Mouse moved to (484, 203)
Screenshot: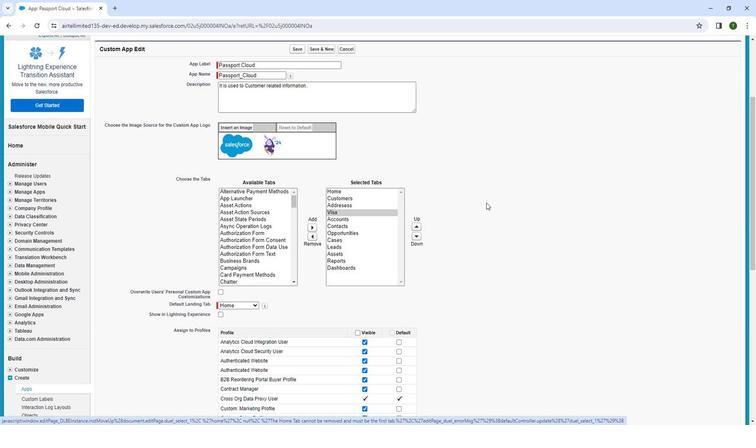 
Action: Mouse scrolled (484, 203) with delta (0, 0)
Screenshot: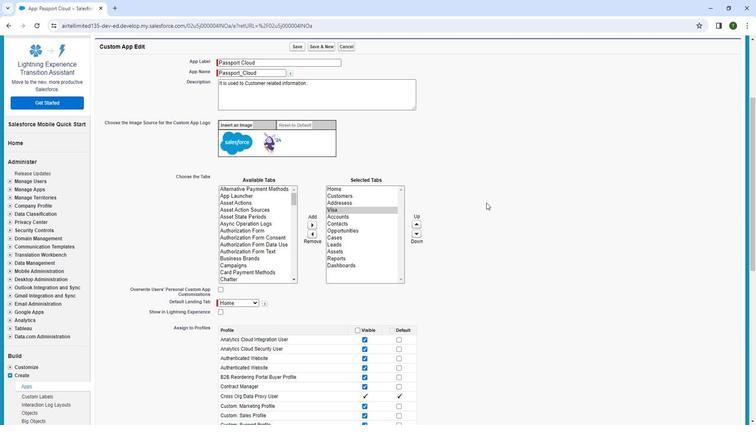 
Action: Mouse scrolled (484, 203) with delta (0, 0)
Screenshot: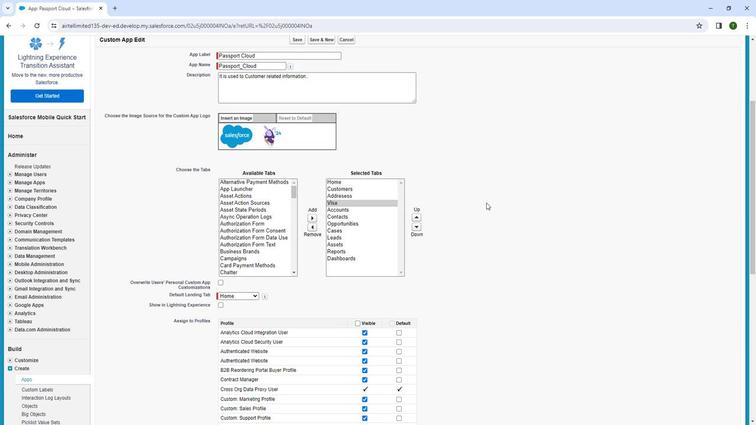 
Action: Mouse scrolled (484, 203) with delta (0, 0)
Screenshot: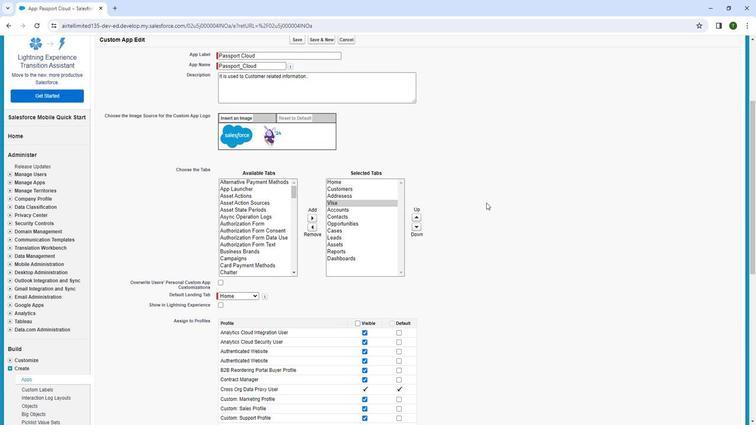 
Action: Mouse scrolled (484, 203) with delta (0, 0)
Screenshot: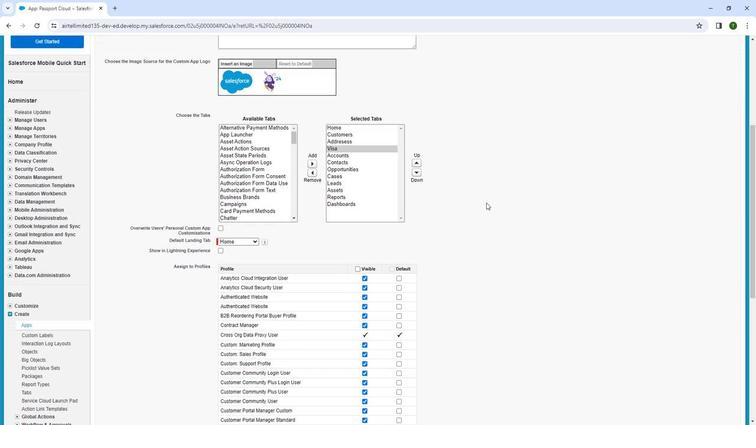 
Action: Mouse scrolled (484, 203) with delta (0, 0)
Screenshot: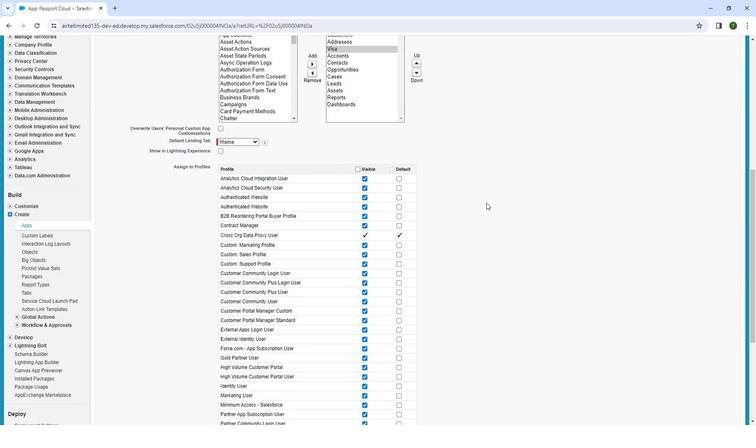 
Action: Mouse scrolled (484, 203) with delta (0, 0)
Screenshot: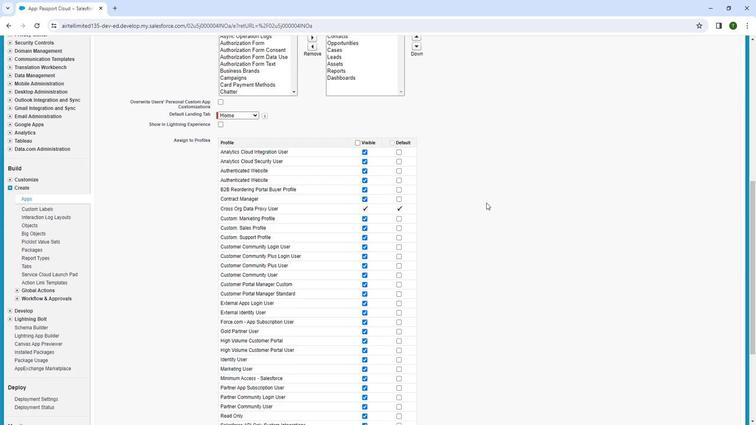 
Action: Mouse scrolled (484, 203) with delta (0, 0)
Screenshot: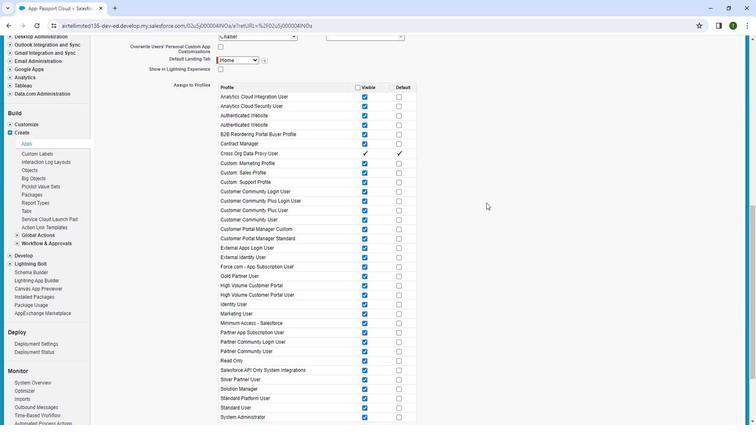 
Action: Mouse moved to (484, 203)
Screenshot: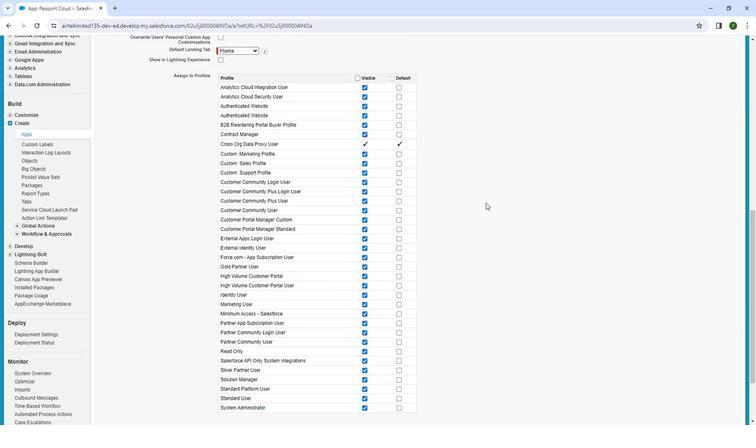 
Action: Mouse scrolled (484, 203) with delta (0, 0)
Screenshot: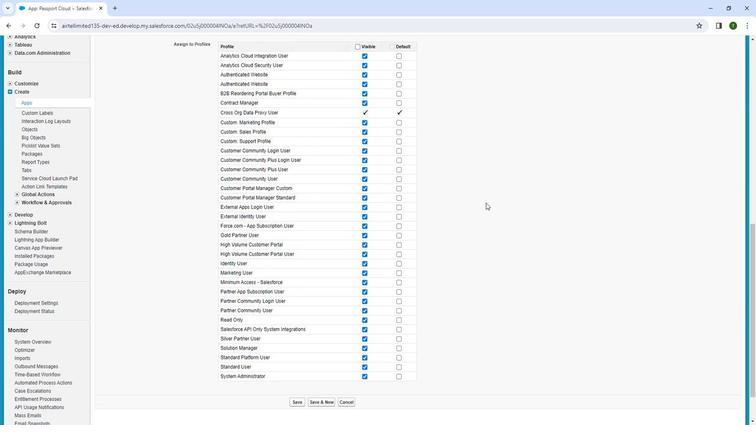 
Action: Mouse scrolled (484, 203) with delta (0, 0)
Screenshot: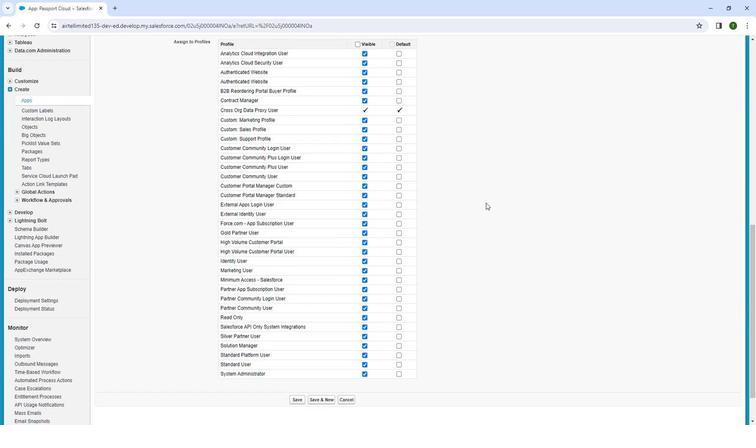 
Action: Mouse moved to (293, 351)
Screenshot: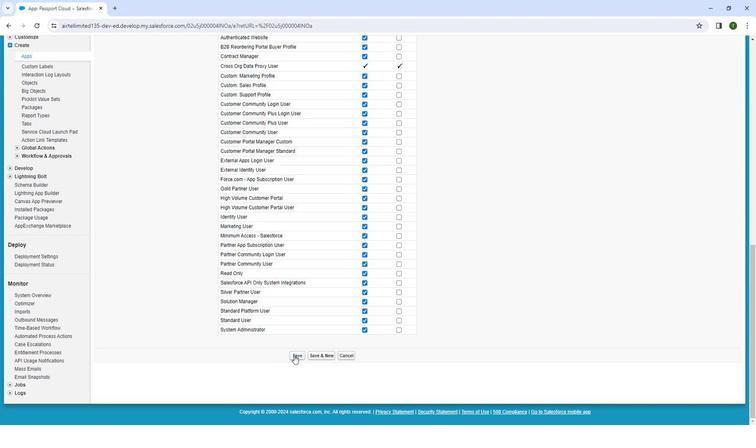 
Action: Mouse pressed left at (293, 351)
Screenshot: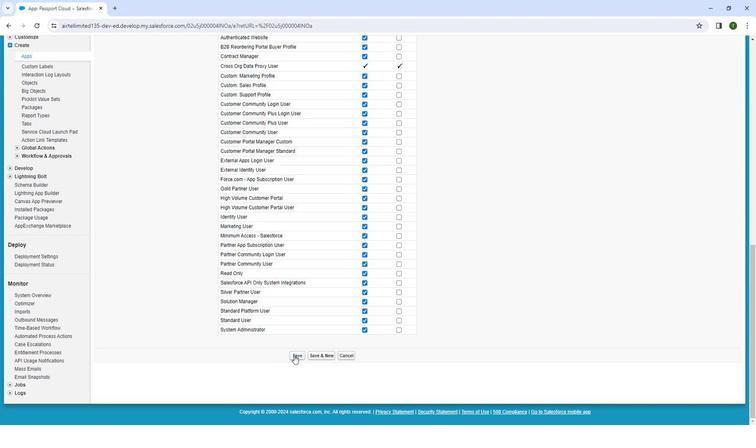 
Action: Mouse moved to (311, 181)
Screenshot: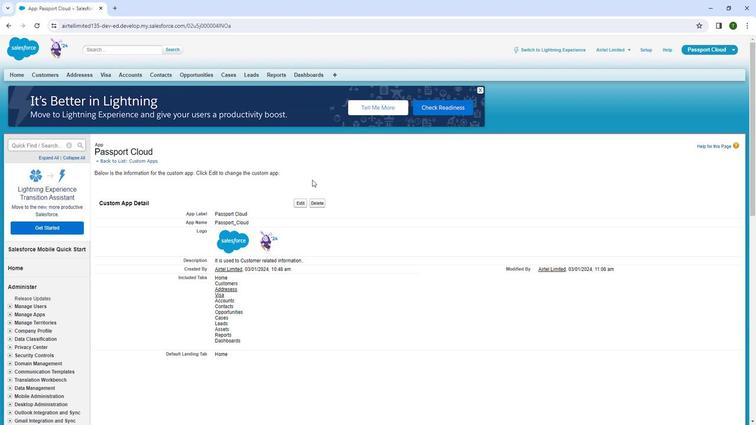 
Action: Mouse pressed left at (311, 181)
Screenshot: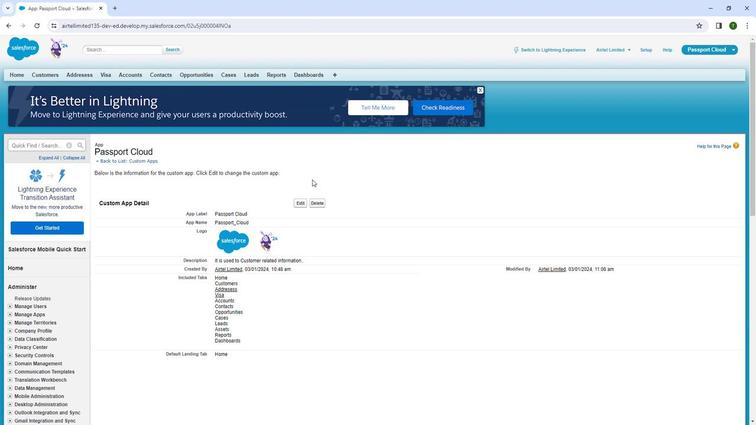 
Action: Mouse moved to (190, 200)
Screenshot: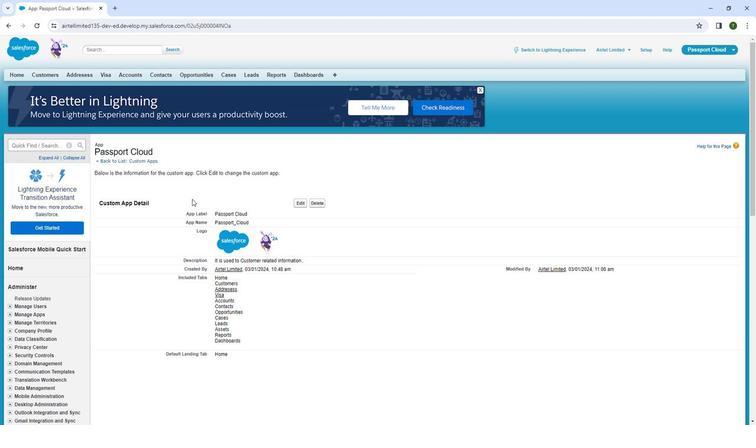 
Action: Key pressed <Key.shift>ctrl+R
Screenshot: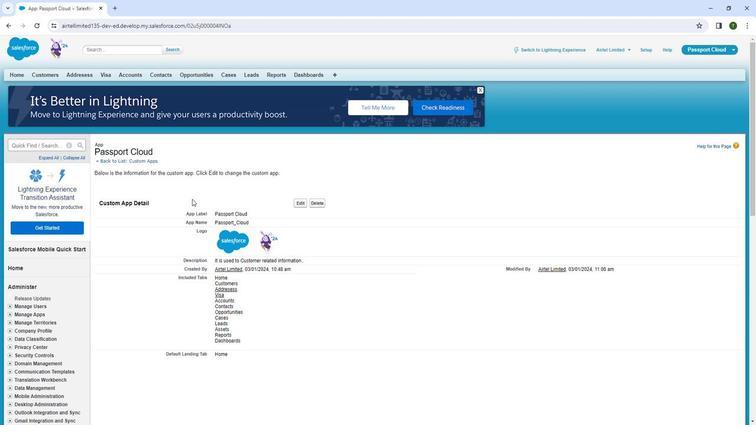 
Action: Mouse moved to (332, 191)
Screenshot: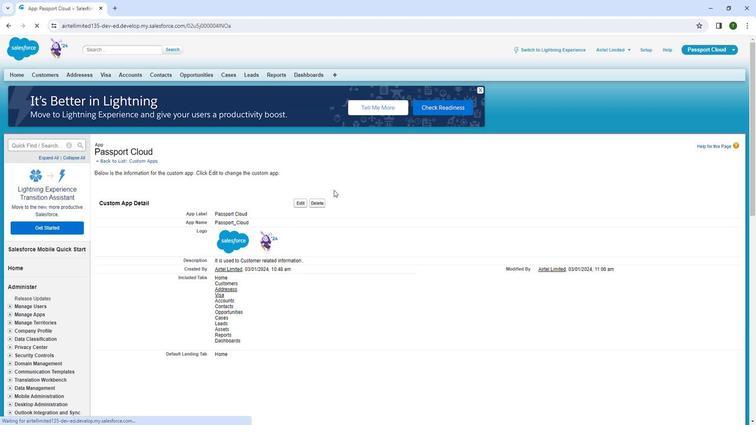 
Action: Mouse pressed left at (332, 191)
Screenshot: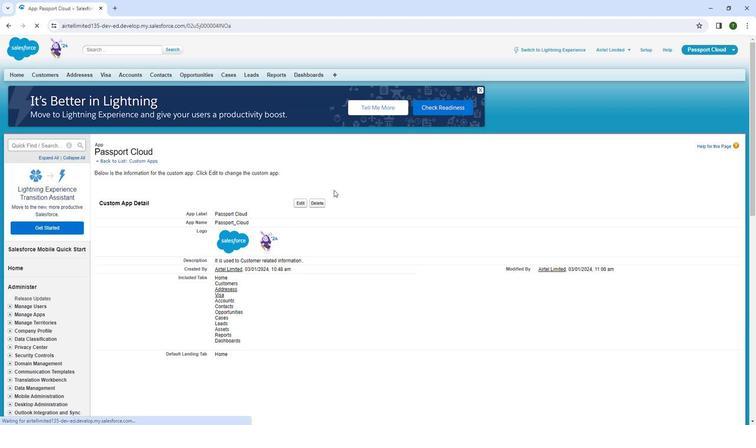 
Action: Mouse moved to (15, 79)
Screenshot: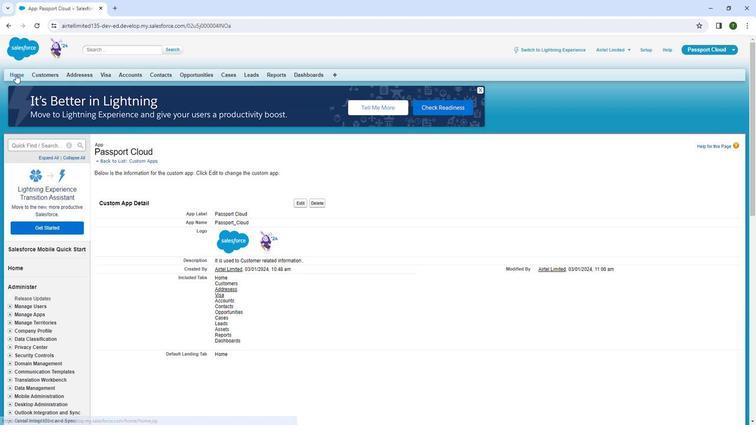 
Action: Mouse pressed left at (15, 79)
Screenshot: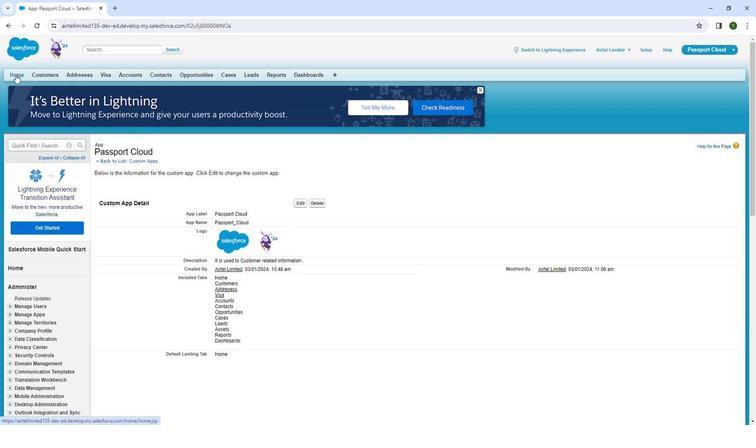 
Action: Mouse pressed left at (15, 79)
Screenshot: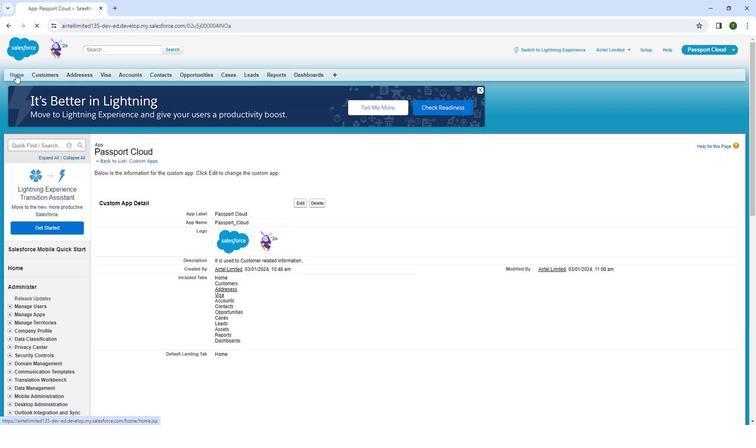 
Action: Mouse moved to (514, 222)
Screenshot: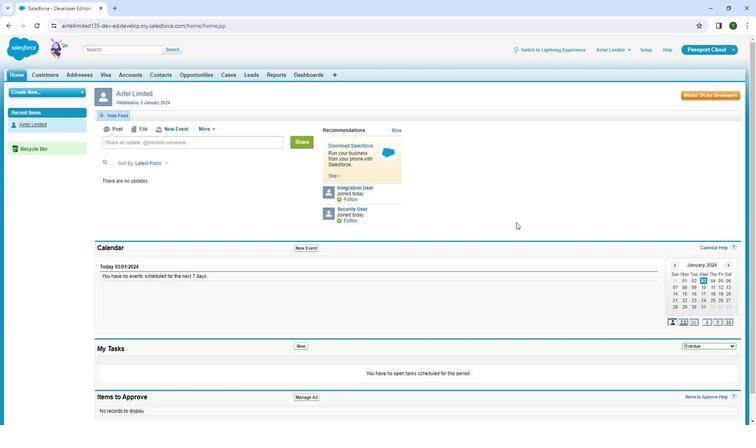 
Action: Mouse pressed left at (514, 222)
Screenshot: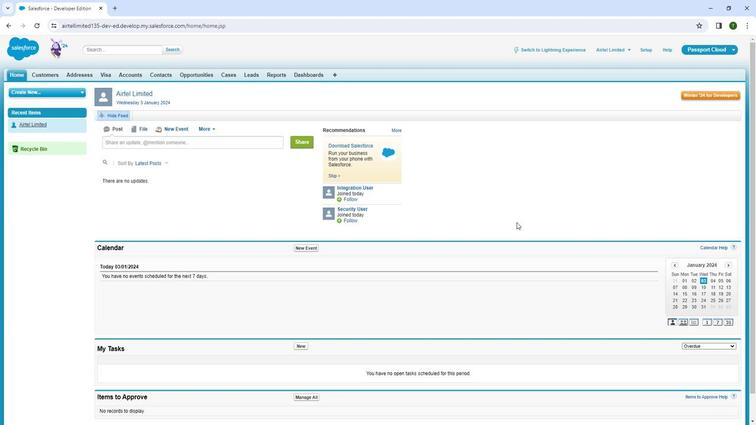 
Action: Mouse moved to (575, 88)
Screenshot: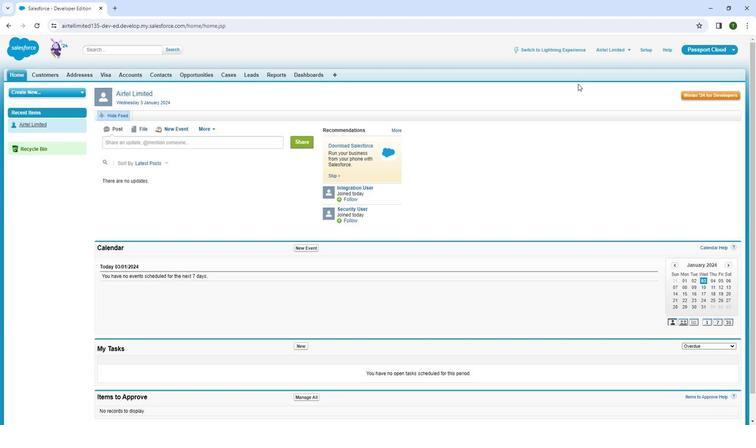 
